 Task: Find a one-way first class flight from Lanai to Laramie for 3 adults on May 3, with 3 checked bags, departing between 6:00 PM and 7:00 PM.
Action: Mouse moved to (422, 367)
Screenshot: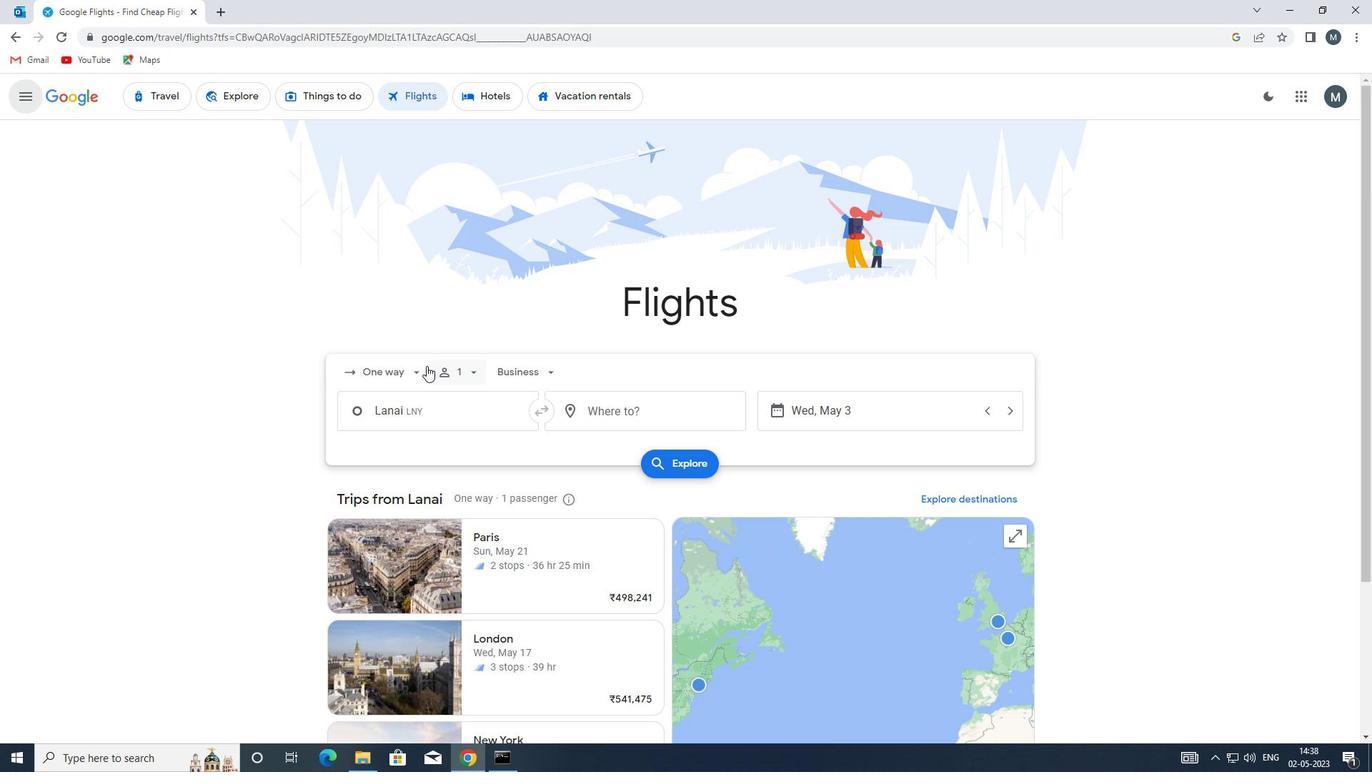 
Action: Mouse pressed left at (422, 367)
Screenshot: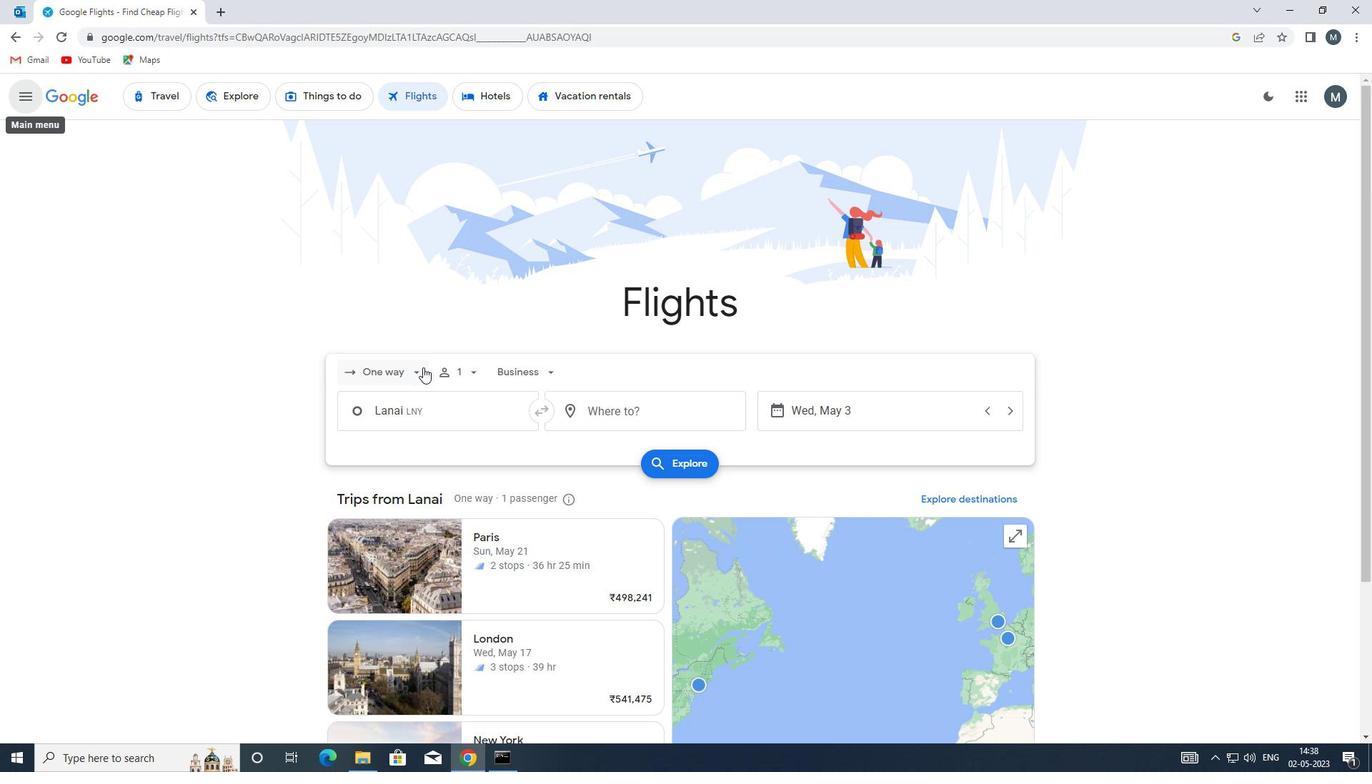 
Action: Mouse moved to (420, 435)
Screenshot: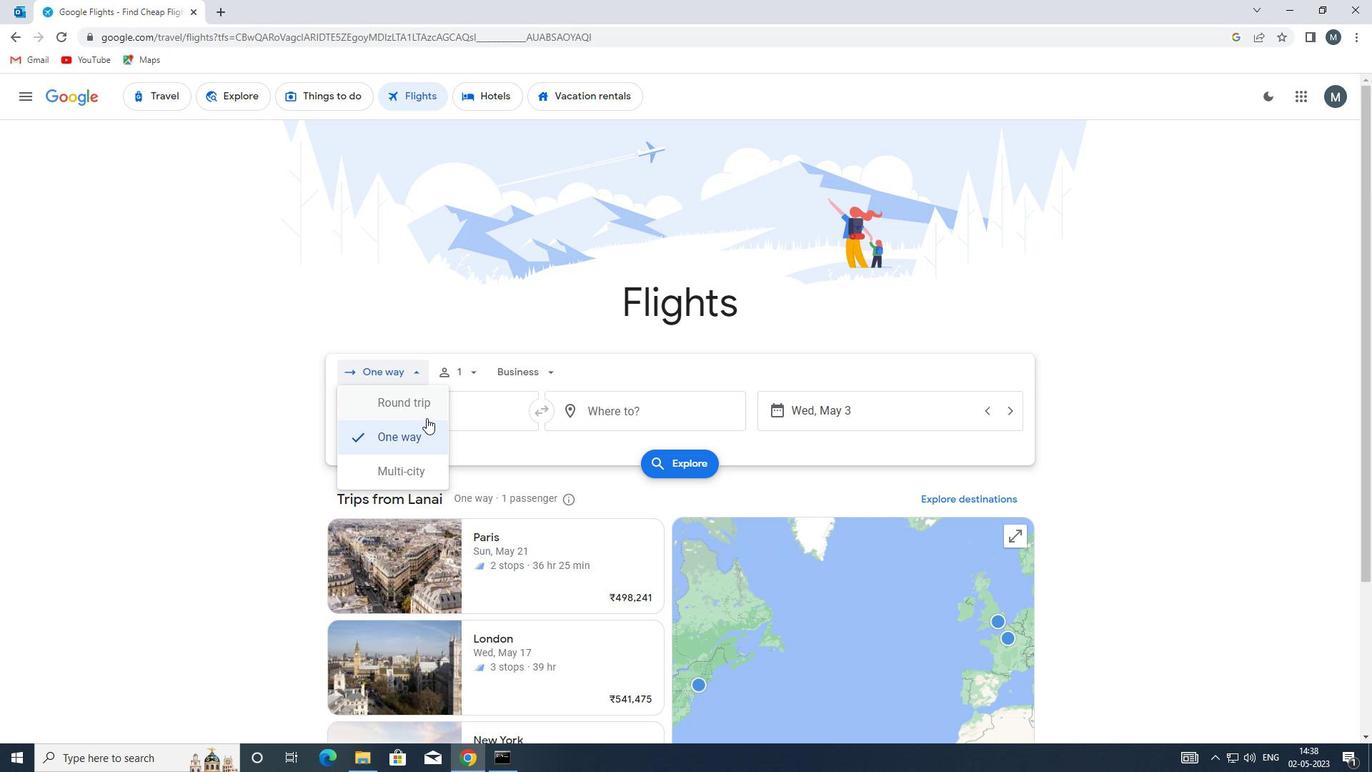 
Action: Mouse pressed left at (420, 435)
Screenshot: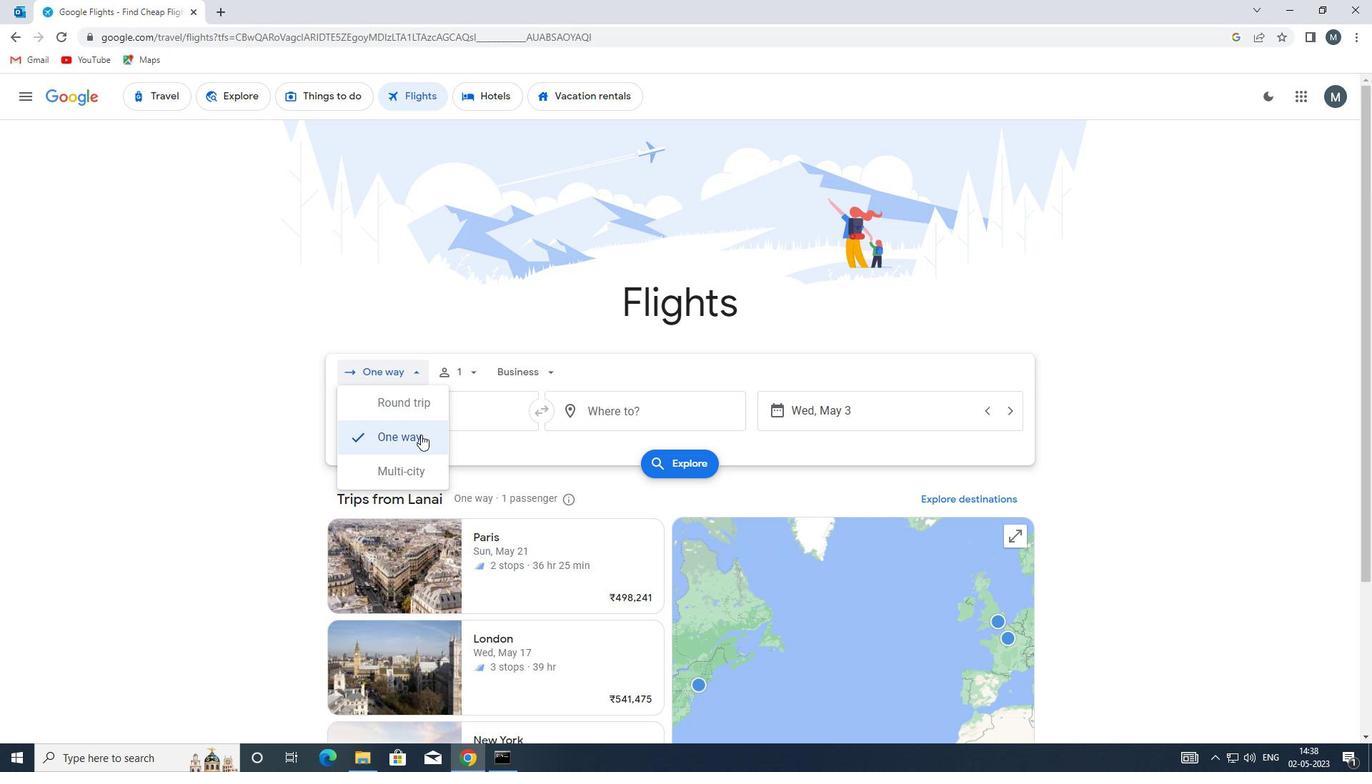
Action: Mouse moved to (471, 375)
Screenshot: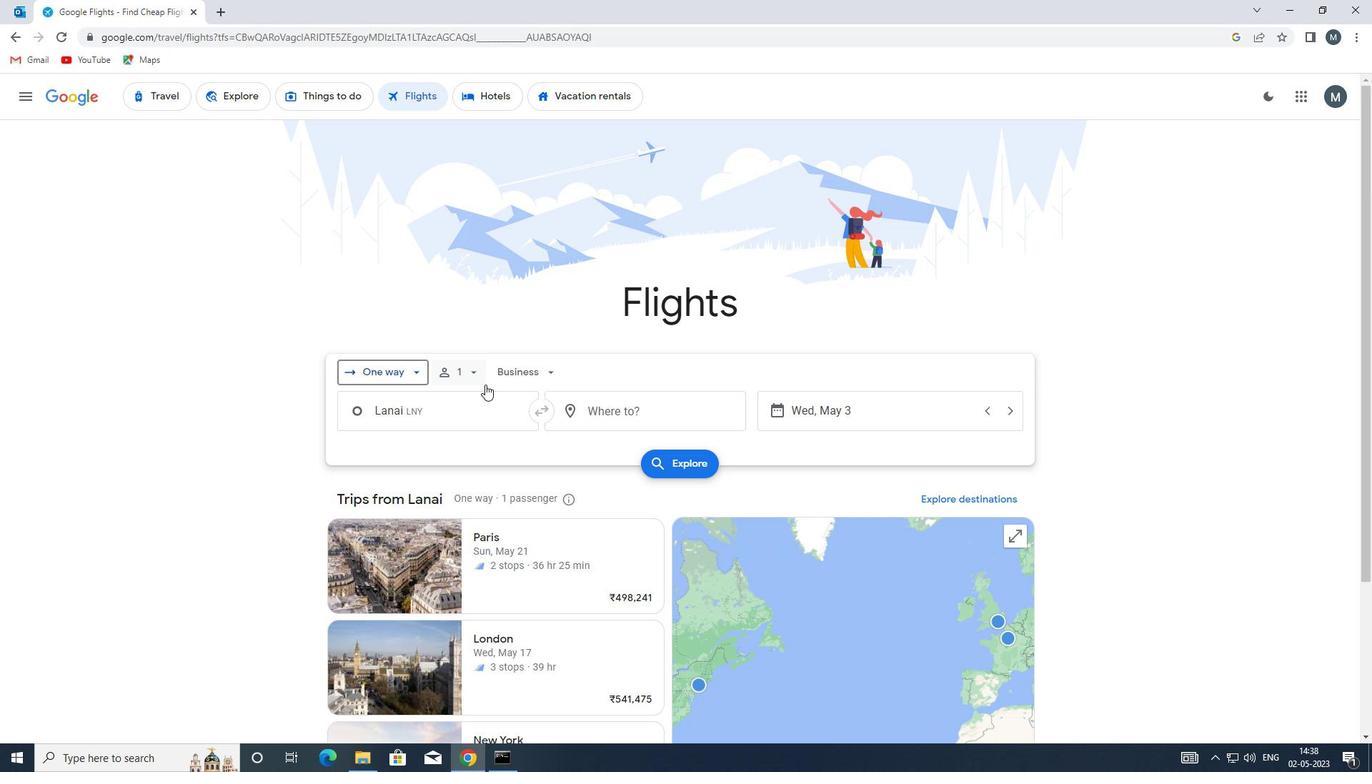 
Action: Mouse pressed left at (471, 375)
Screenshot: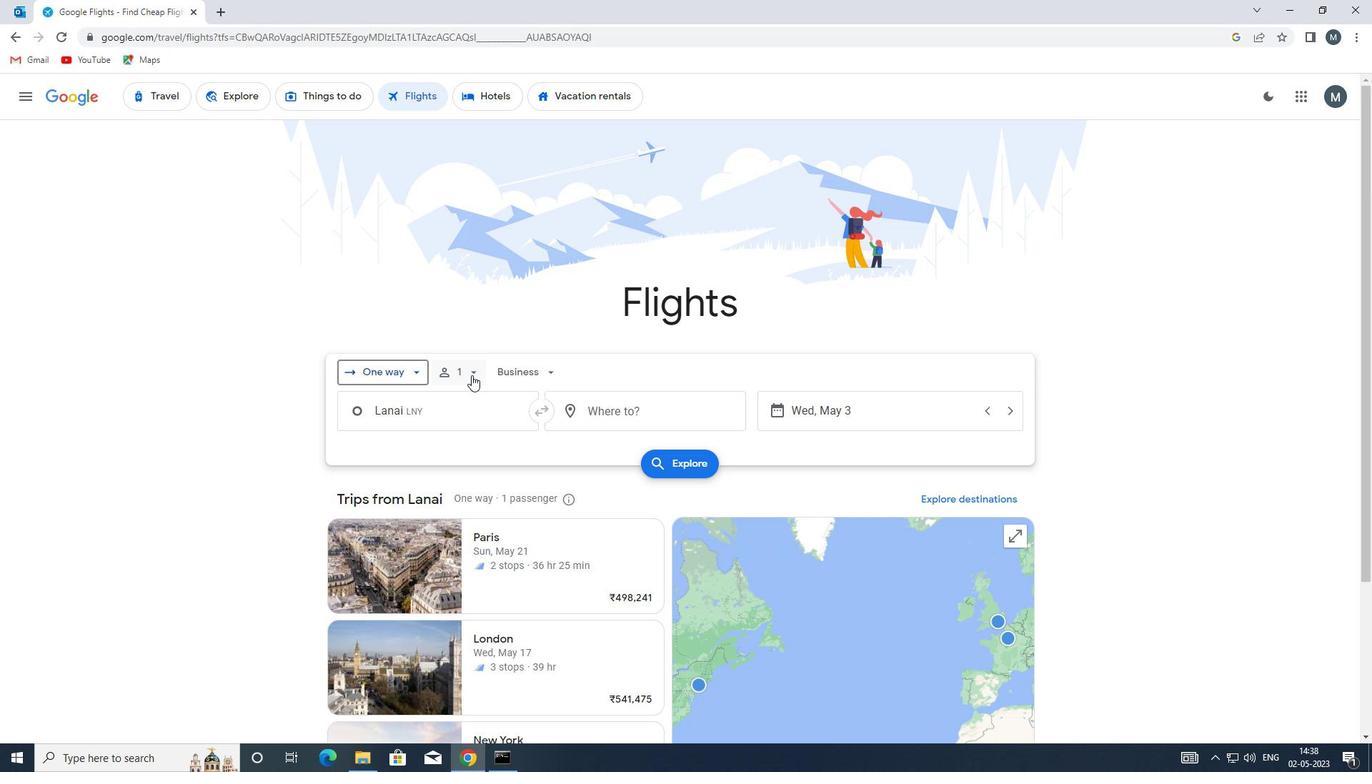
Action: Mouse moved to (574, 406)
Screenshot: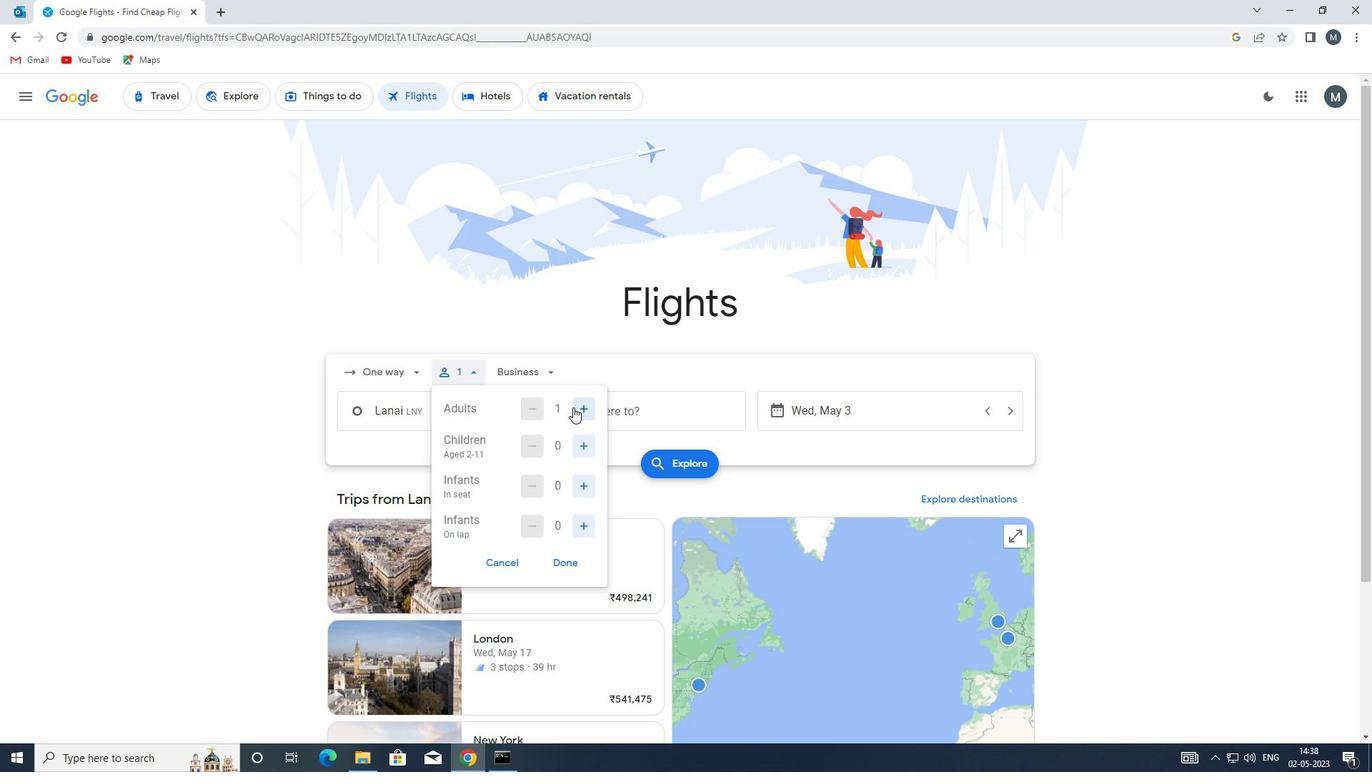 
Action: Mouse pressed left at (574, 406)
Screenshot: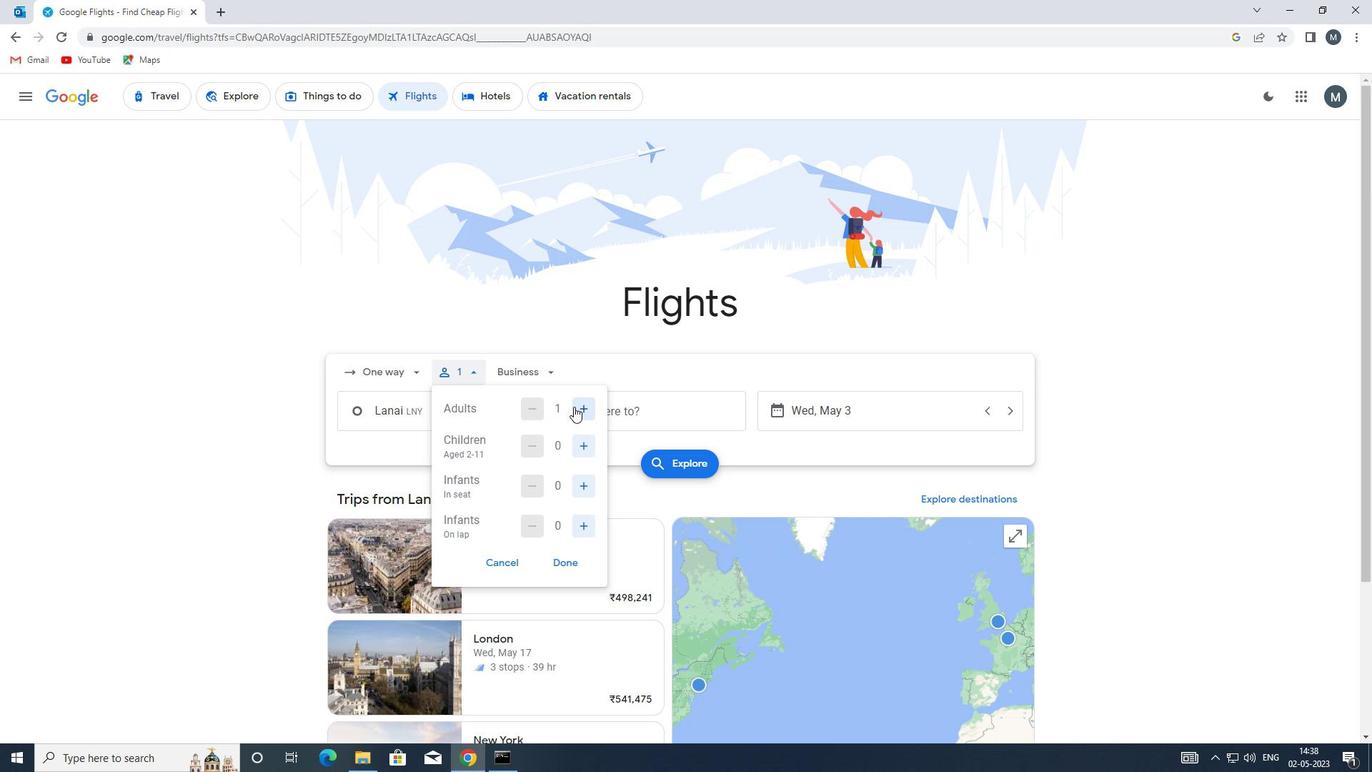 
Action: Mouse pressed left at (574, 406)
Screenshot: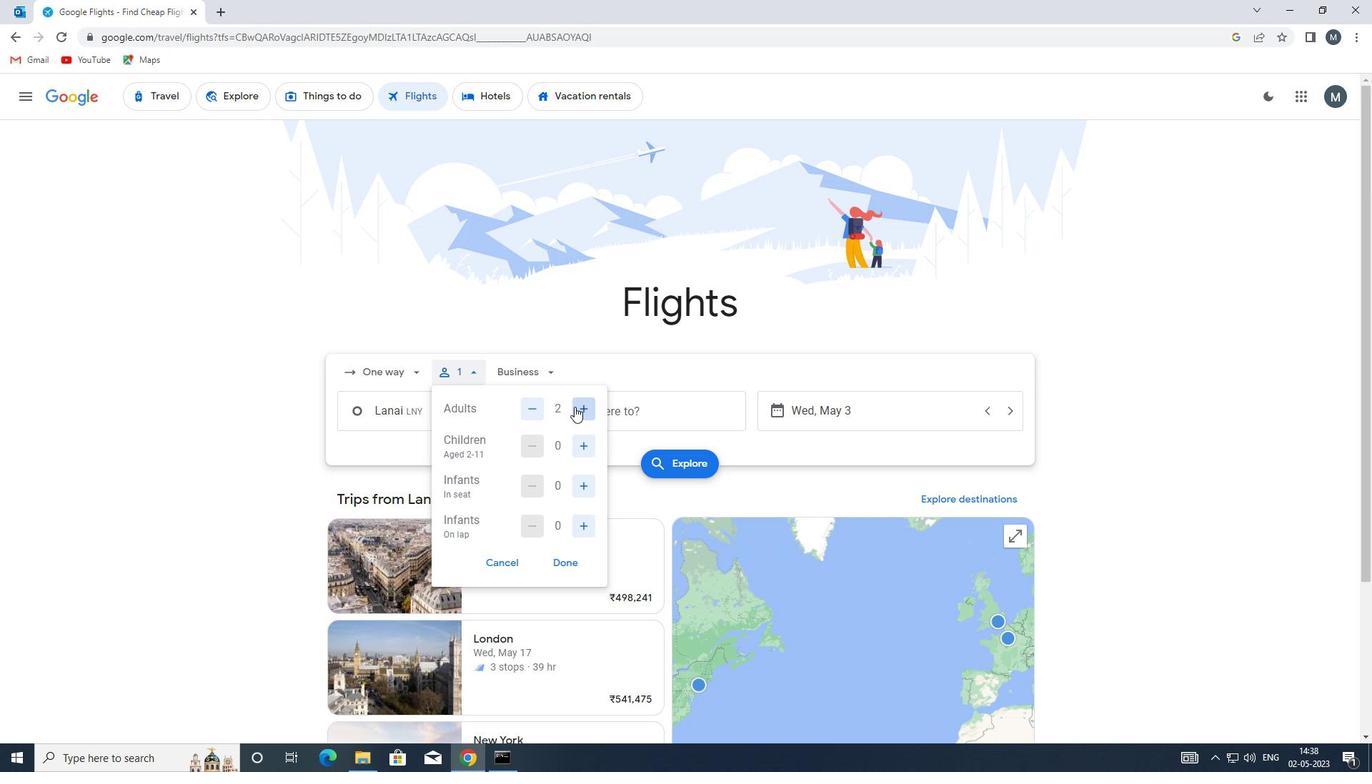 
Action: Mouse moved to (576, 566)
Screenshot: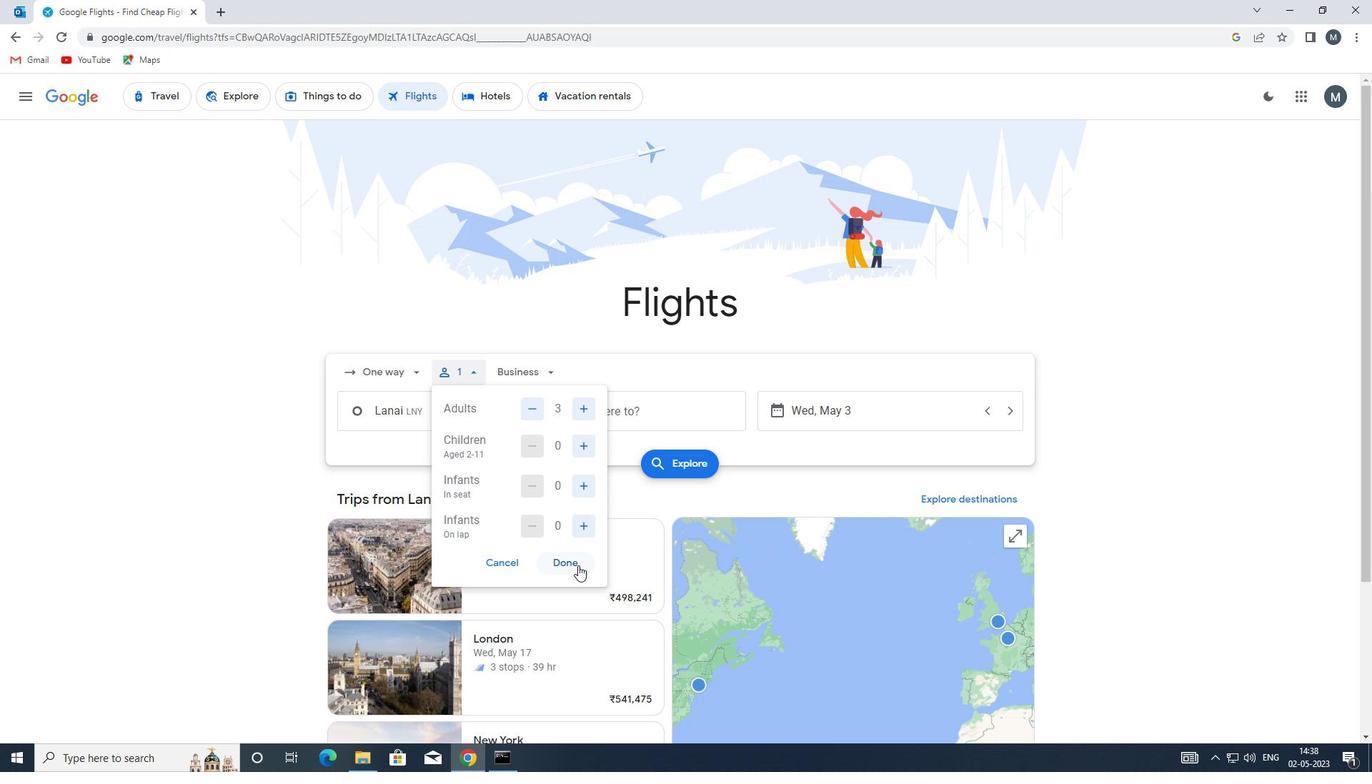 
Action: Mouse pressed left at (576, 566)
Screenshot: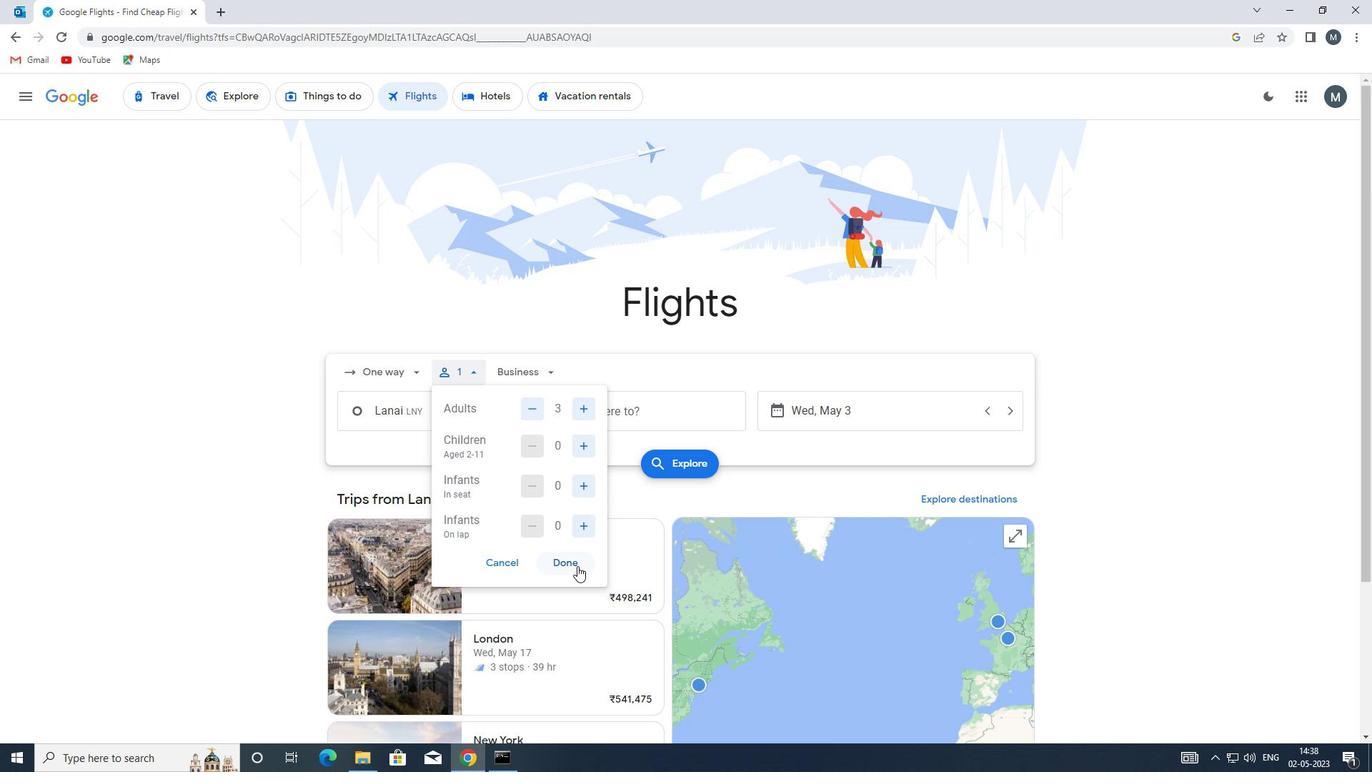 
Action: Mouse moved to (530, 367)
Screenshot: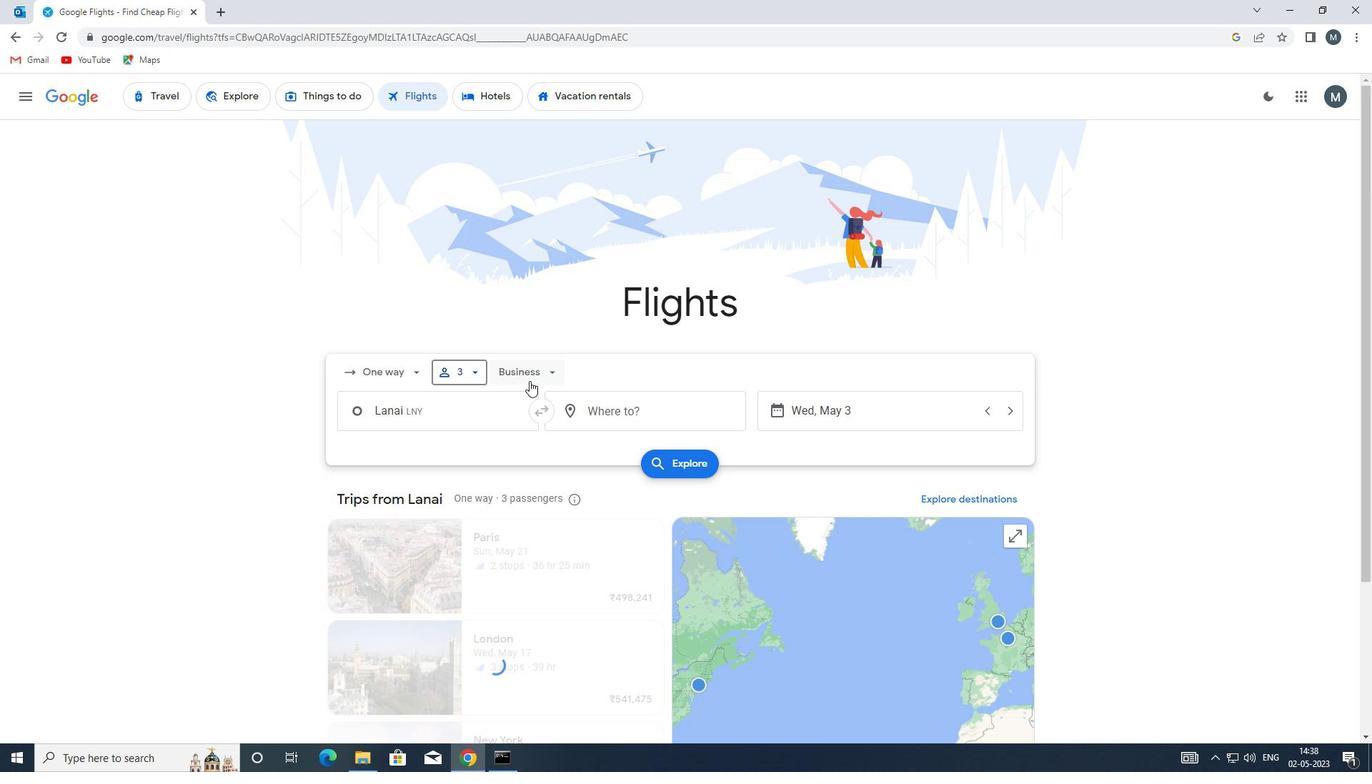 
Action: Mouse pressed left at (530, 367)
Screenshot: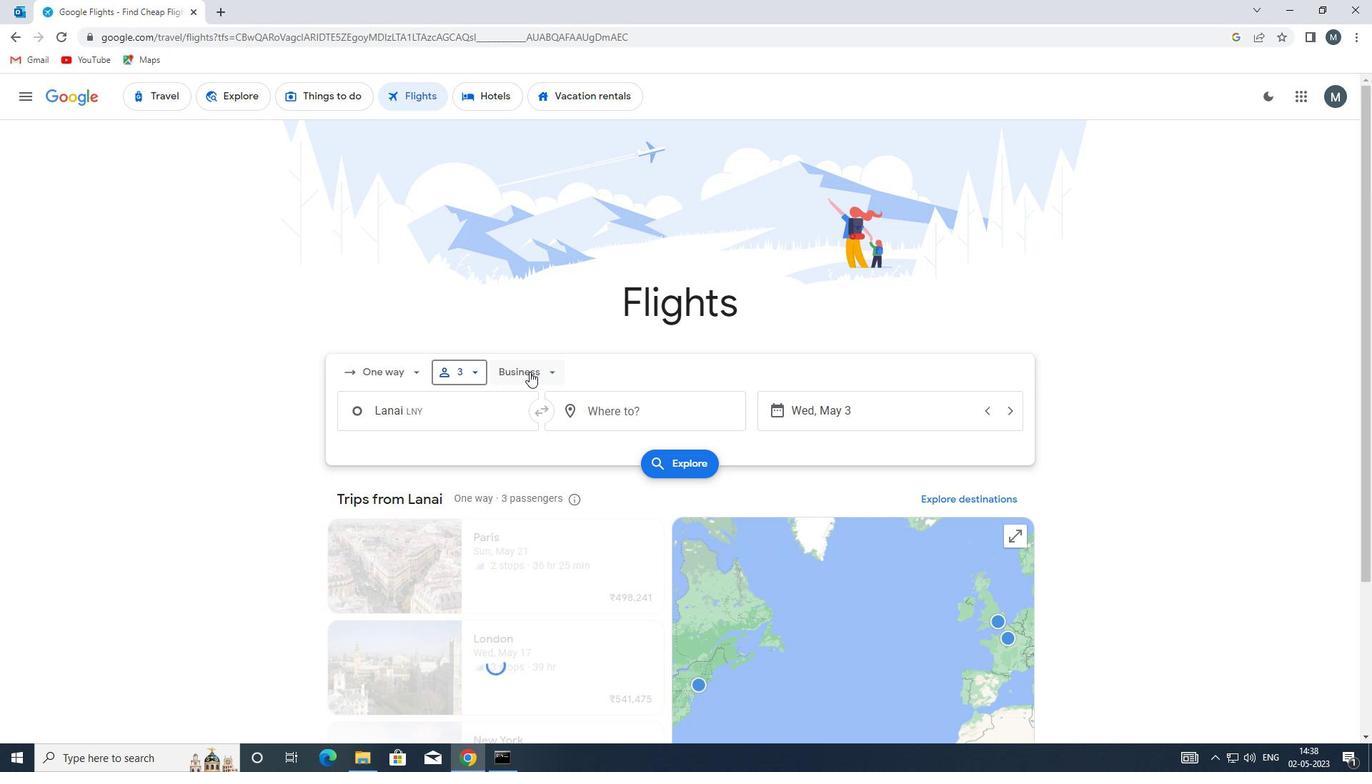 
Action: Mouse moved to (544, 503)
Screenshot: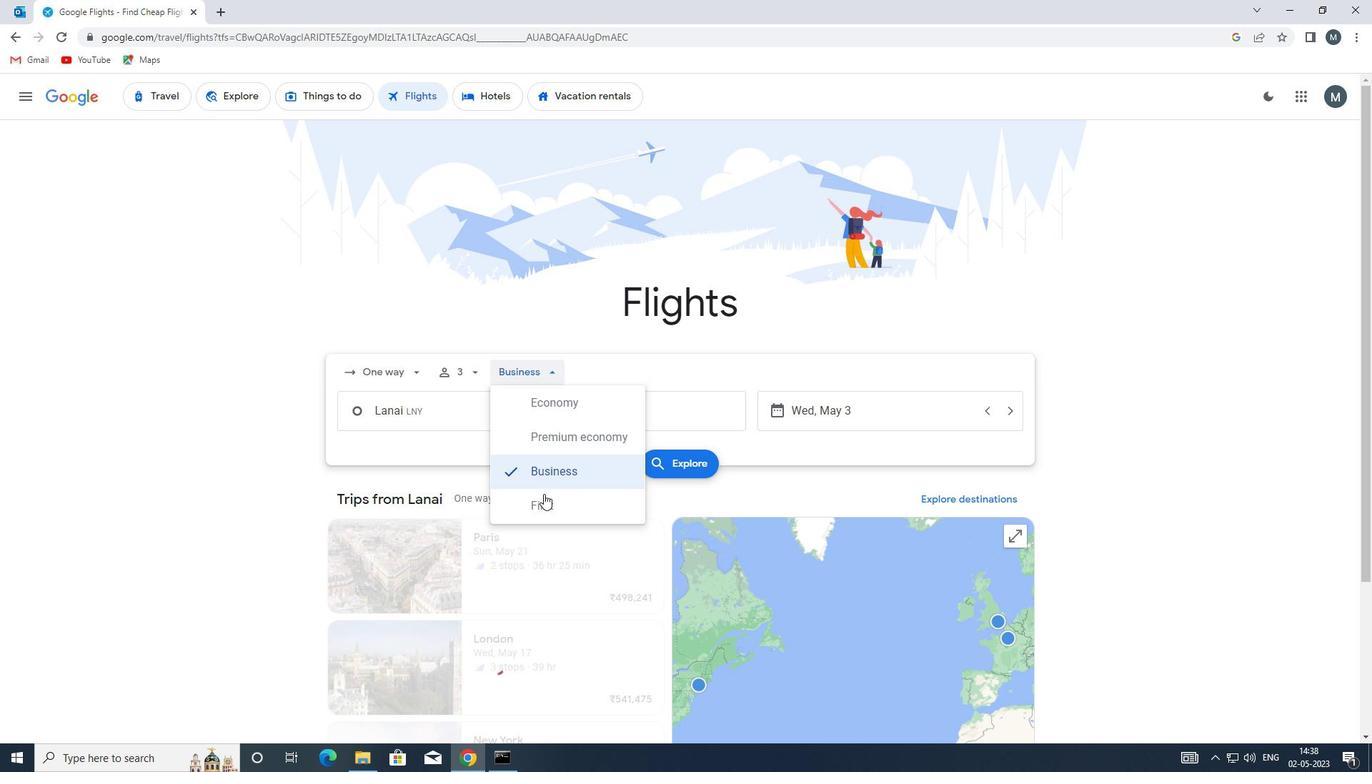 
Action: Mouse pressed left at (544, 503)
Screenshot: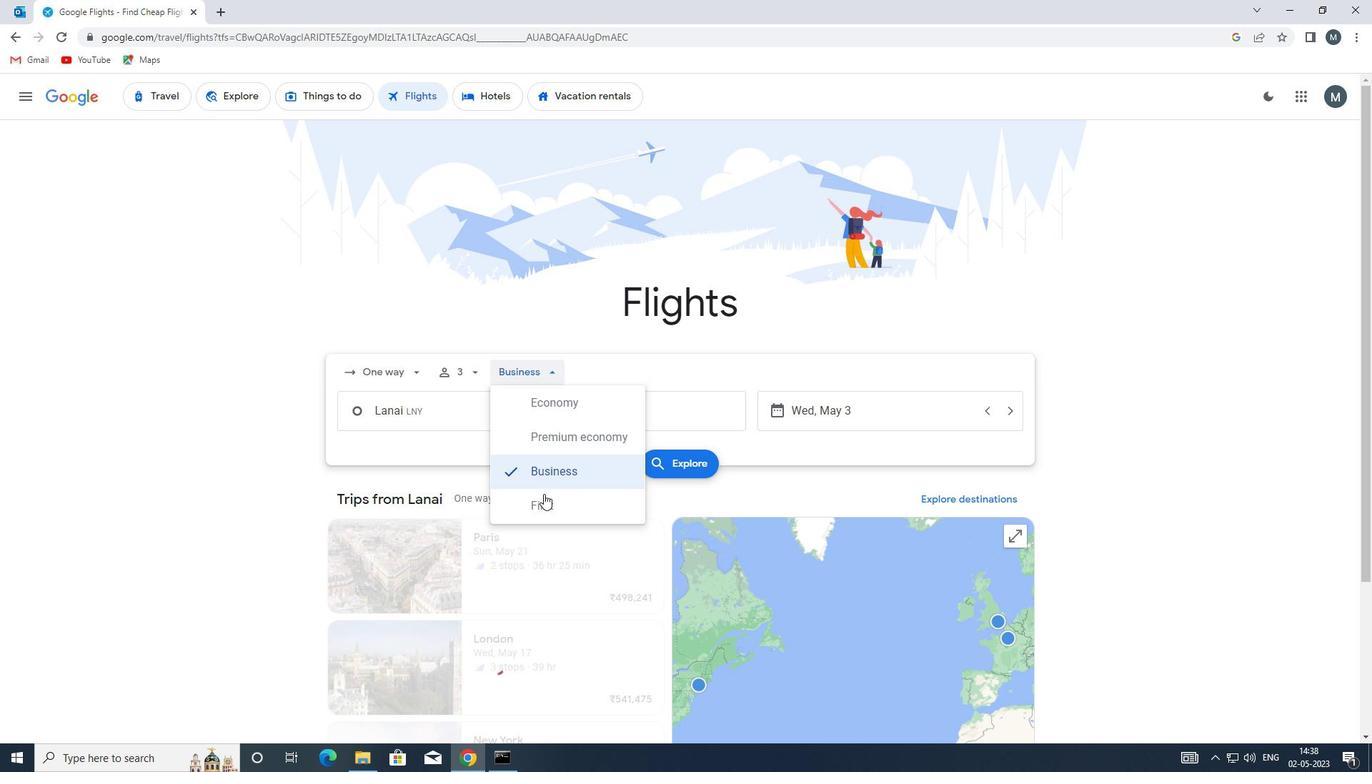 
Action: Mouse moved to (449, 417)
Screenshot: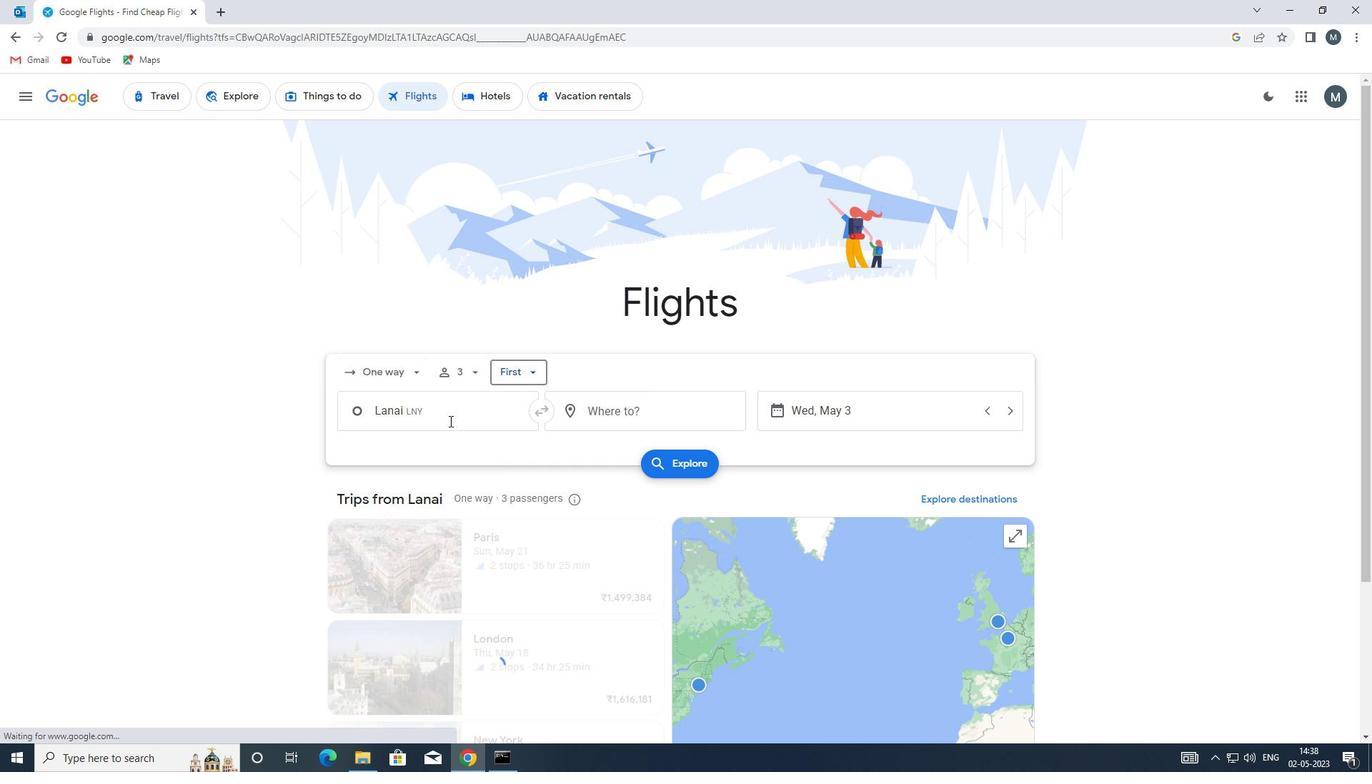 
Action: Mouse pressed left at (449, 417)
Screenshot: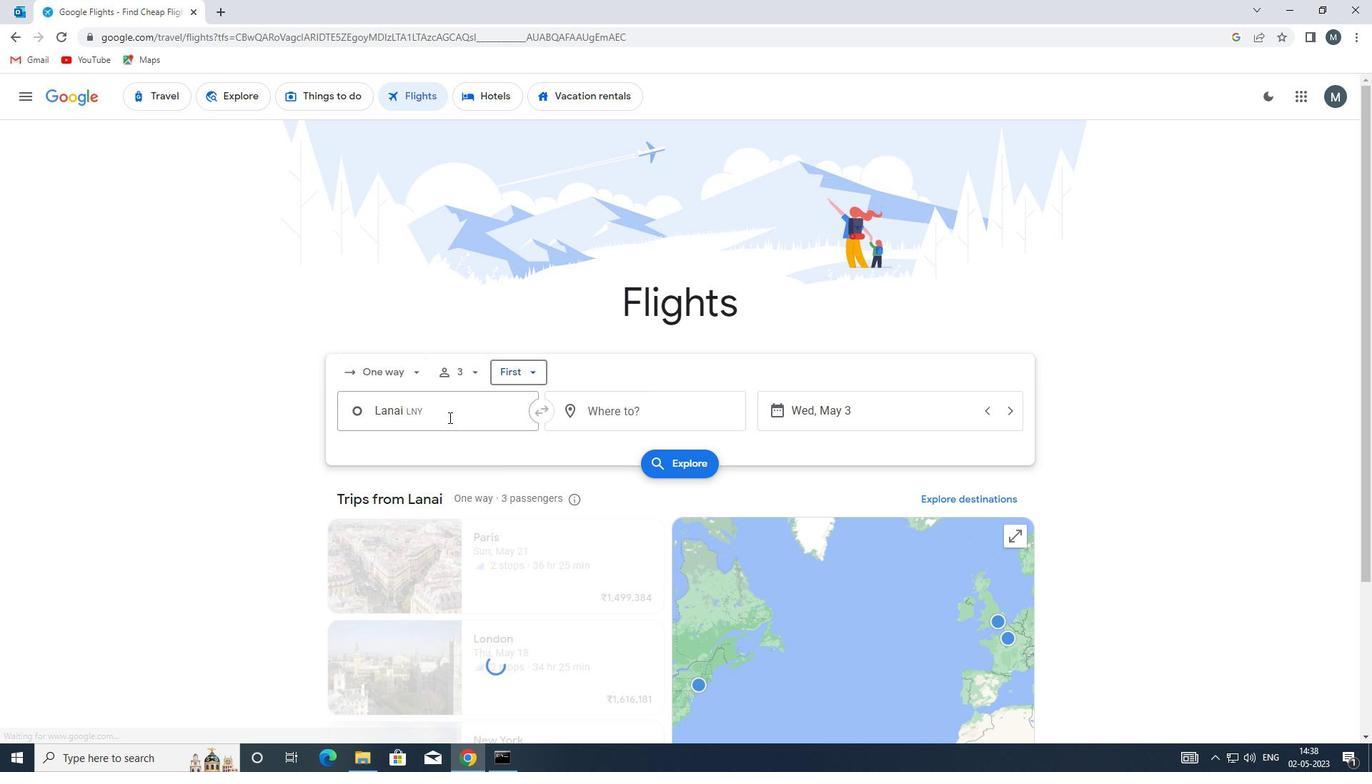 
Action: Key pressed <Key.enter>
Screenshot: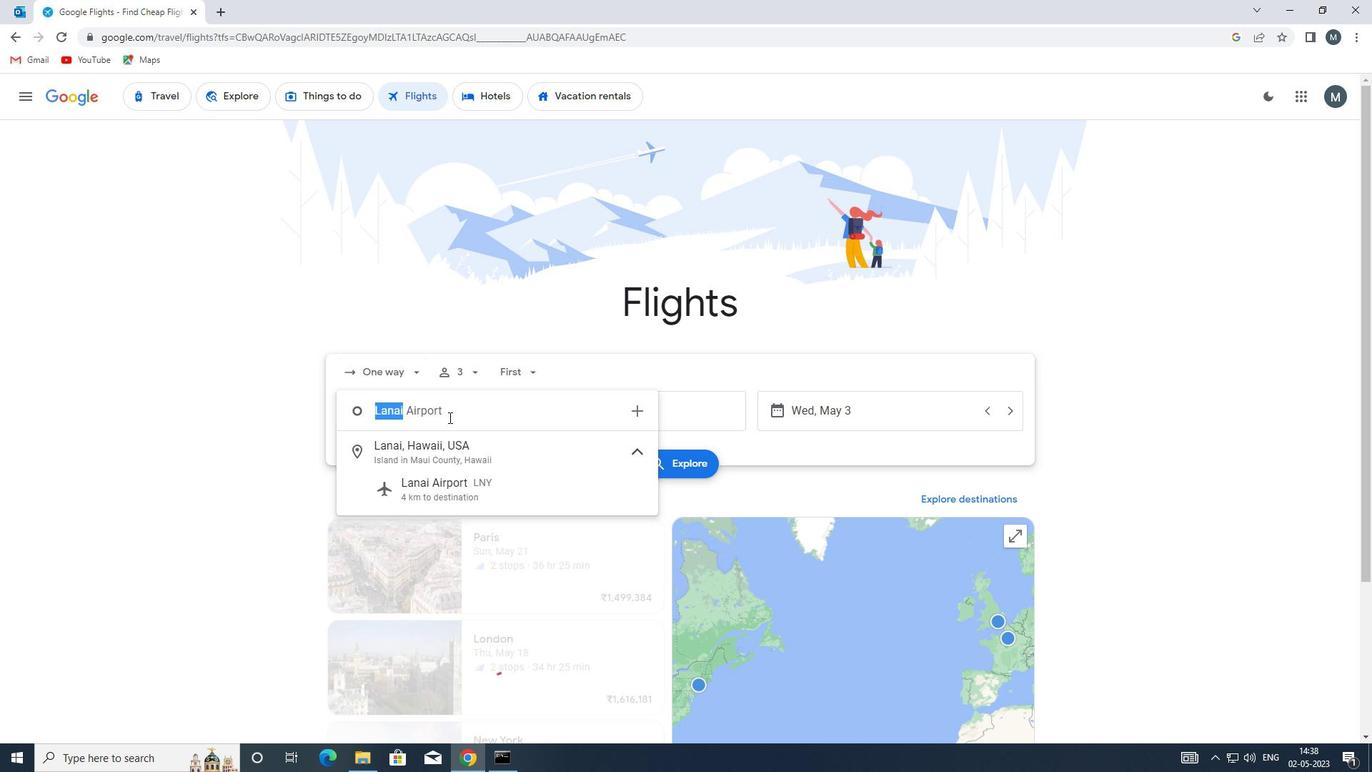 
Action: Mouse moved to (604, 408)
Screenshot: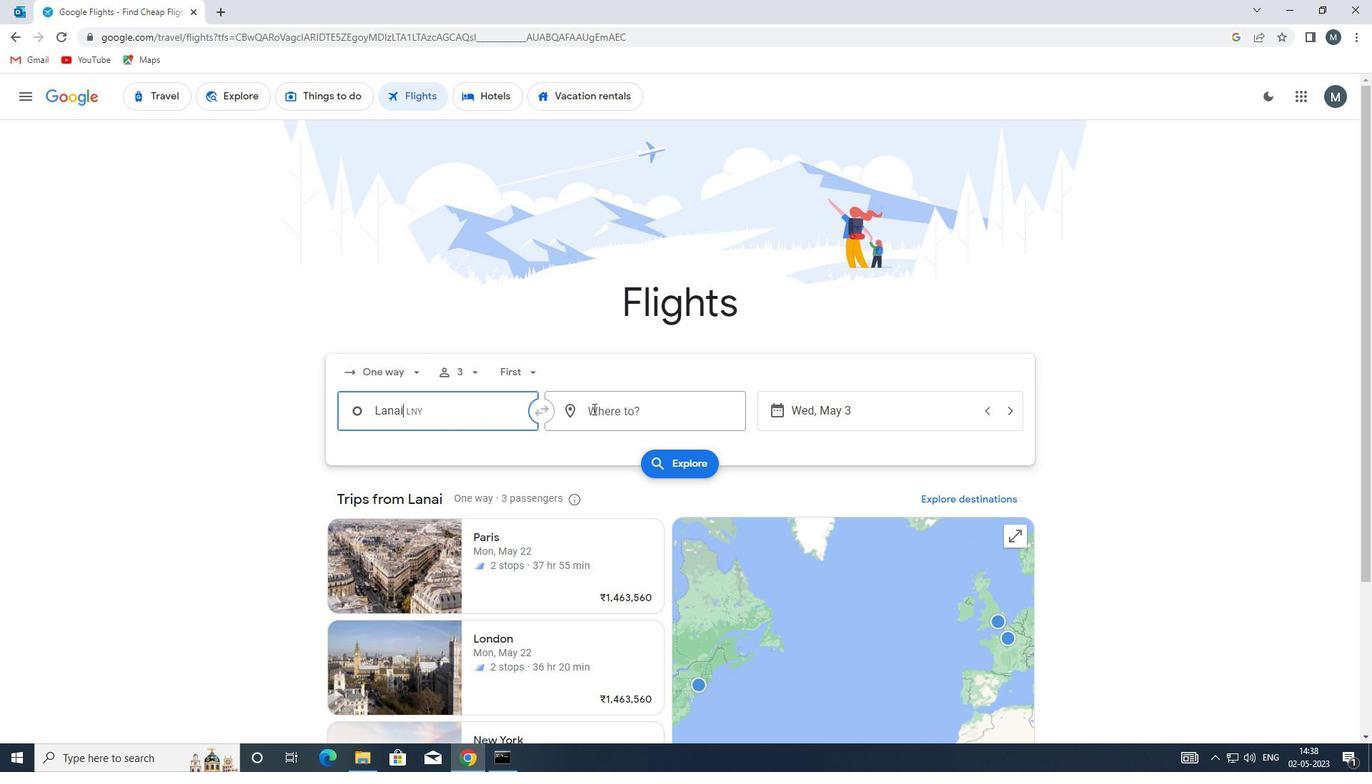 
Action: Mouse pressed left at (604, 408)
Screenshot: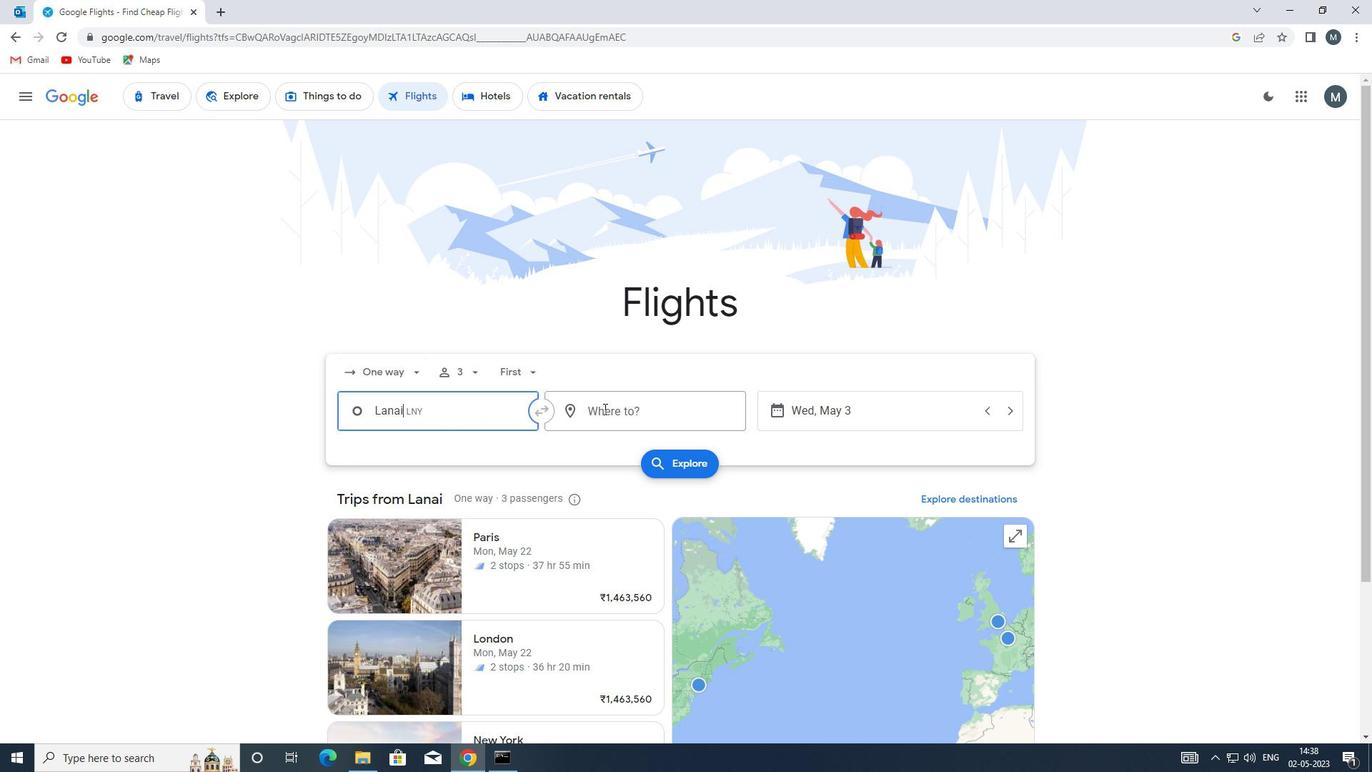 
Action: Mouse moved to (604, 409)
Screenshot: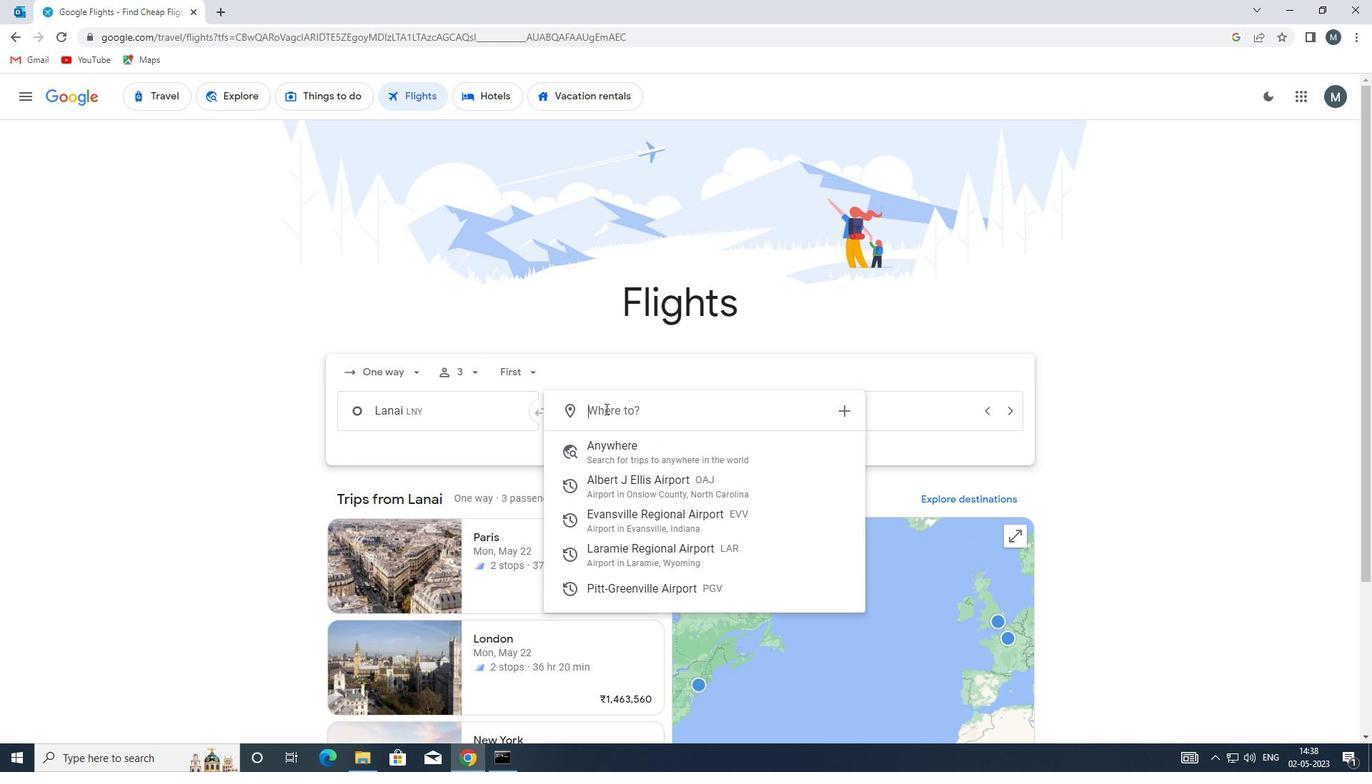 
Action: Key pressed lar
Screenshot: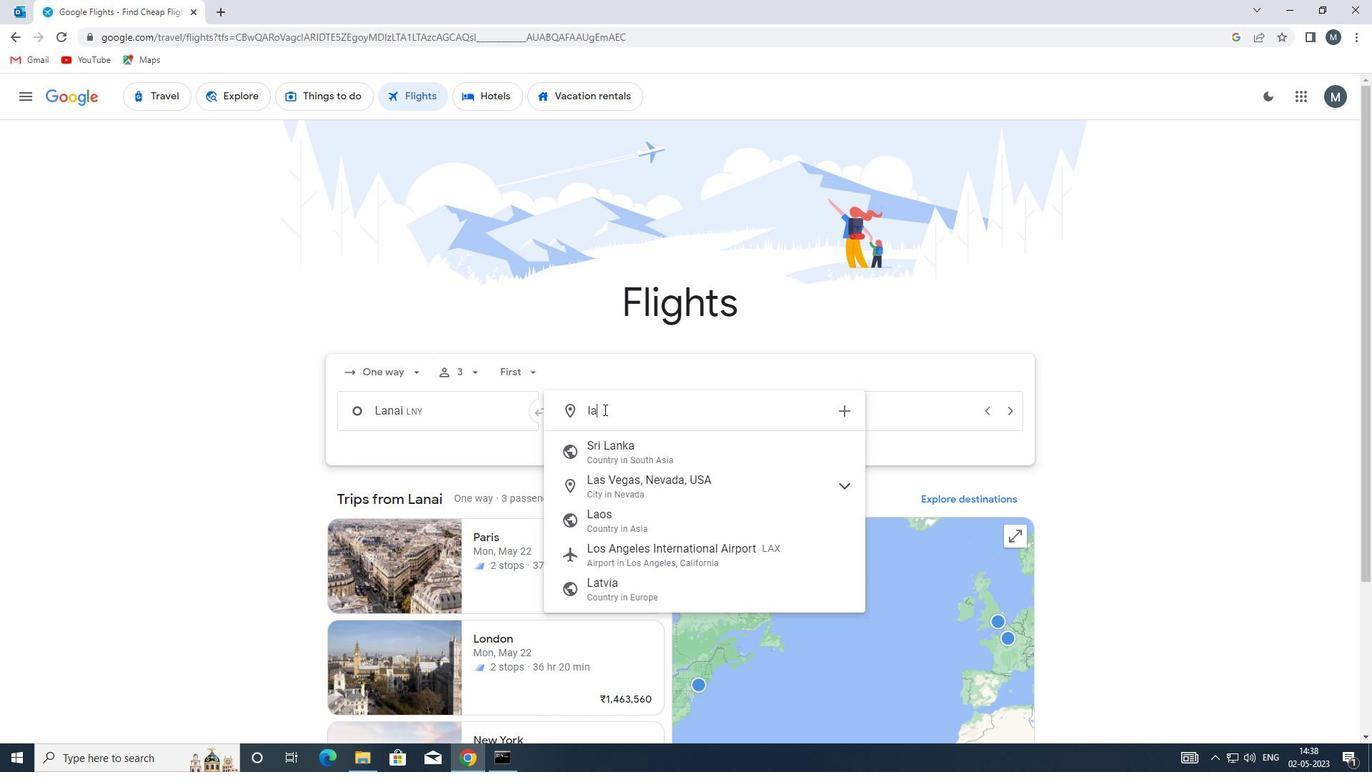 
Action: Mouse moved to (664, 457)
Screenshot: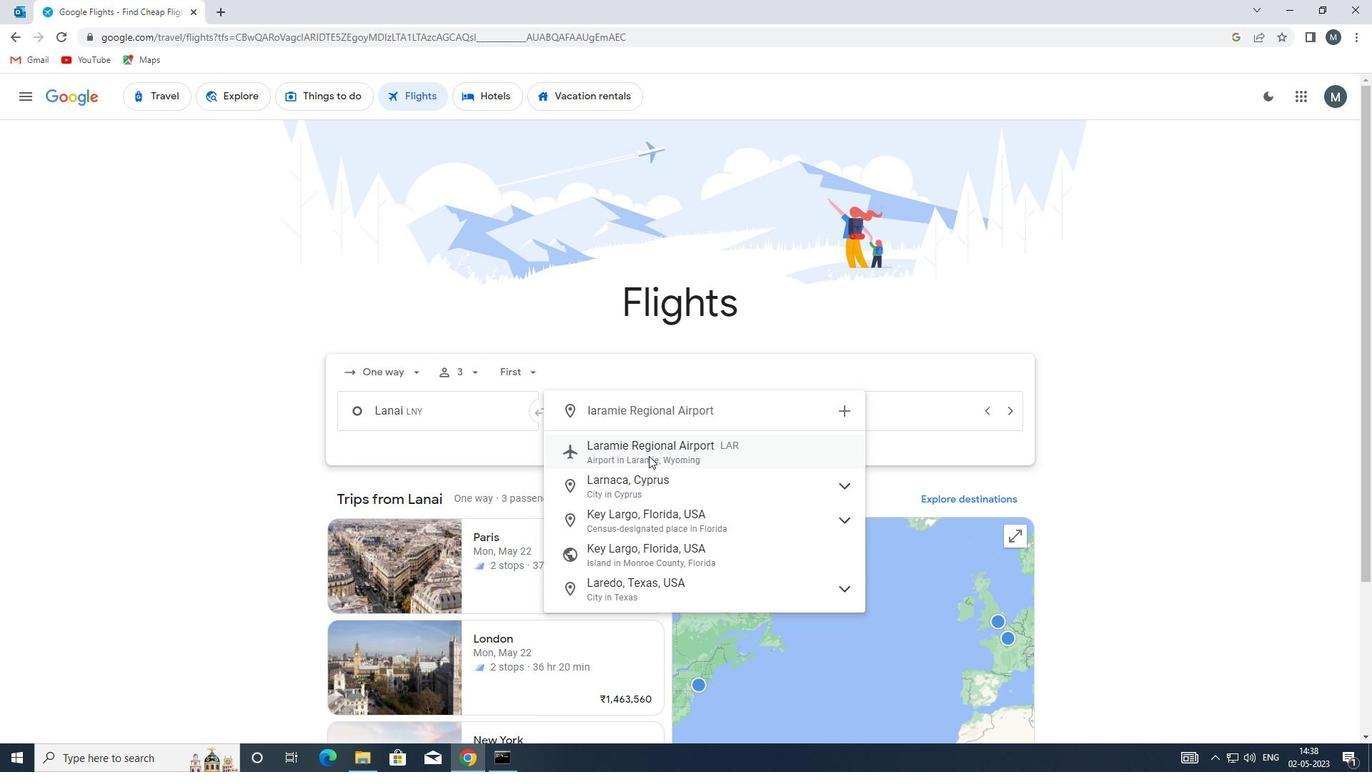 
Action: Mouse pressed left at (664, 457)
Screenshot: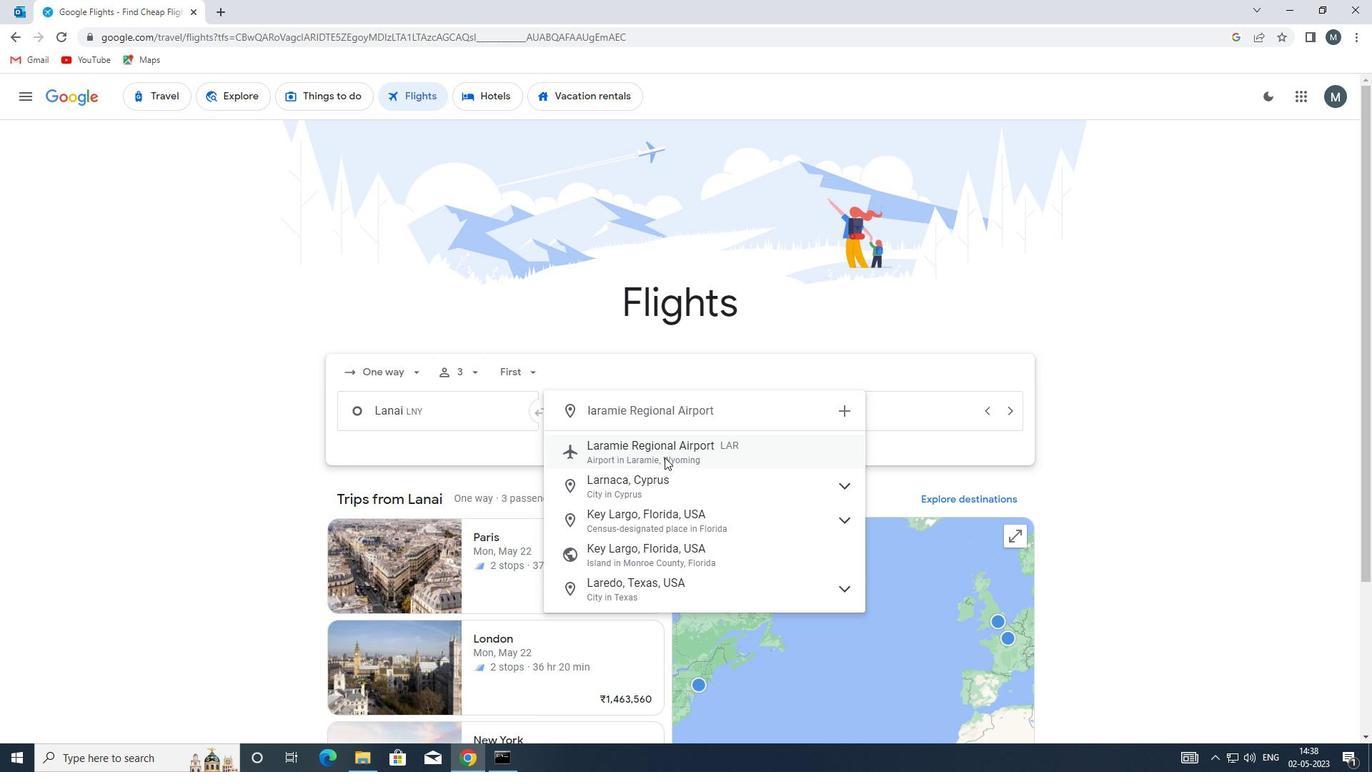 
Action: Mouse moved to (810, 414)
Screenshot: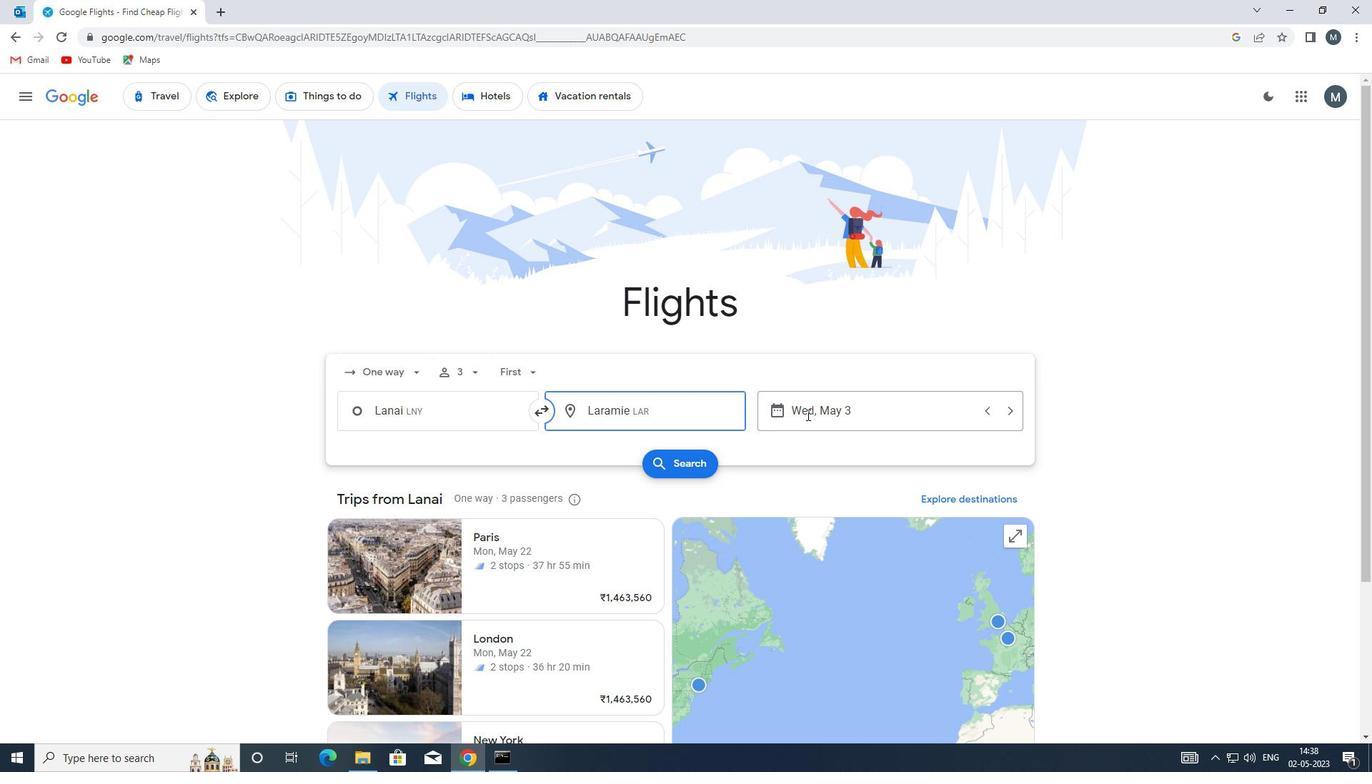
Action: Mouse pressed left at (810, 414)
Screenshot: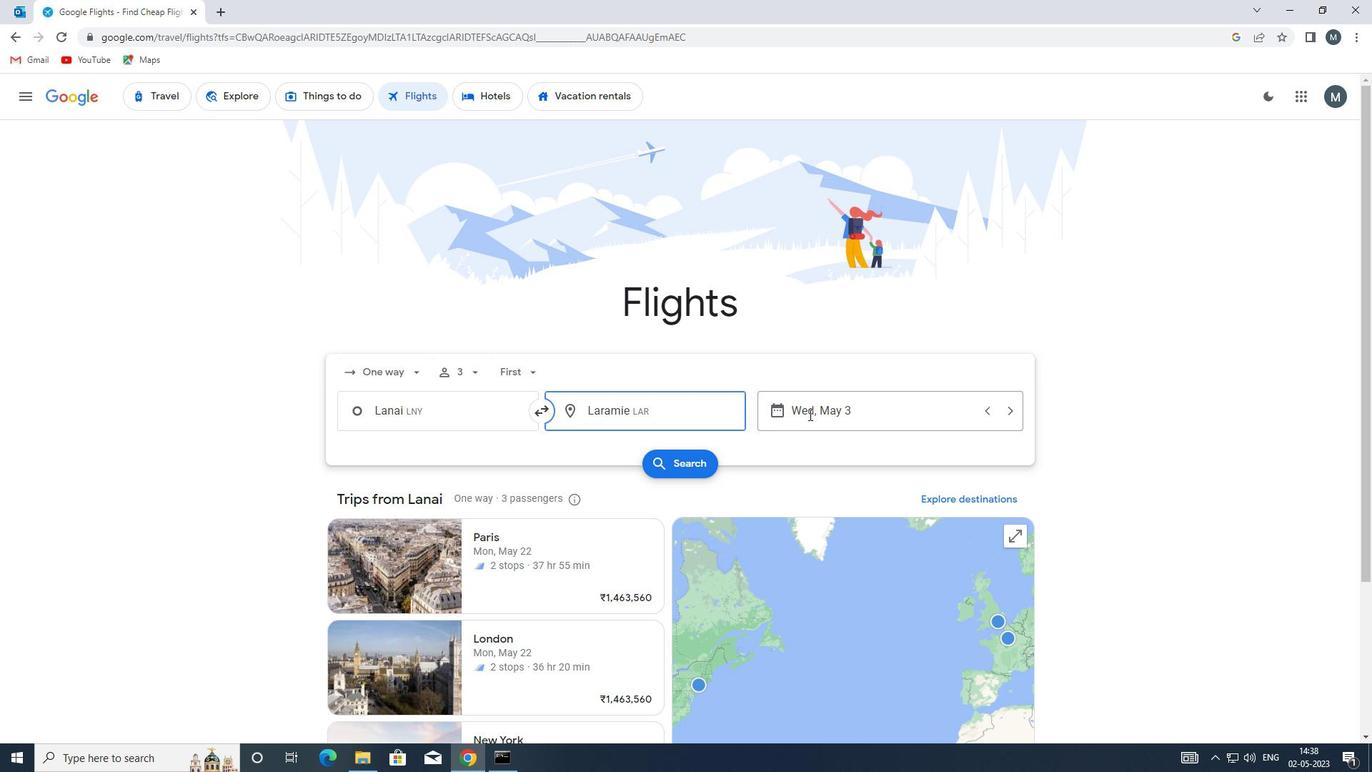 
Action: Mouse moved to (605, 476)
Screenshot: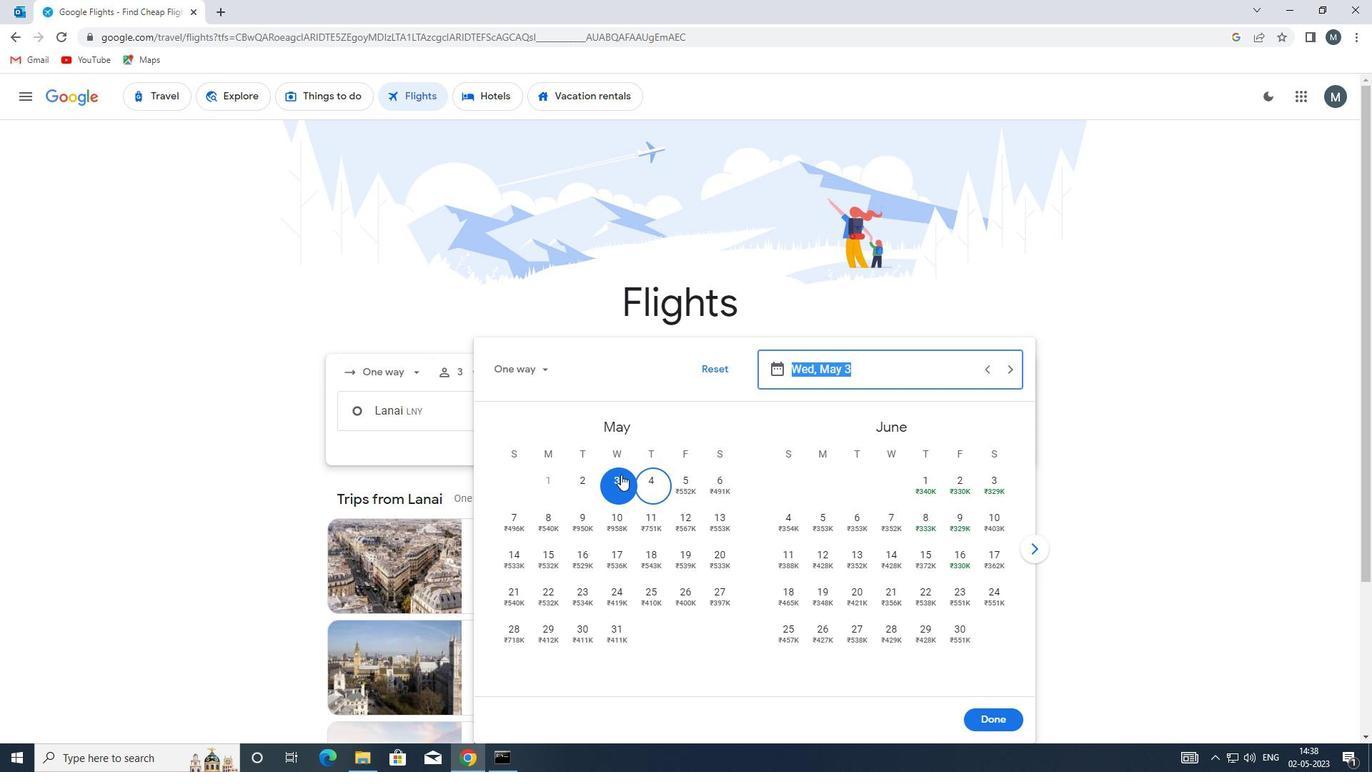 
Action: Mouse pressed left at (605, 476)
Screenshot: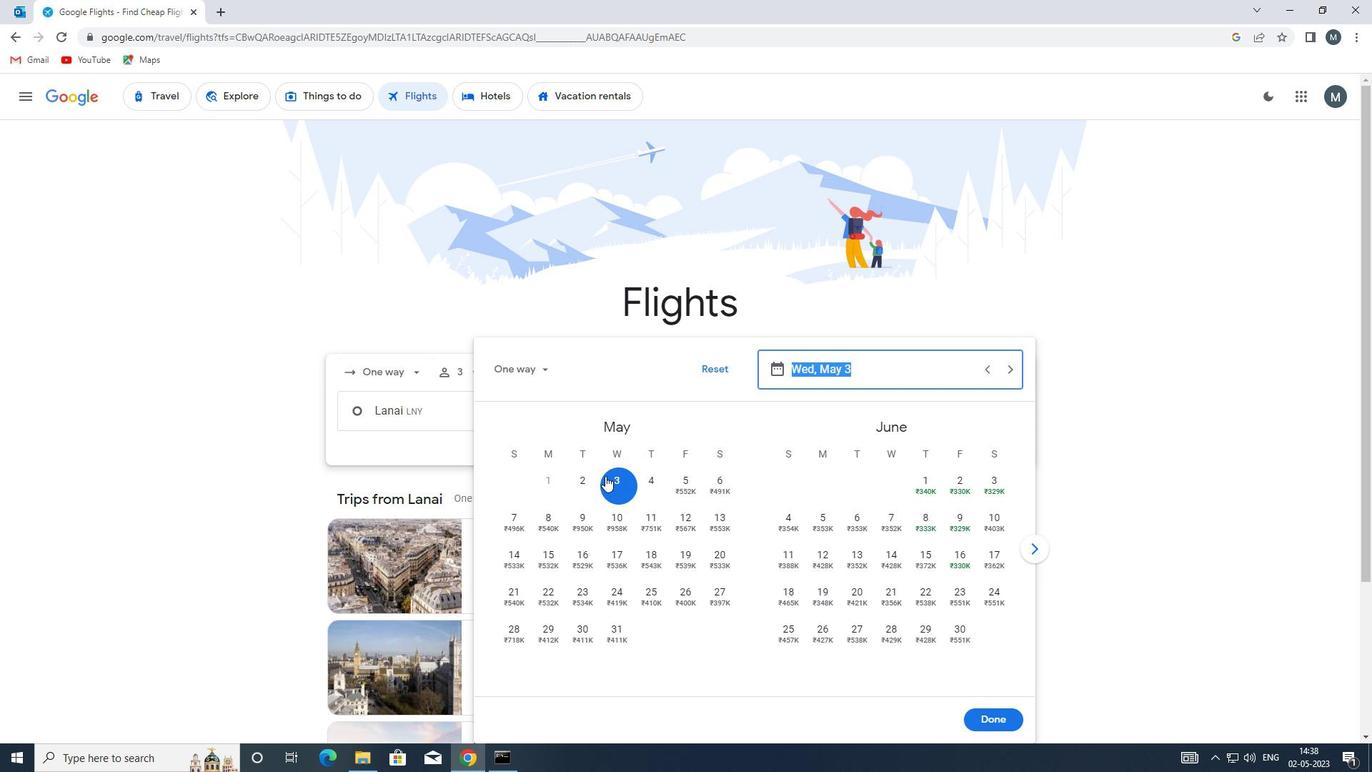 
Action: Mouse moved to (996, 723)
Screenshot: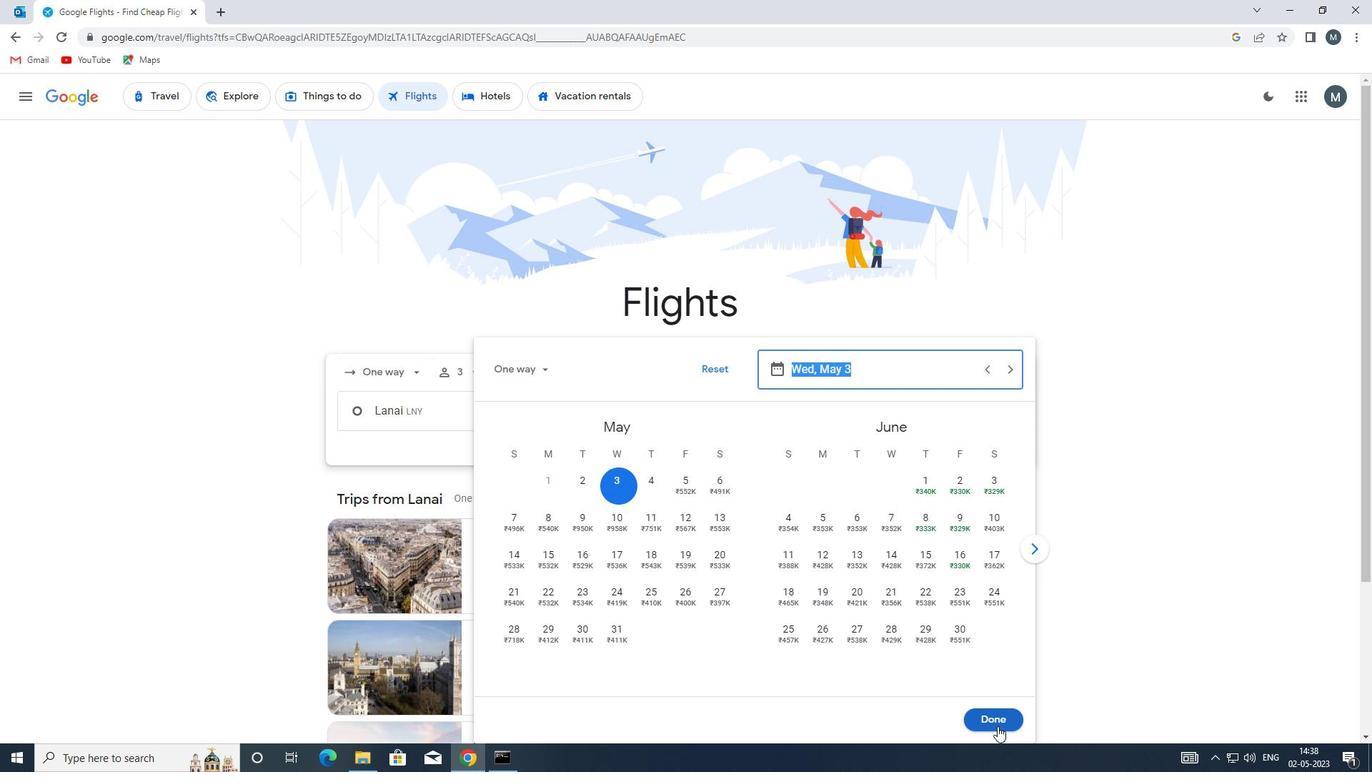
Action: Mouse pressed left at (996, 723)
Screenshot: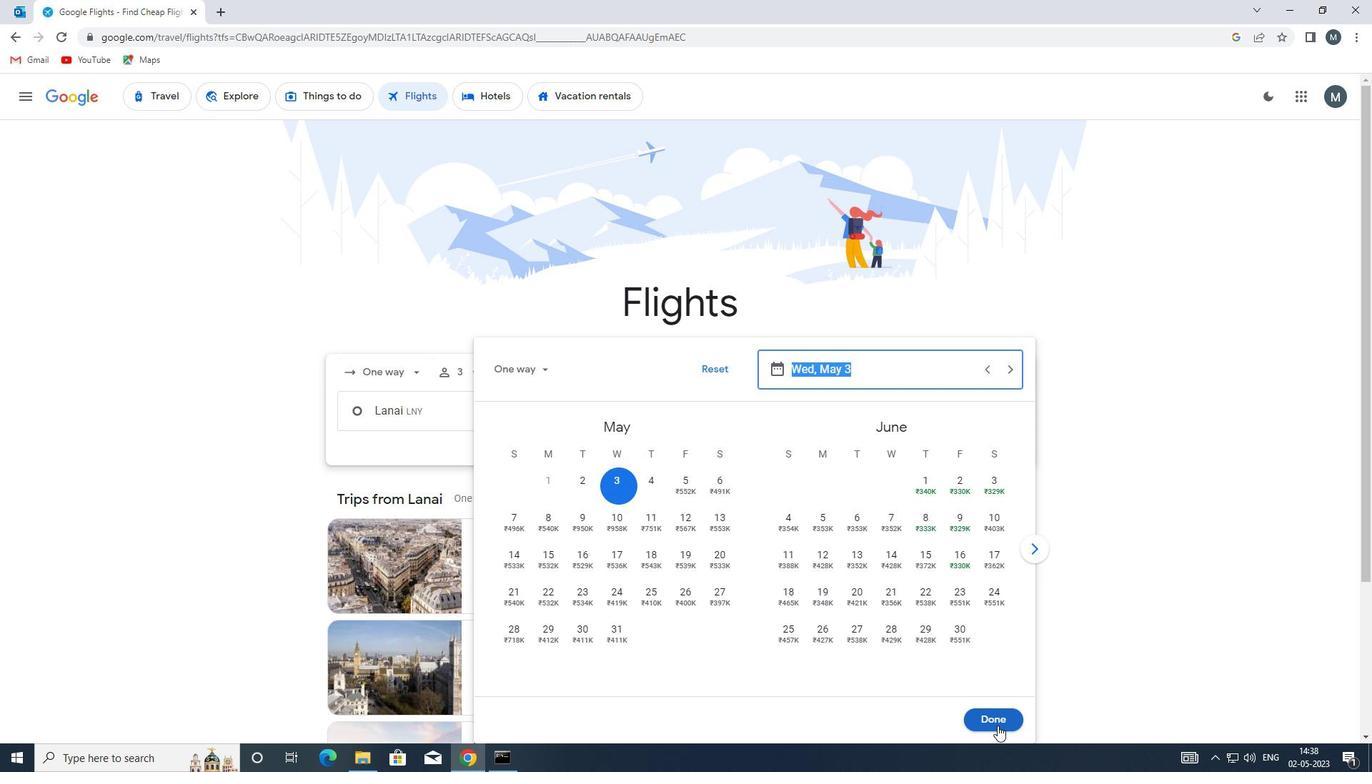 
Action: Mouse moved to (682, 461)
Screenshot: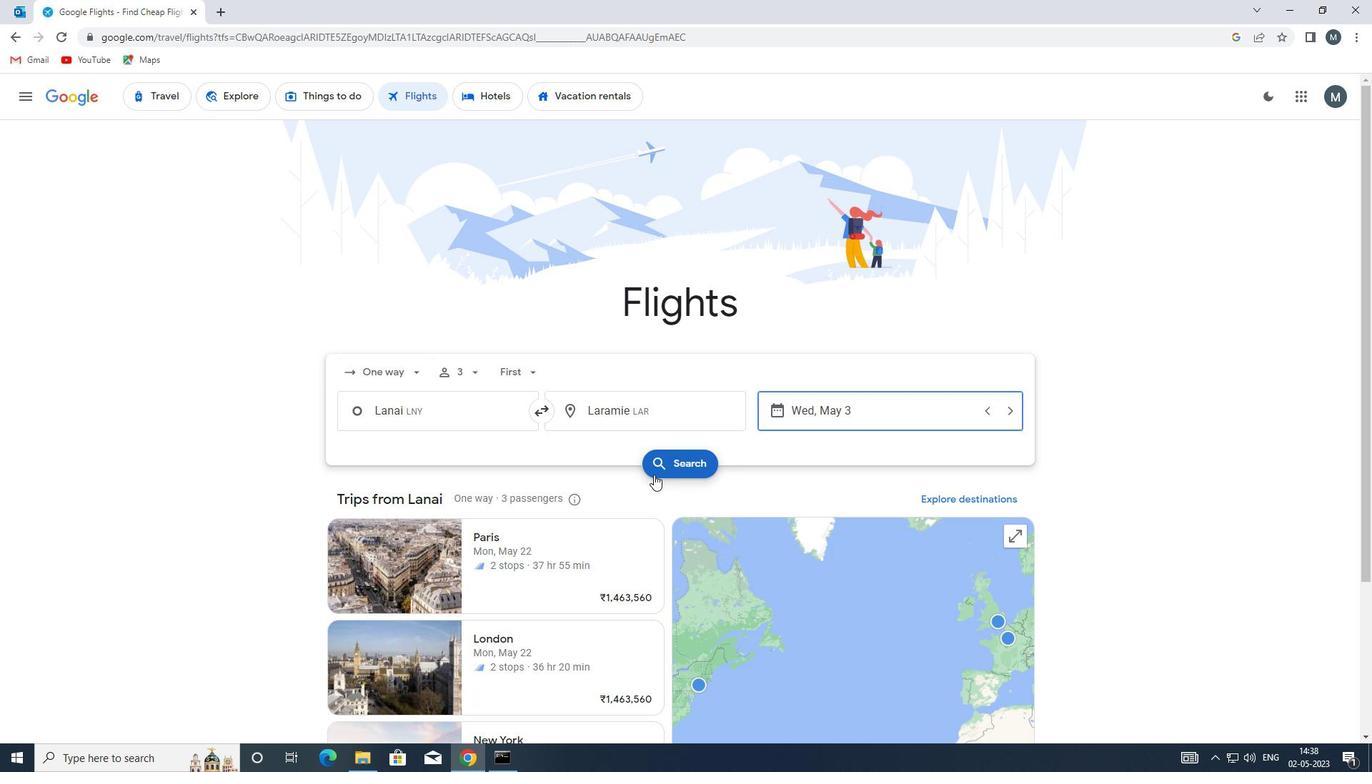
Action: Mouse pressed left at (682, 461)
Screenshot: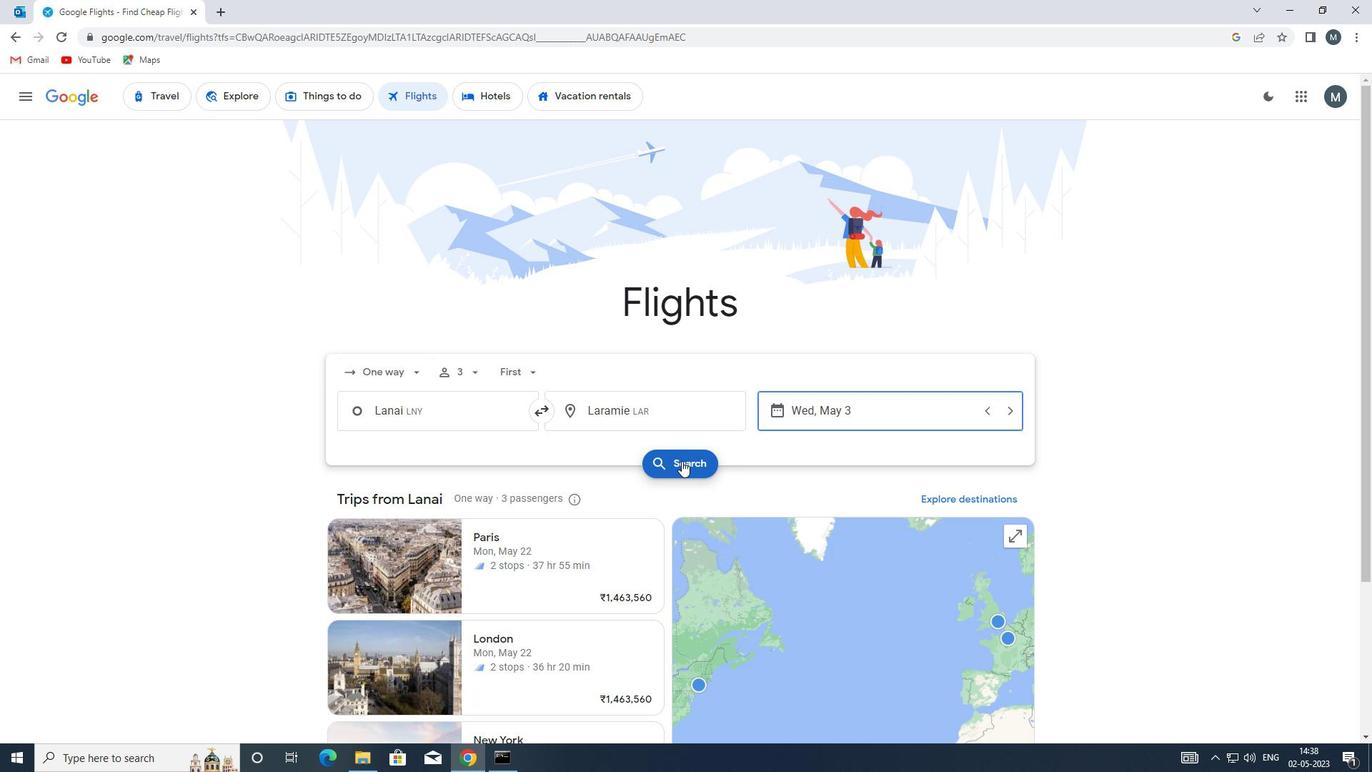 
Action: Mouse moved to (365, 224)
Screenshot: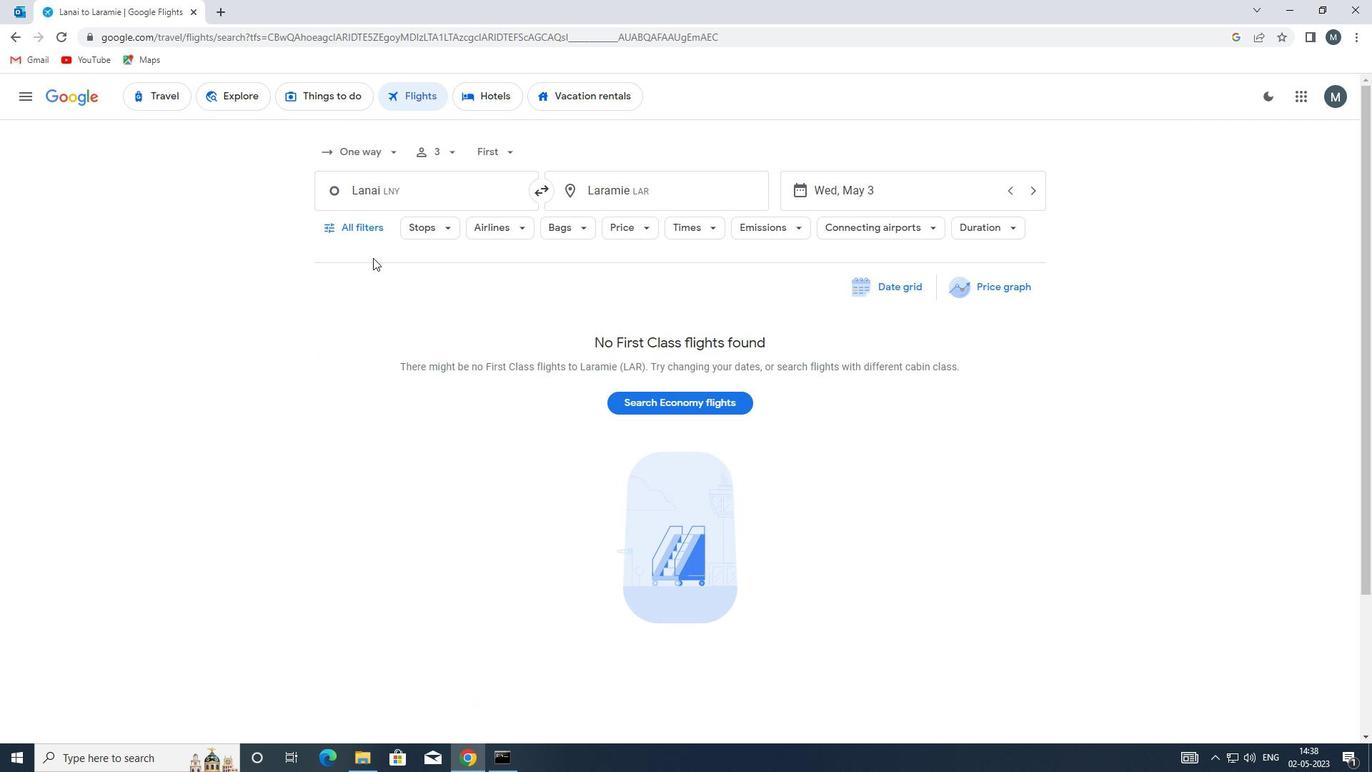 
Action: Mouse pressed left at (365, 224)
Screenshot: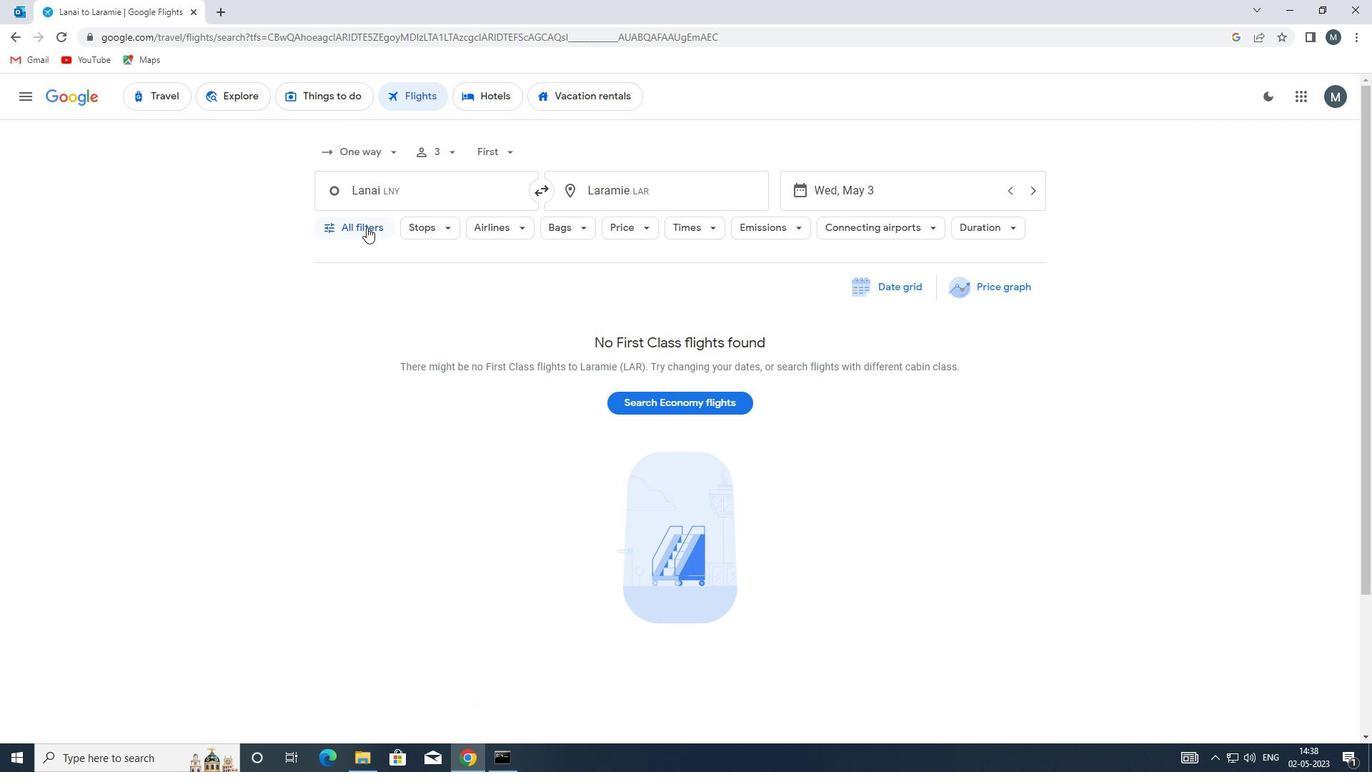 
Action: Mouse moved to (397, 352)
Screenshot: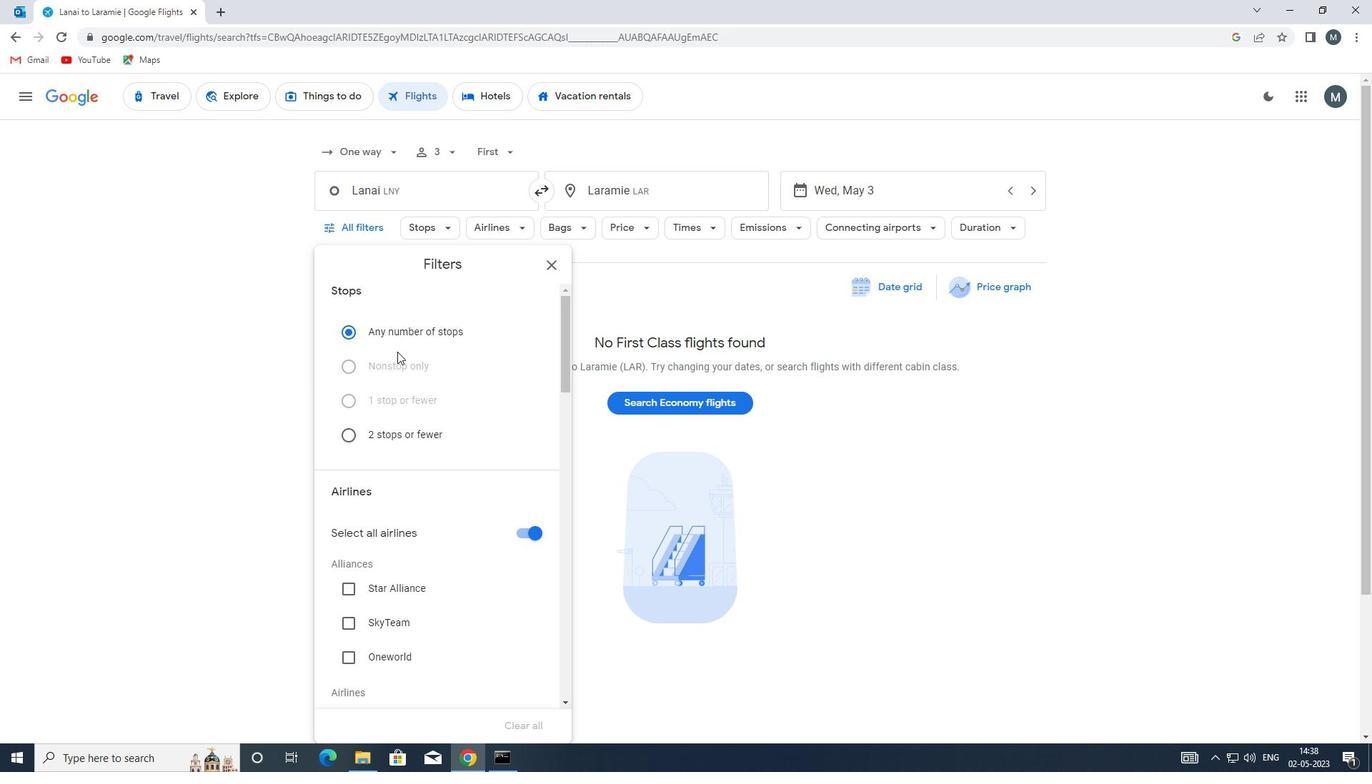 
Action: Mouse scrolled (397, 351) with delta (0, 0)
Screenshot: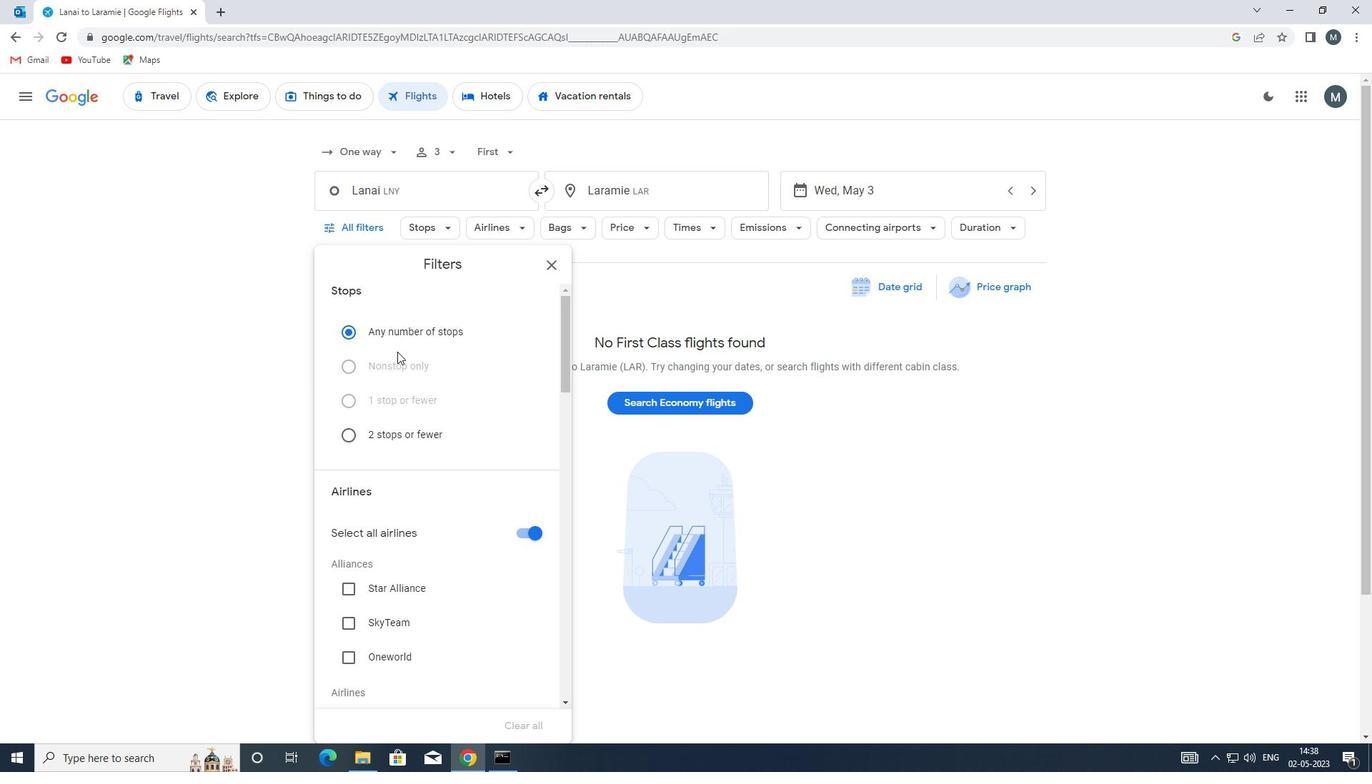 
Action: Mouse moved to (398, 358)
Screenshot: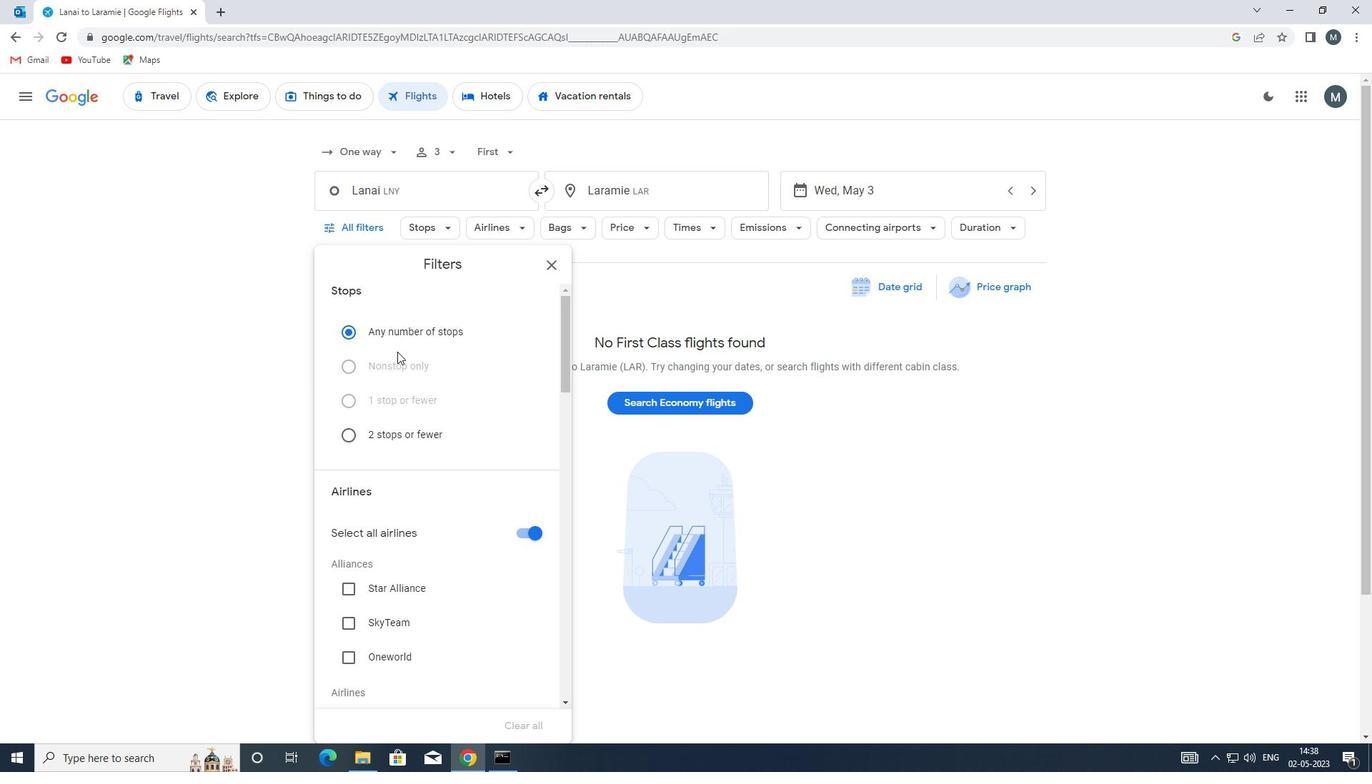 
Action: Mouse scrolled (398, 357) with delta (0, 0)
Screenshot: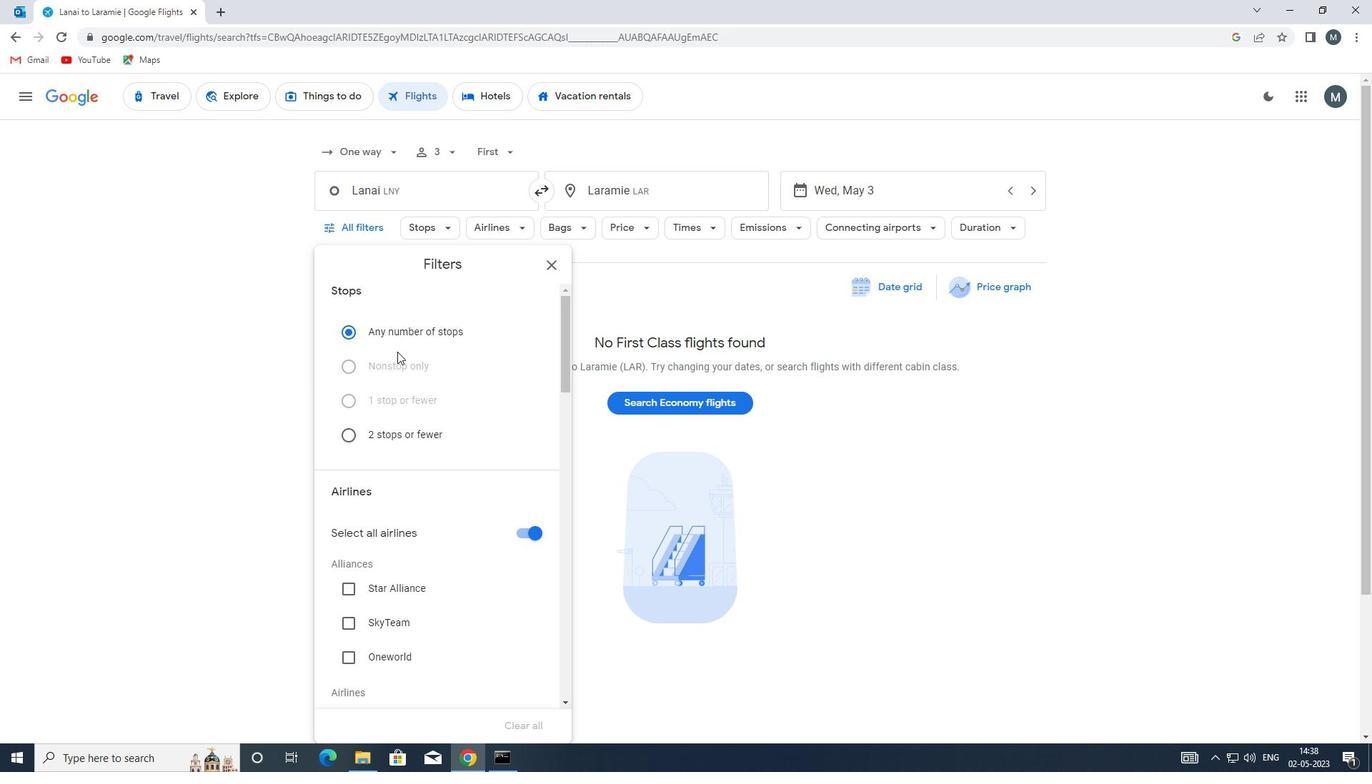
Action: Mouse moved to (531, 390)
Screenshot: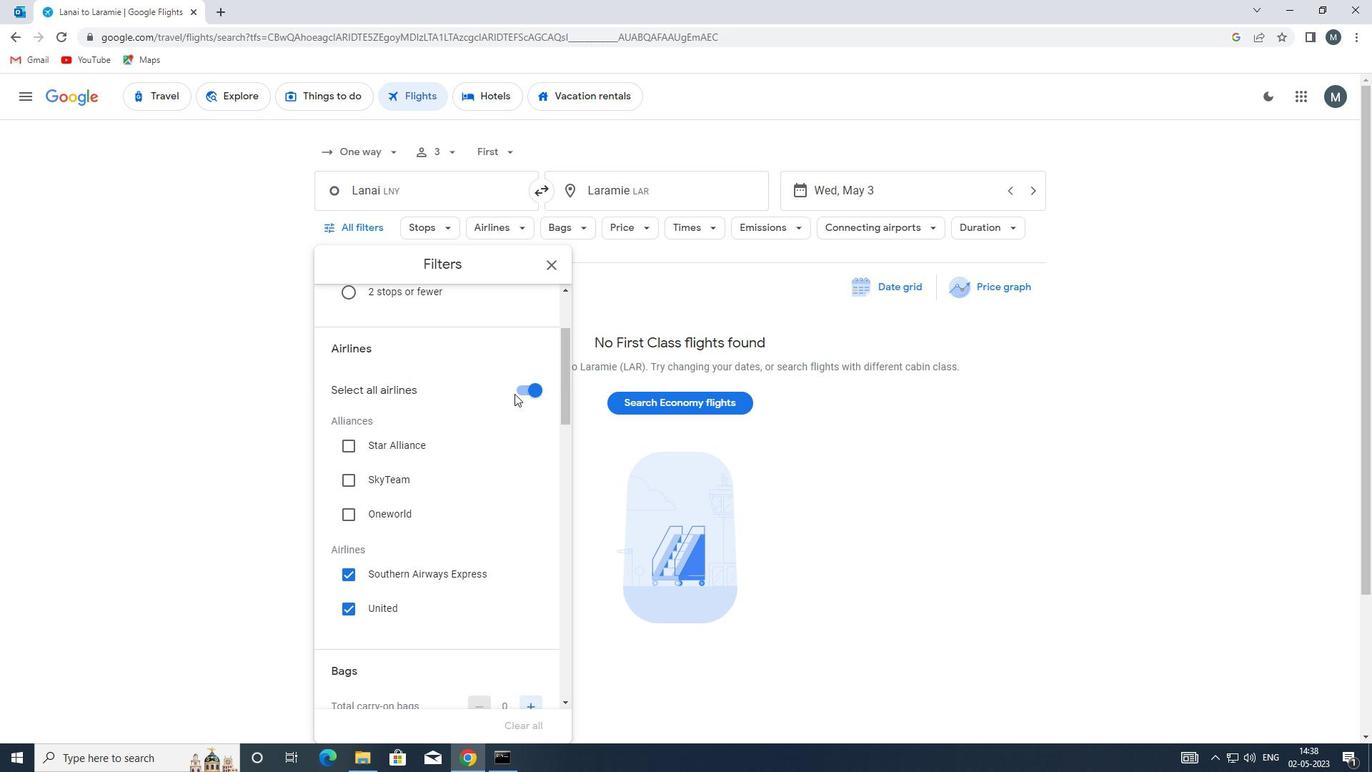 
Action: Mouse pressed left at (531, 390)
Screenshot: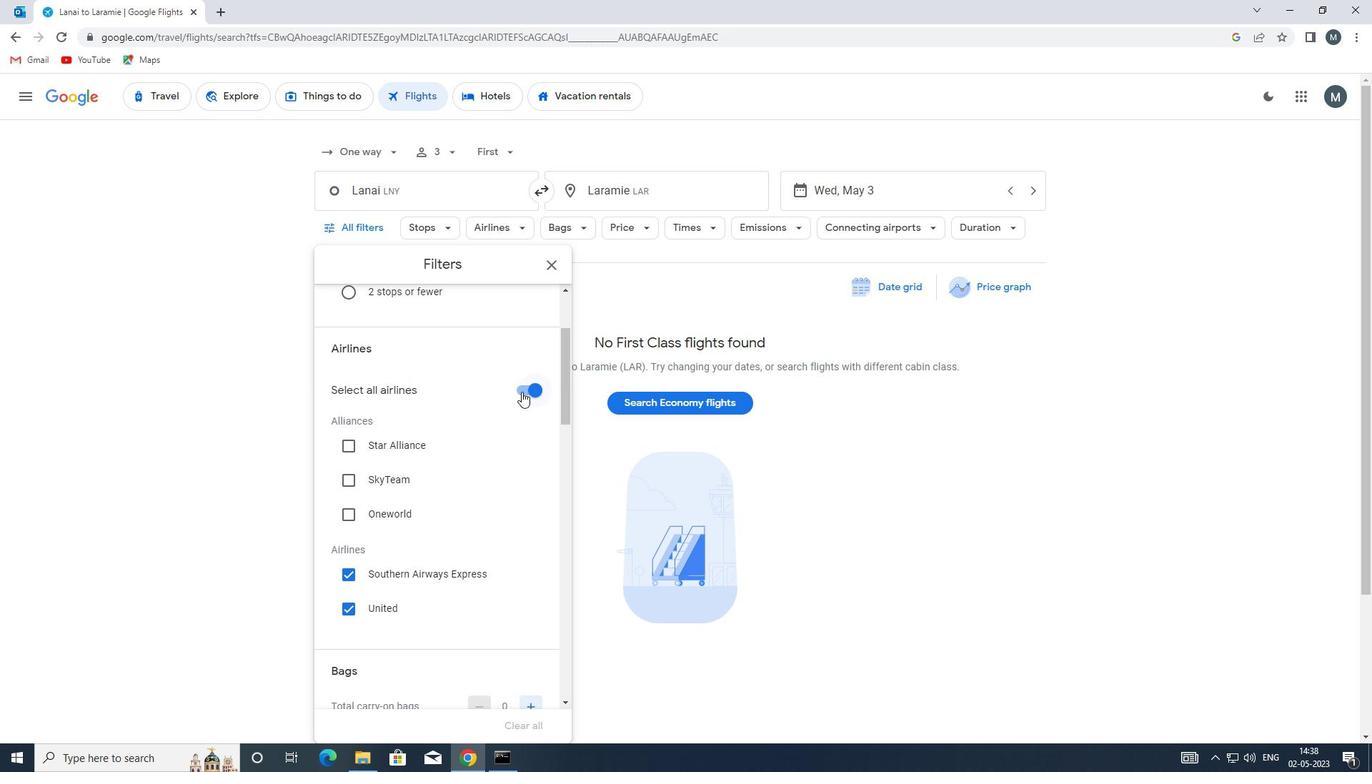 
Action: Mouse moved to (419, 436)
Screenshot: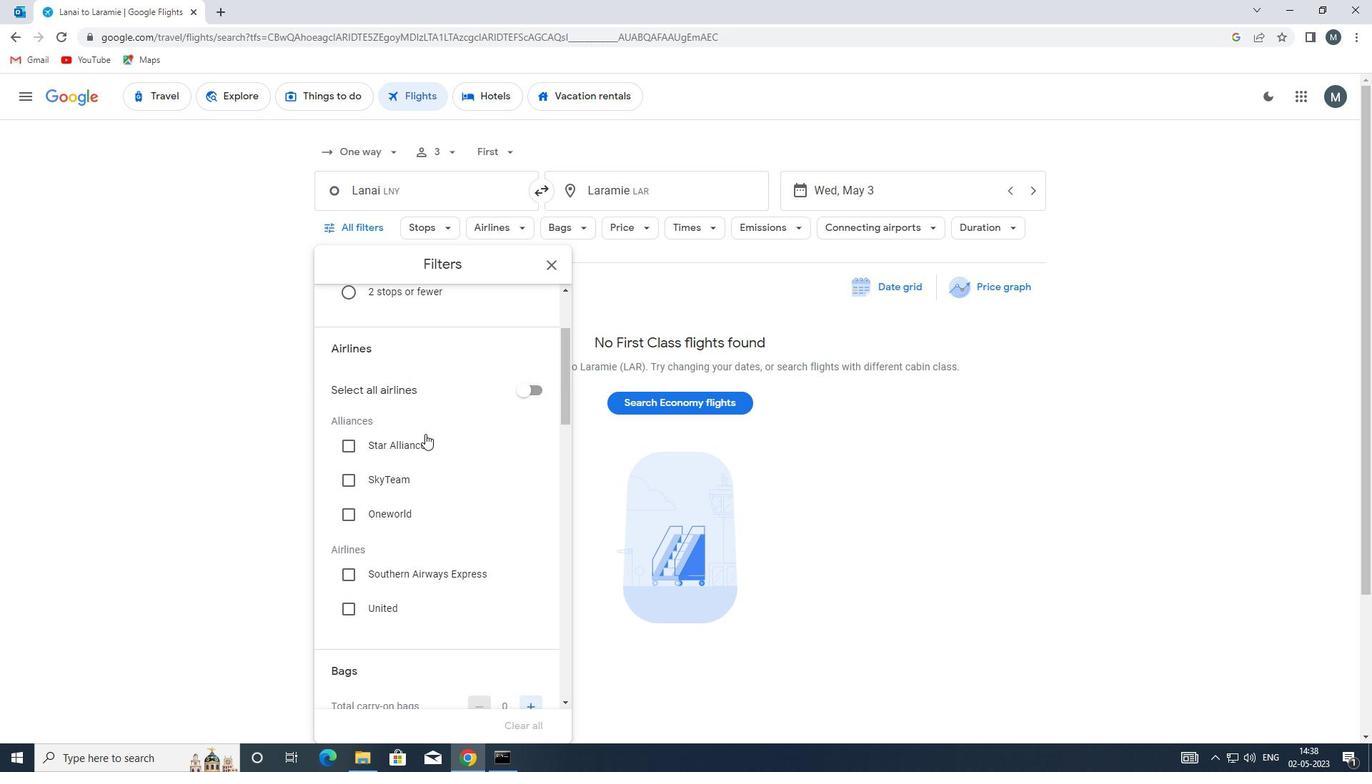 
Action: Mouse scrolled (419, 435) with delta (0, 0)
Screenshot: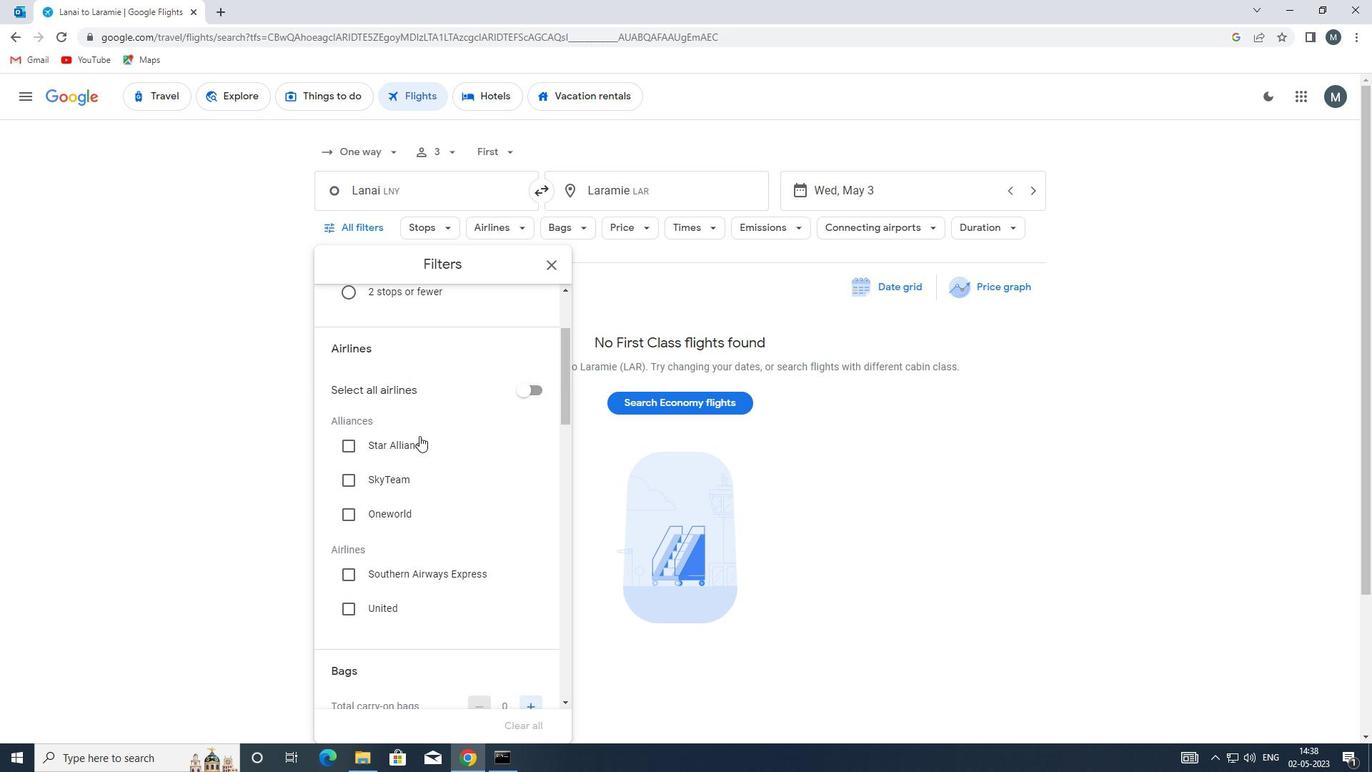 
Action: Mouse moved to (394, 445)
Screenshot: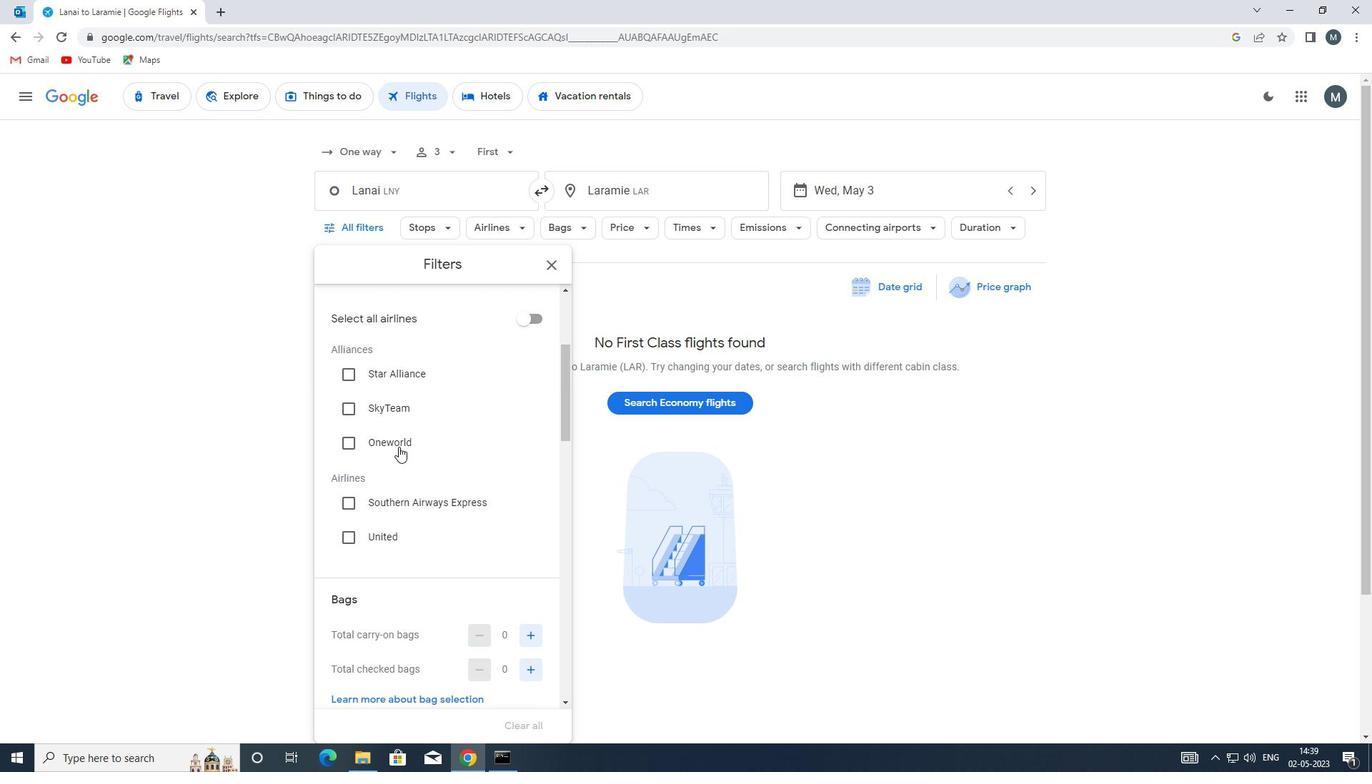 
Action: Mouse scrolled (394, 444) with delta (0, 0)
Screenshot: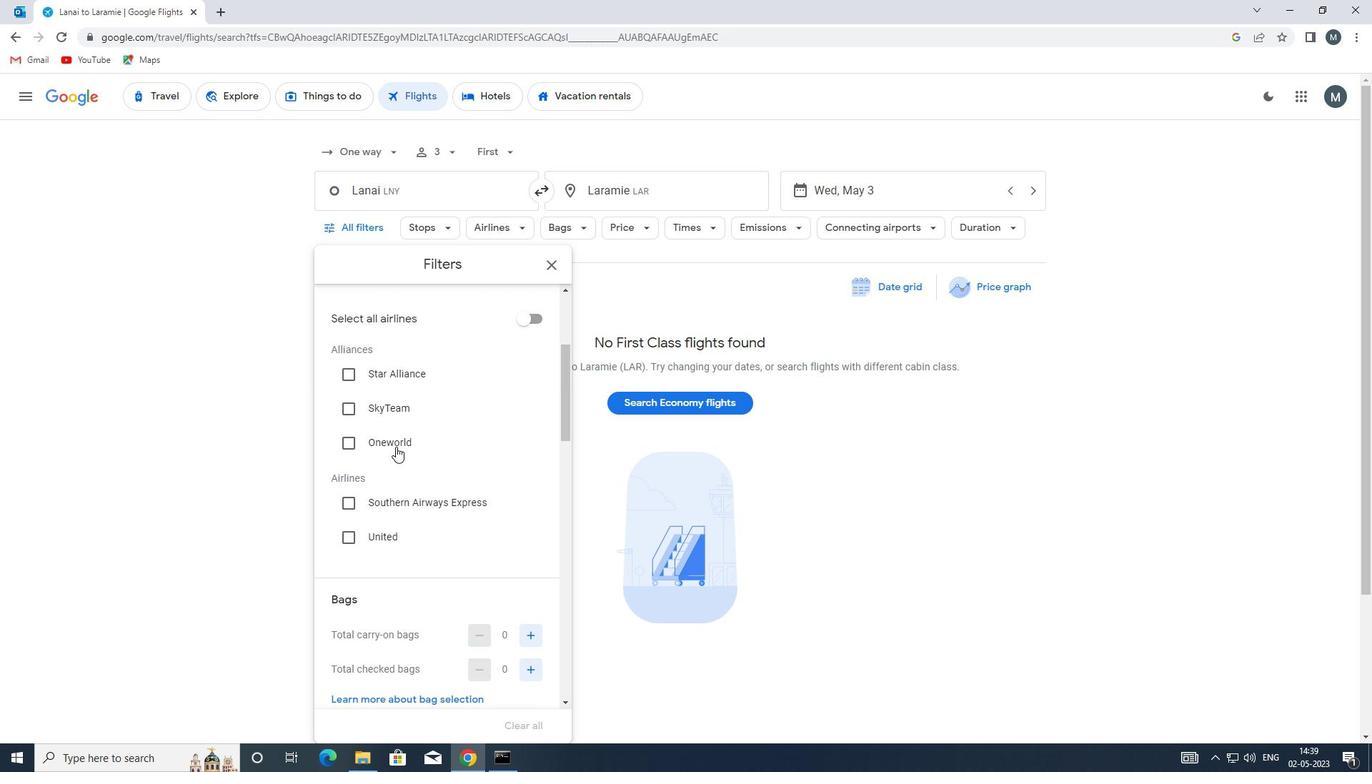 
Action: Mouse moved to (393, 445)
Screenshot: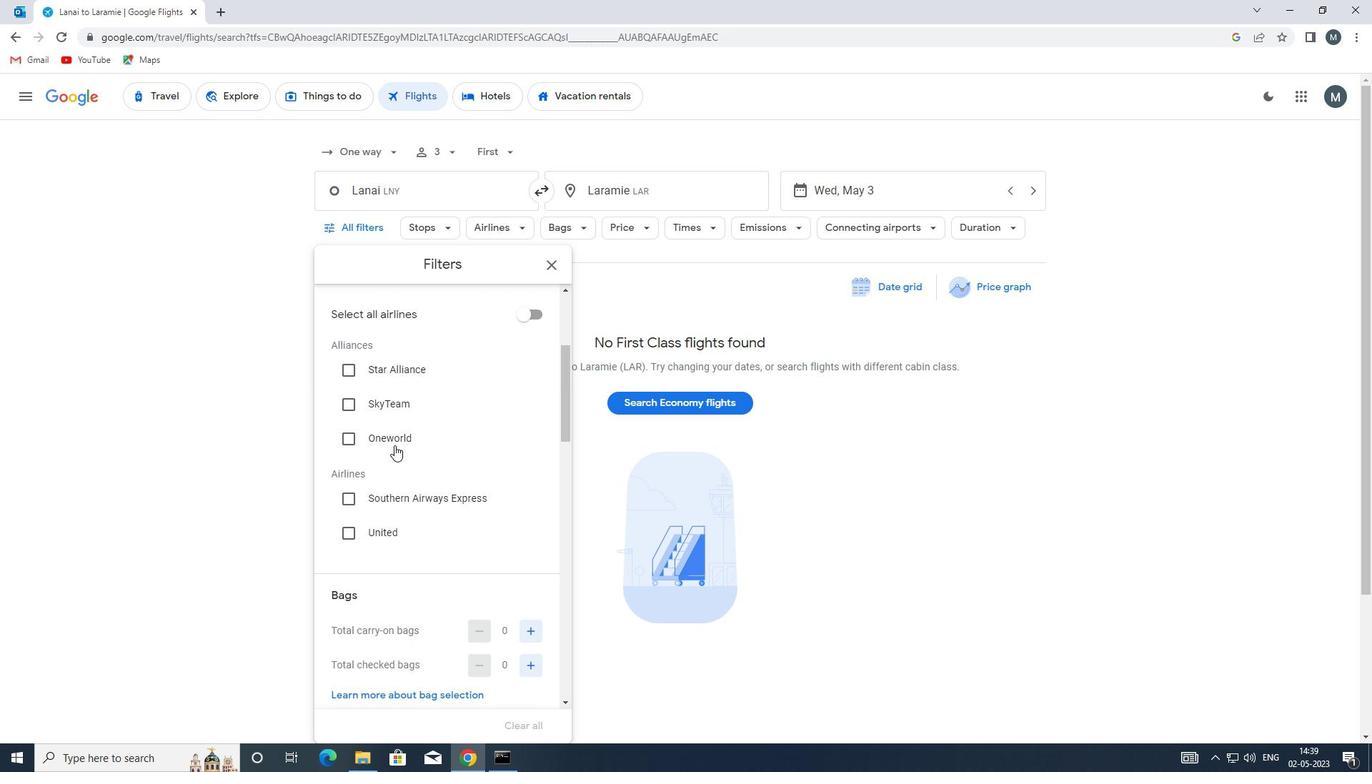 
Action: Mouse scrolled (393, 444) with delta (0, 0)
Screenshot: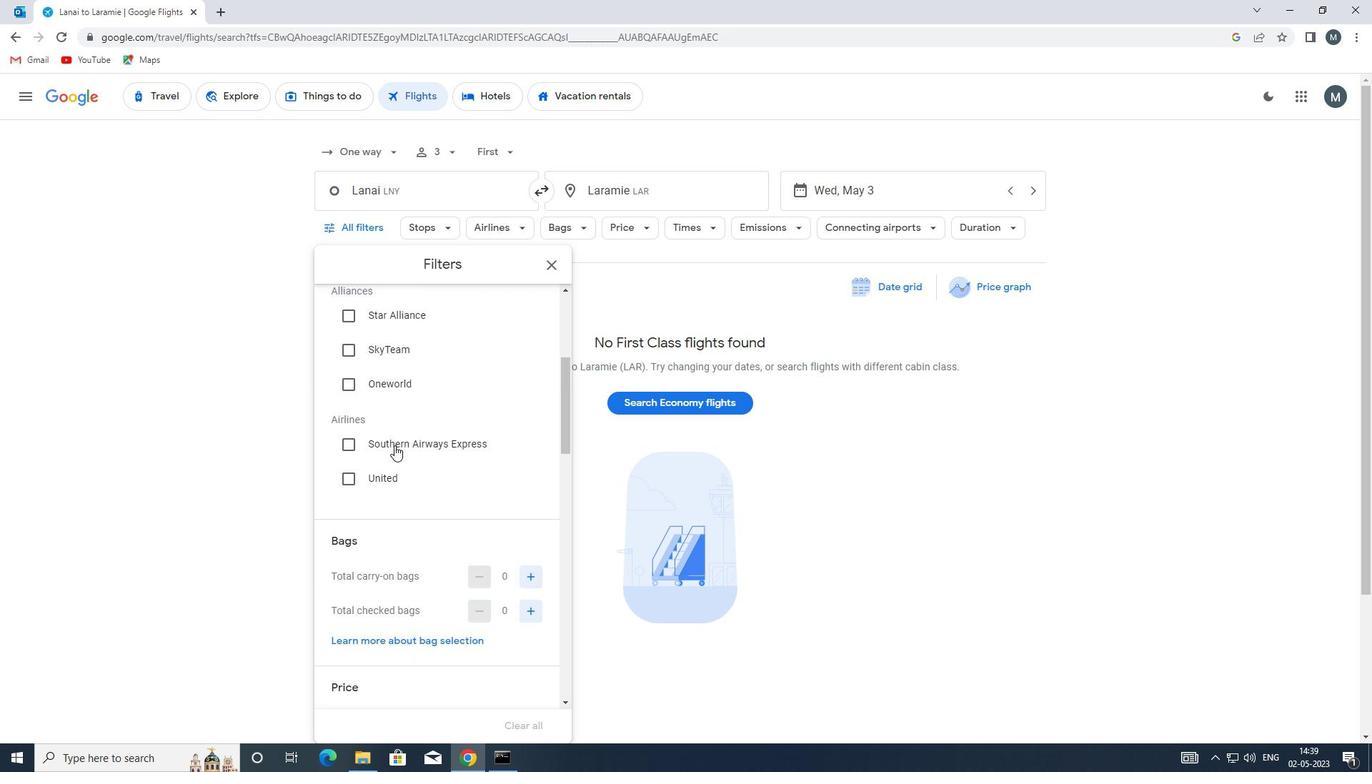 
Action: Mouse moved to (393, 446)
Screenshot: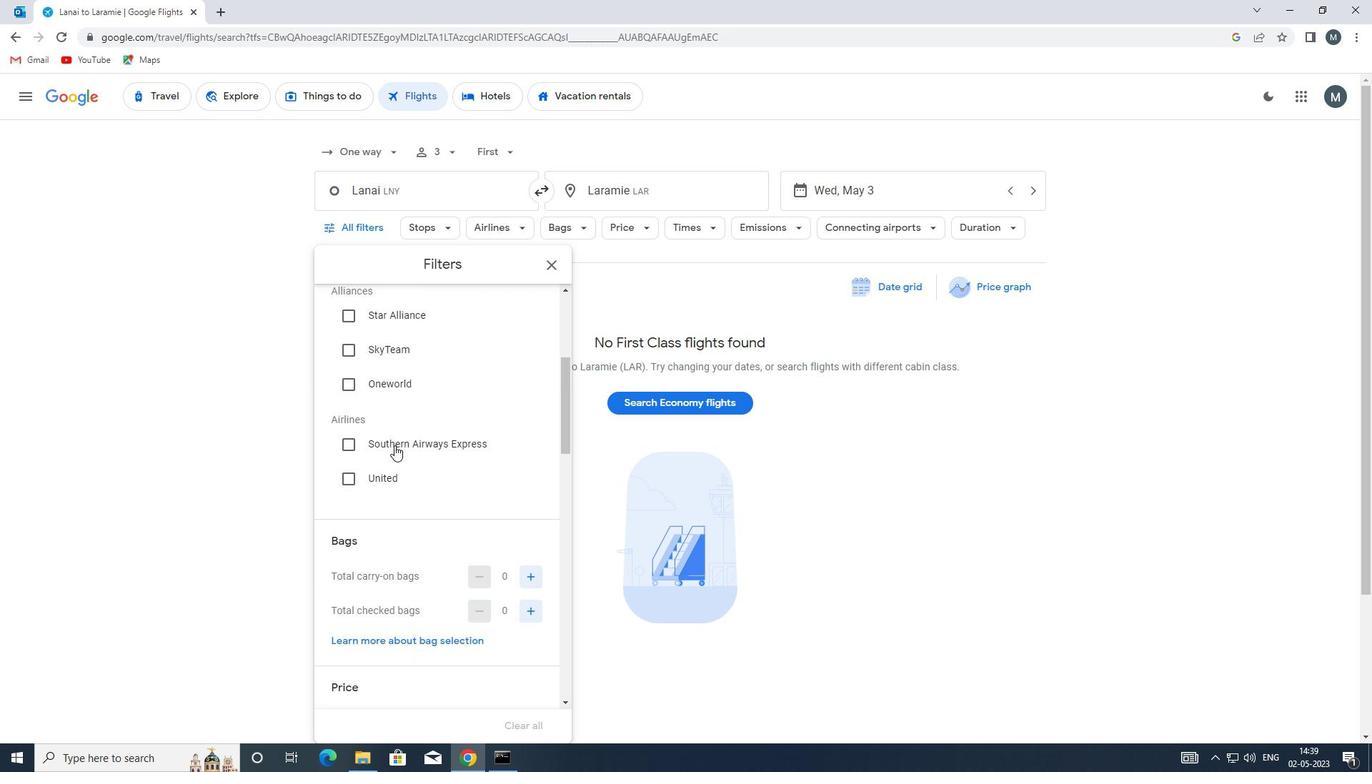 
Action: Mouse scrolled (393, 445) with delta (0, 0)
Screenshot: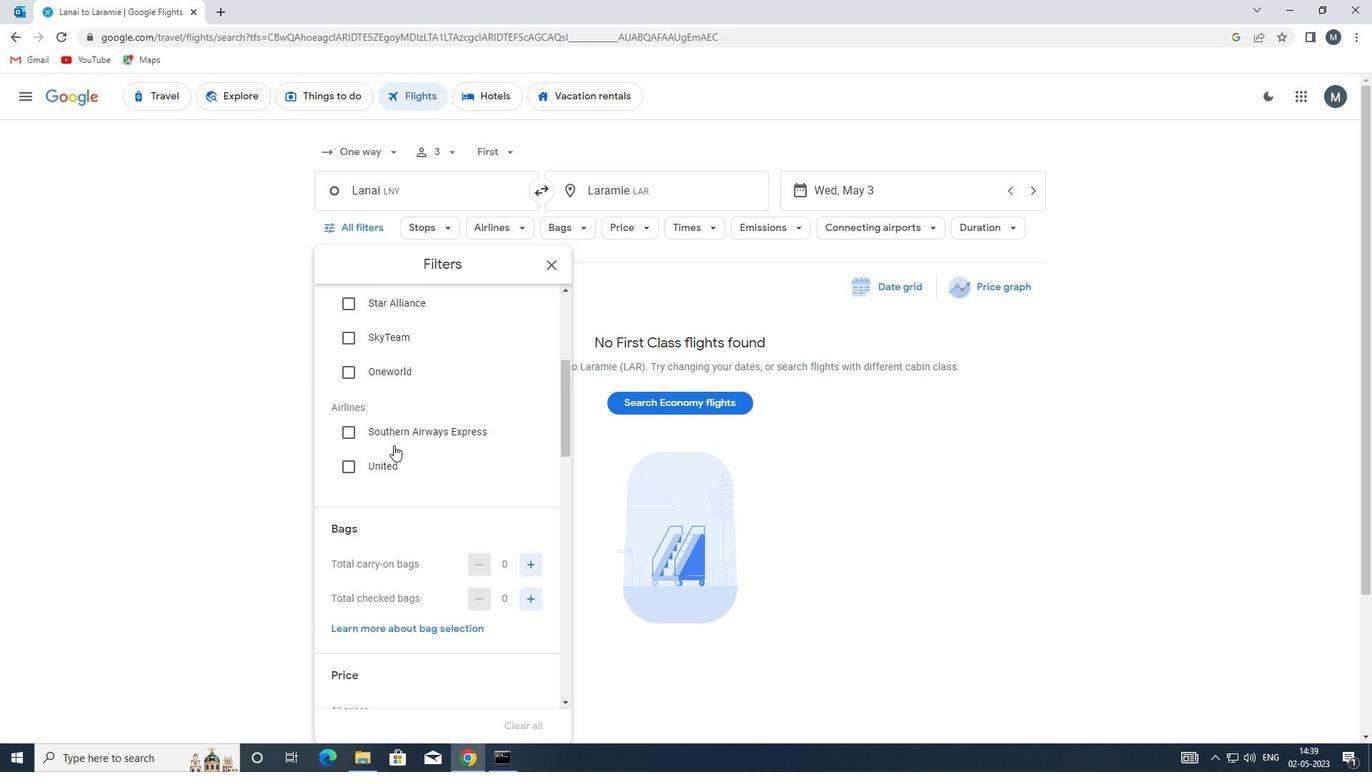 
Action: Mouse moved to (393, 446)
Screenshot: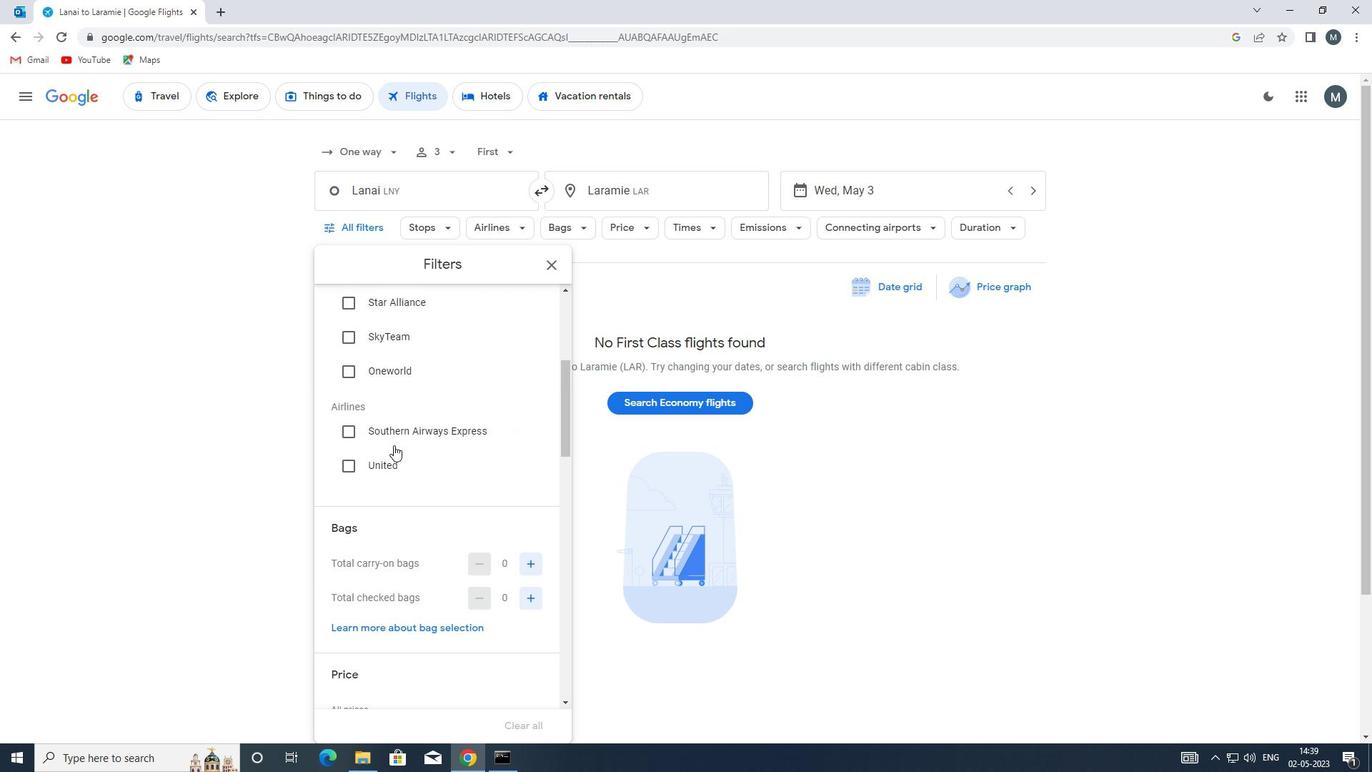 
Action: Mouse scrolled (393, 446) with delta (0, 0)
Screenshot: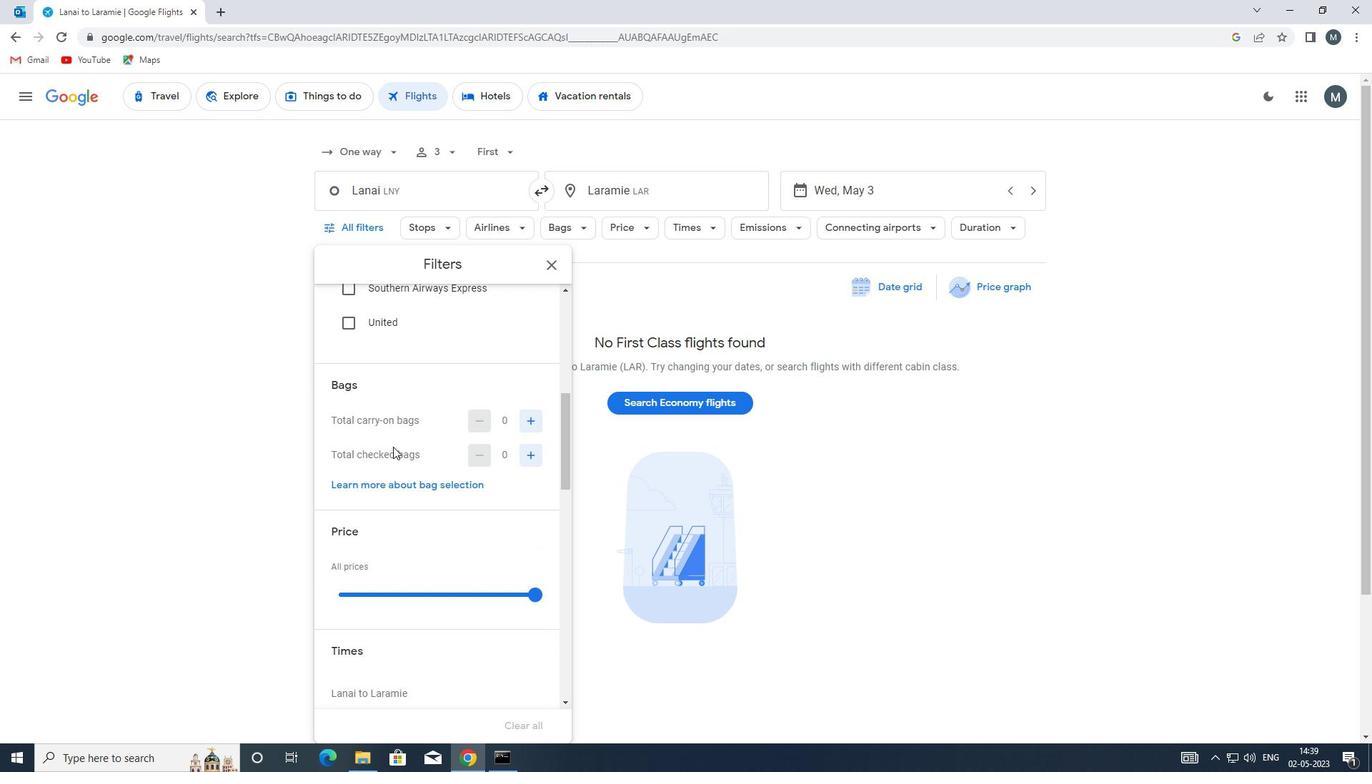 
Action: Mouse moved to (533, 386)
Screenshot: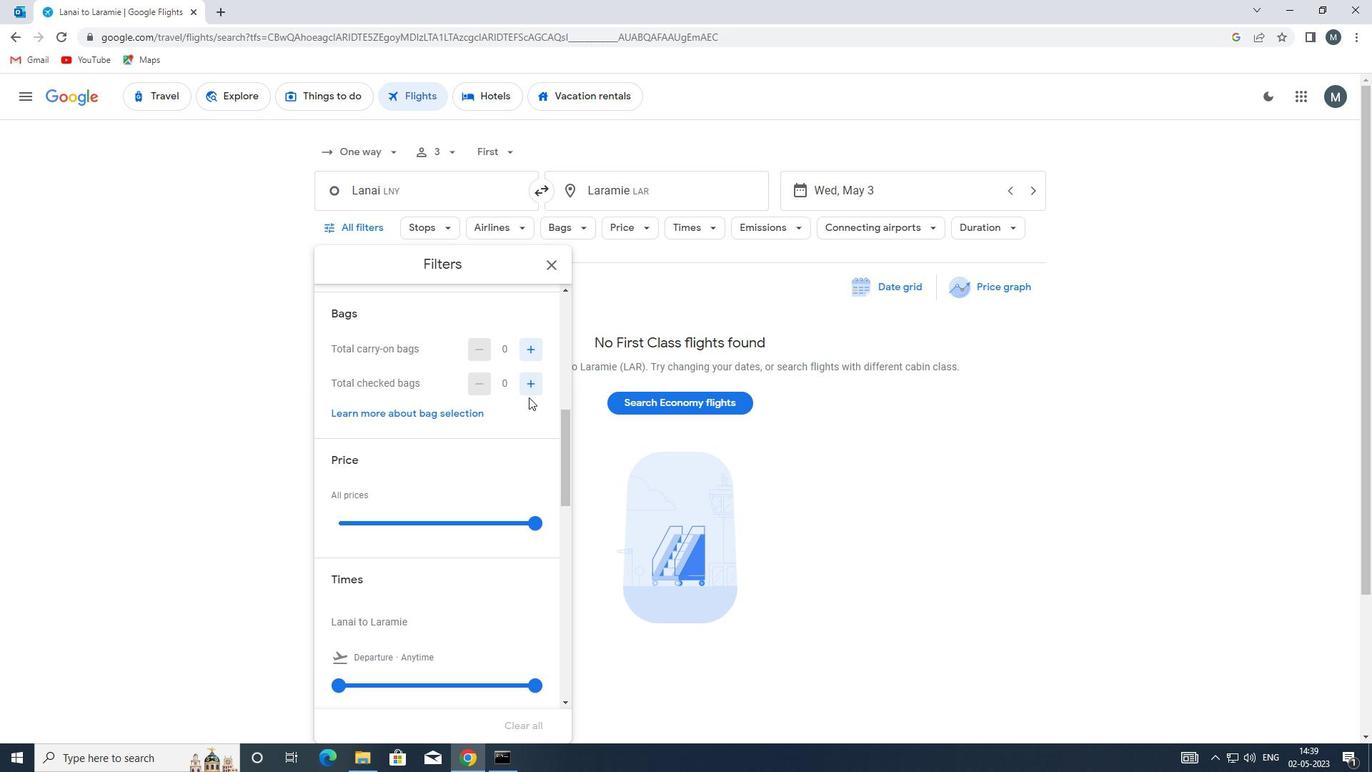 
Action: Mouse pressed left at (533, 386)
Screenshot: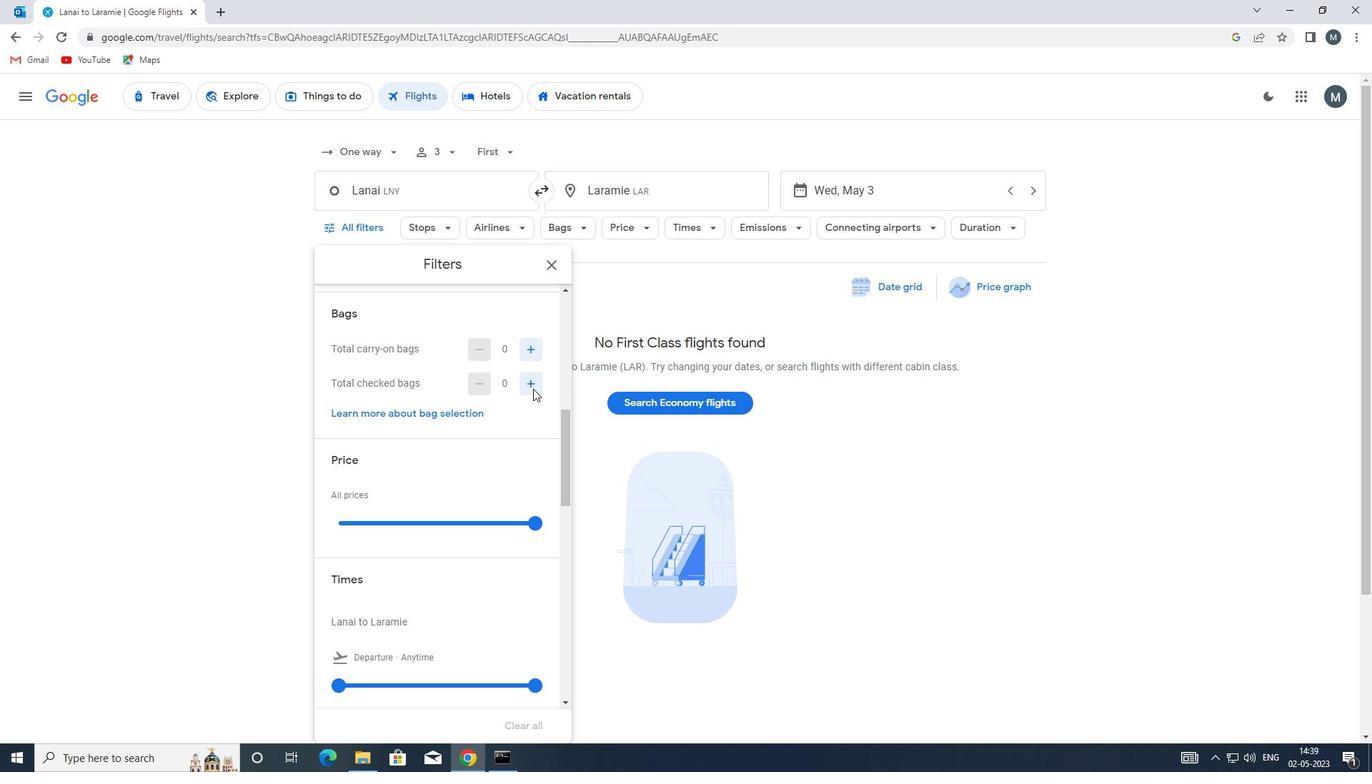 
Action: Mouse pressed left at (533, 386)
Screenshot: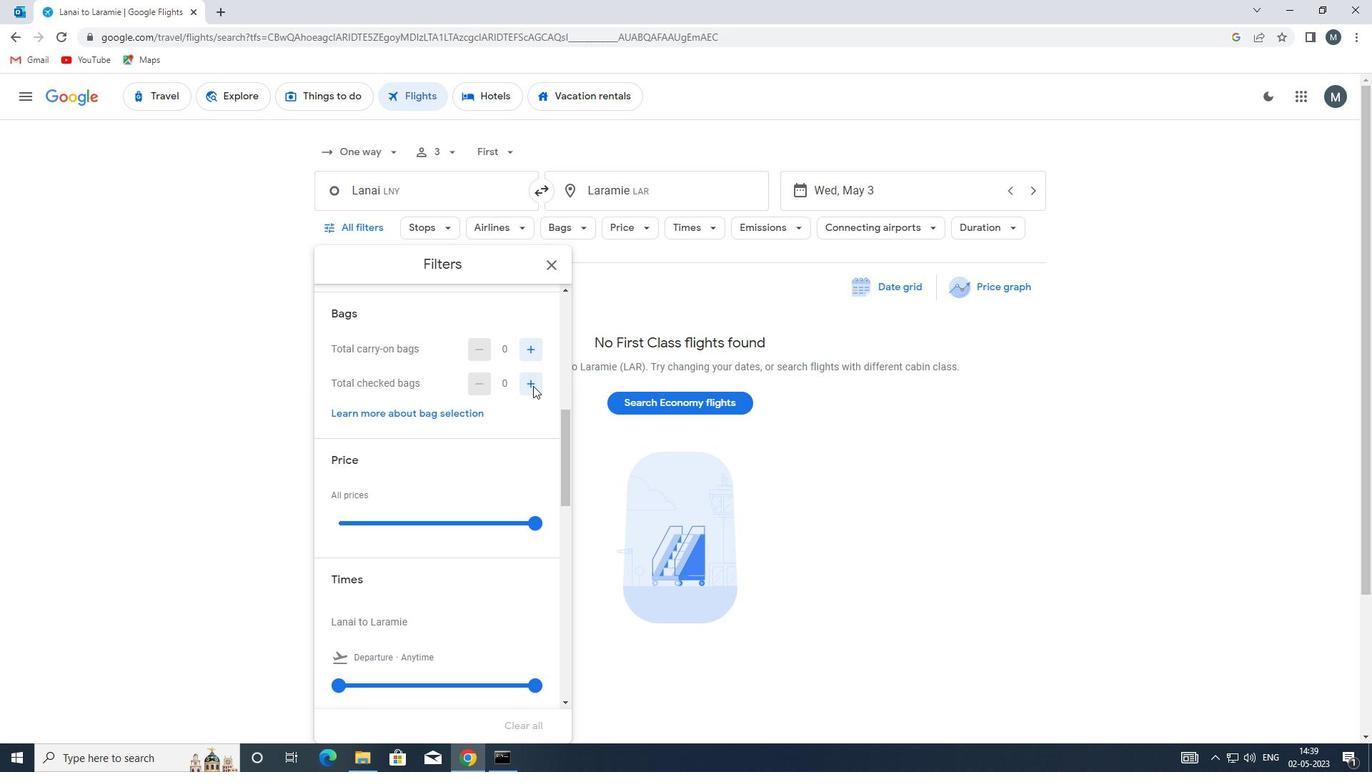 
Action: Mouse pressed left at (533, 386)
Screenshot: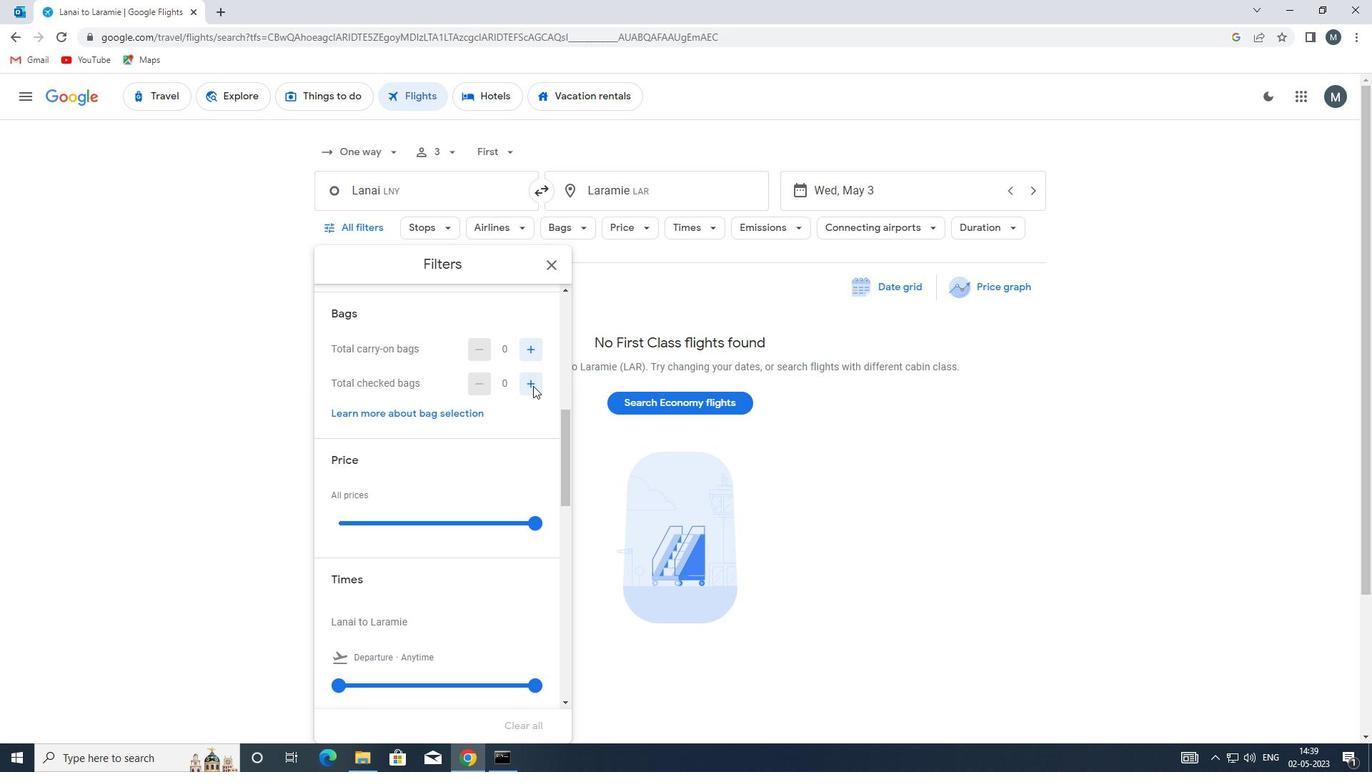 
Action: Mouse pressed left at (533, 386)
Screenshot: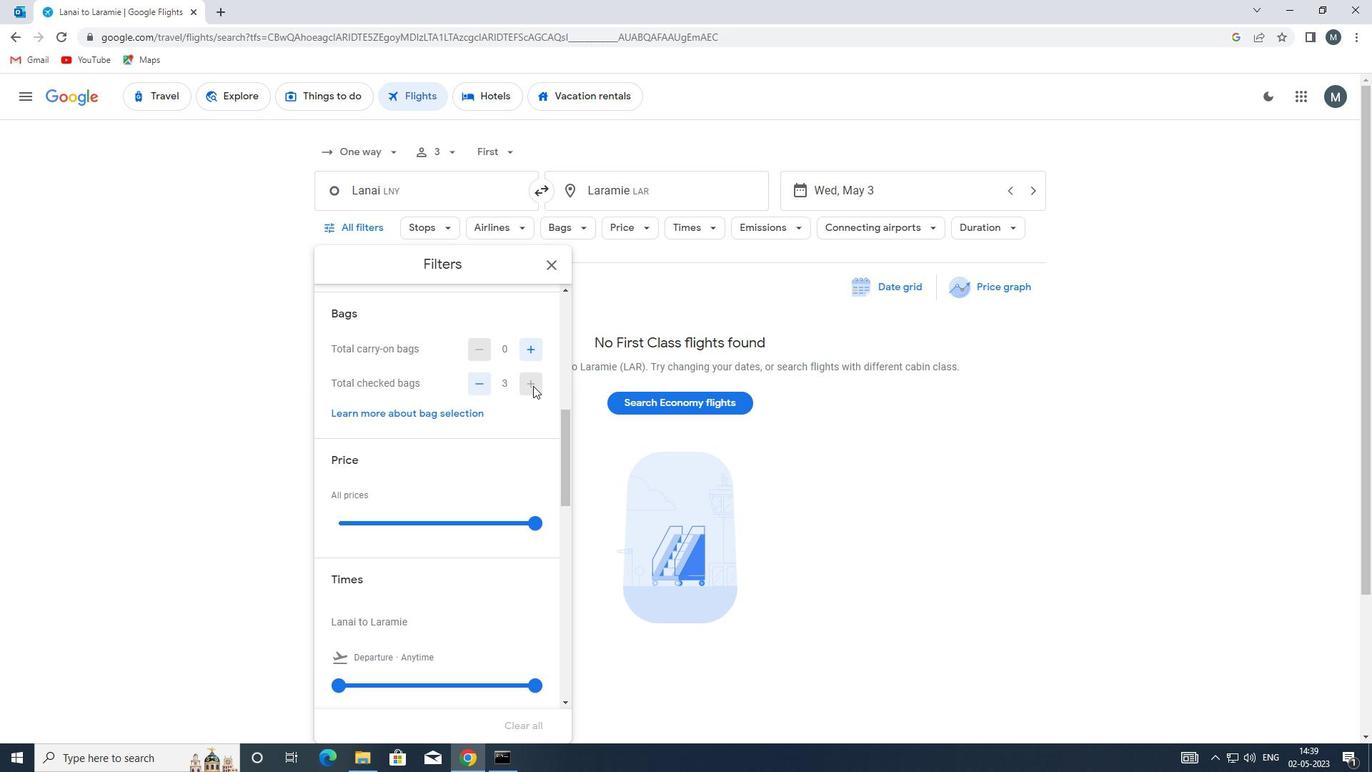 
Action: Mouse pressed left at (533, 386)
Screenshot: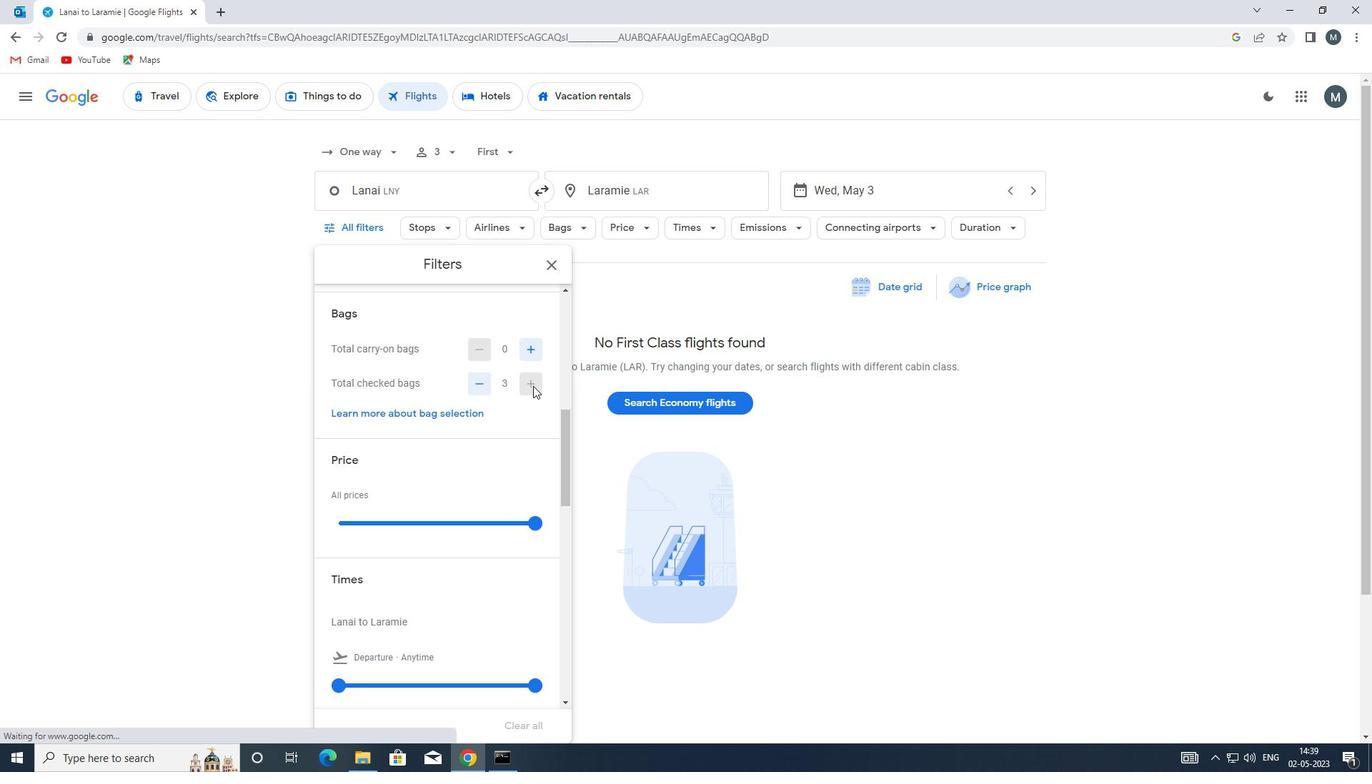 
Action: Mouse pressed left at (533, 386)
Screenshot: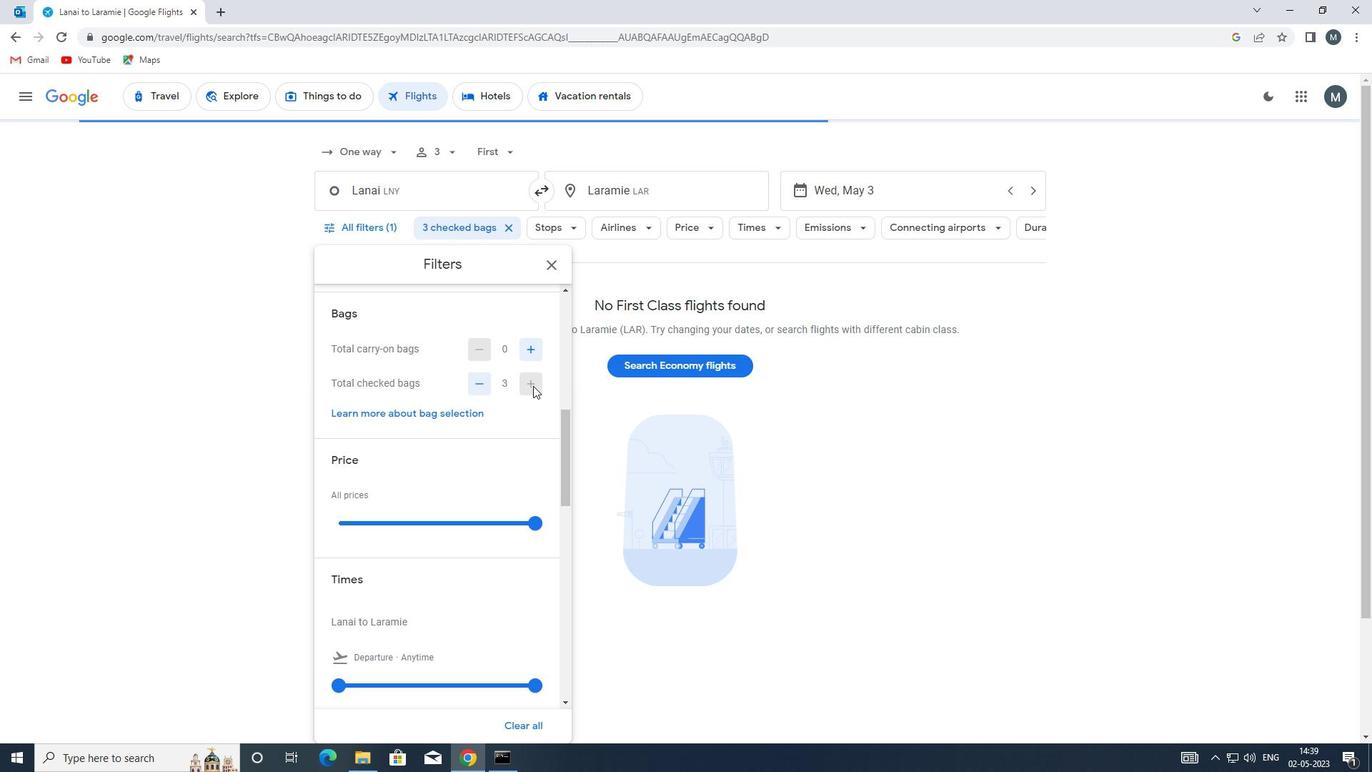 
Action: Mouse pressed left at (533, 386)
Screenshot: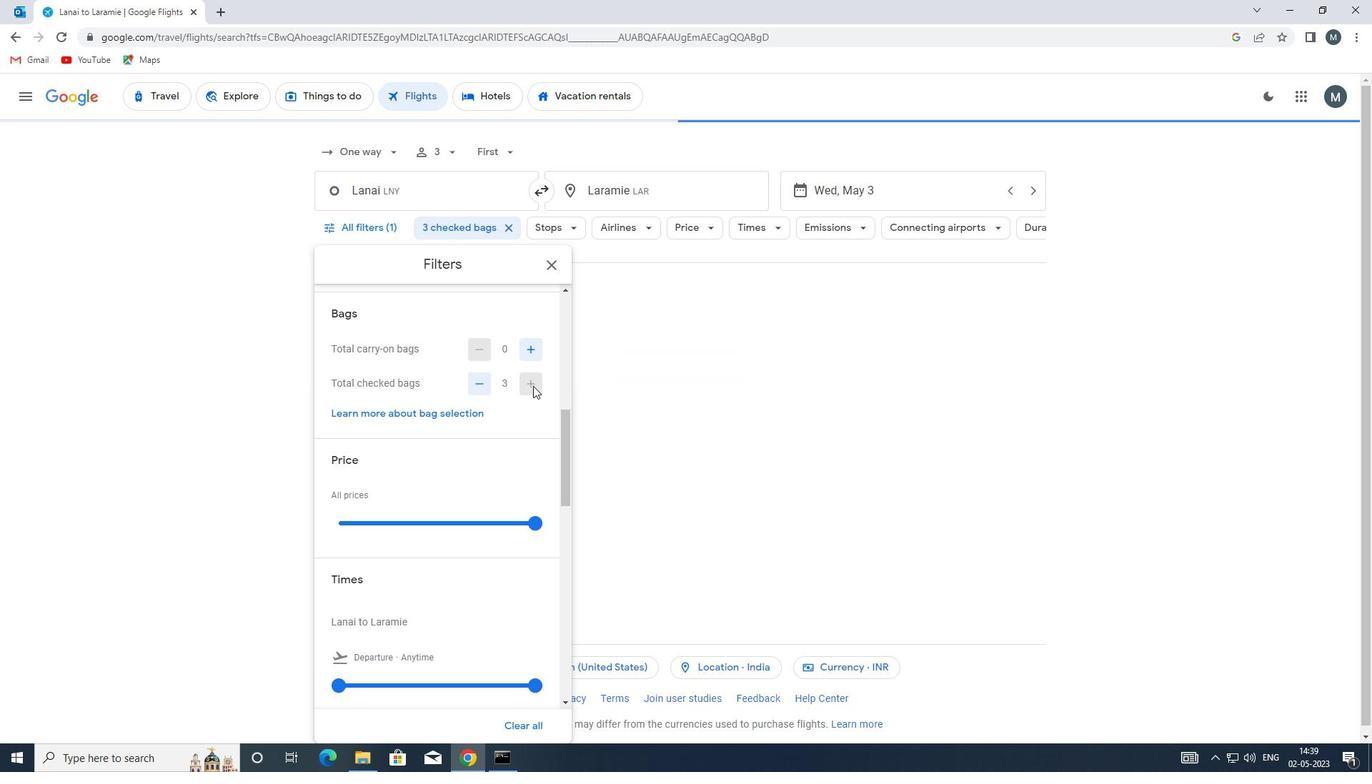 
Action: Mouse pressed left at (533, 386)
Screenshot: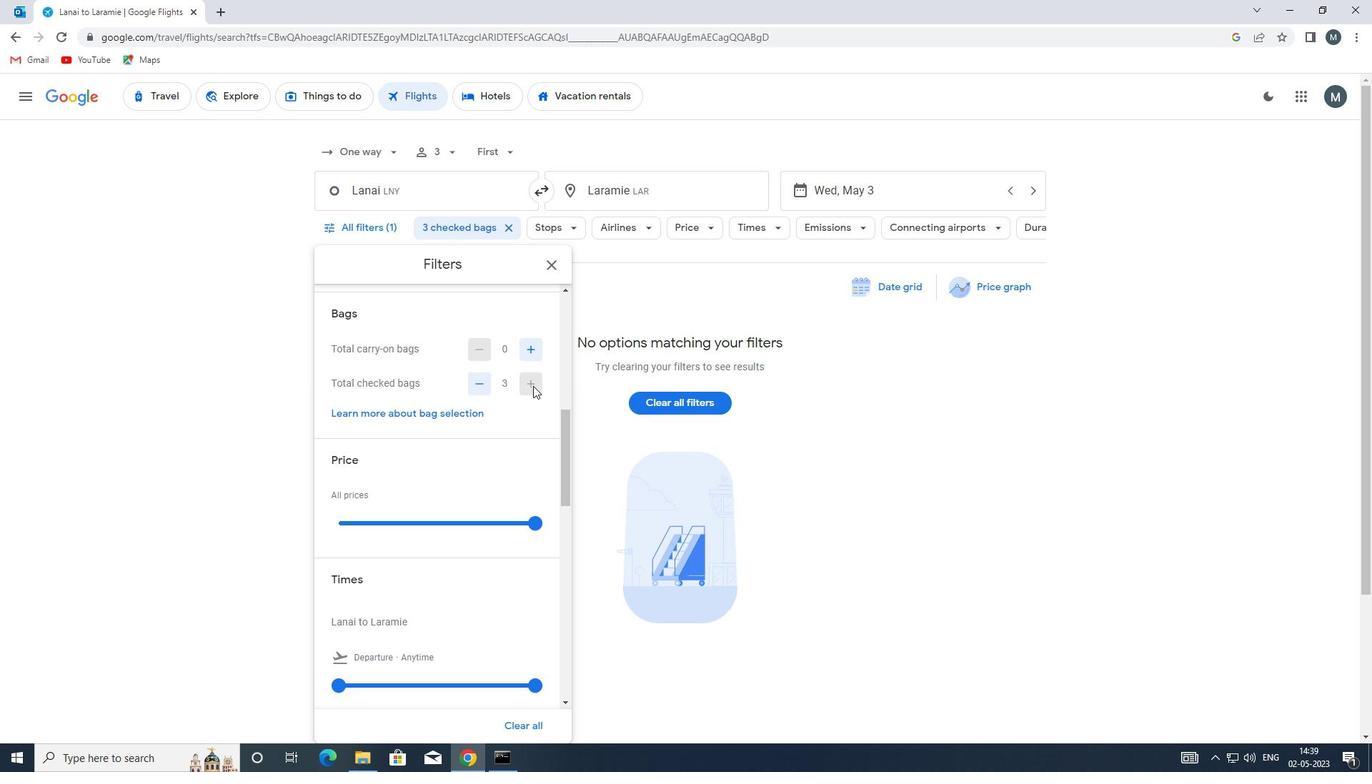 
Action: Mouse moved to (376, 523)
Screenshot: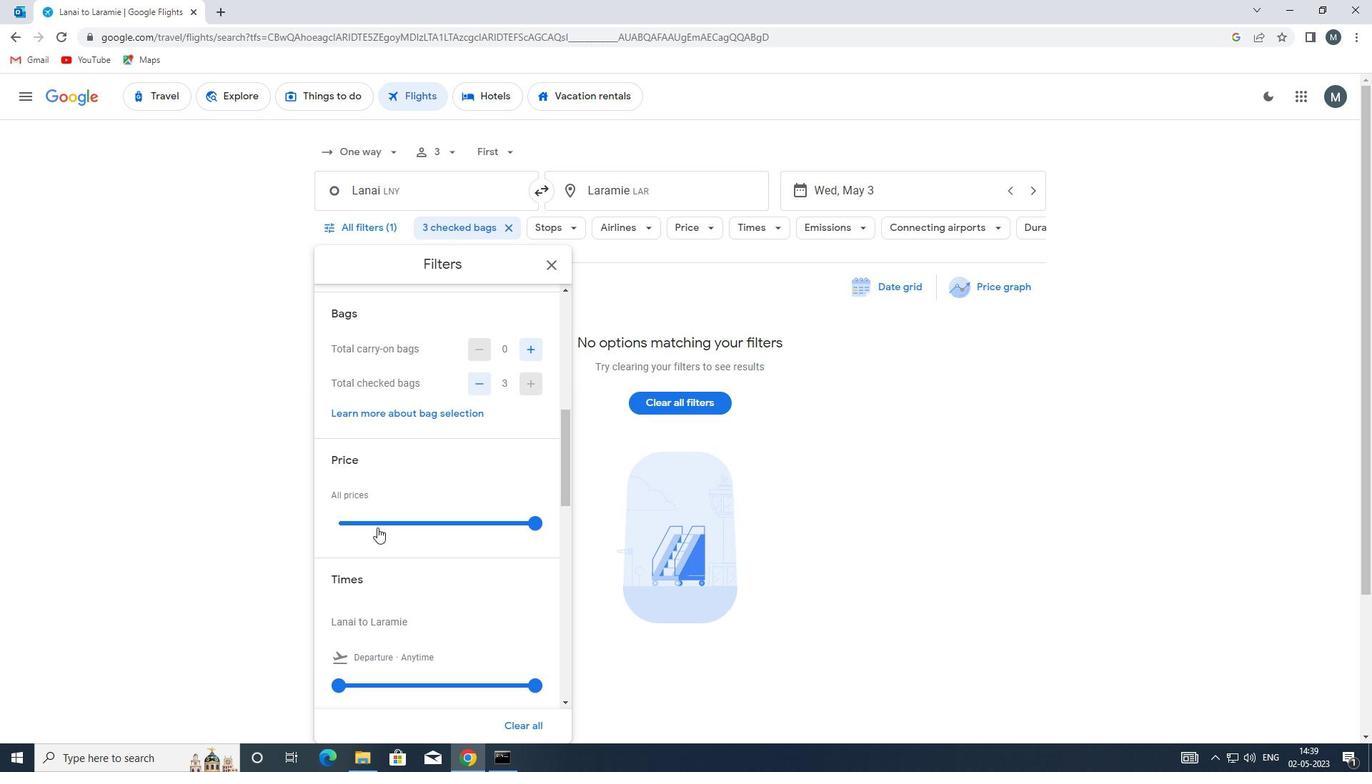 
Action: Mouse pressed left at (376, 523)
Screenshot: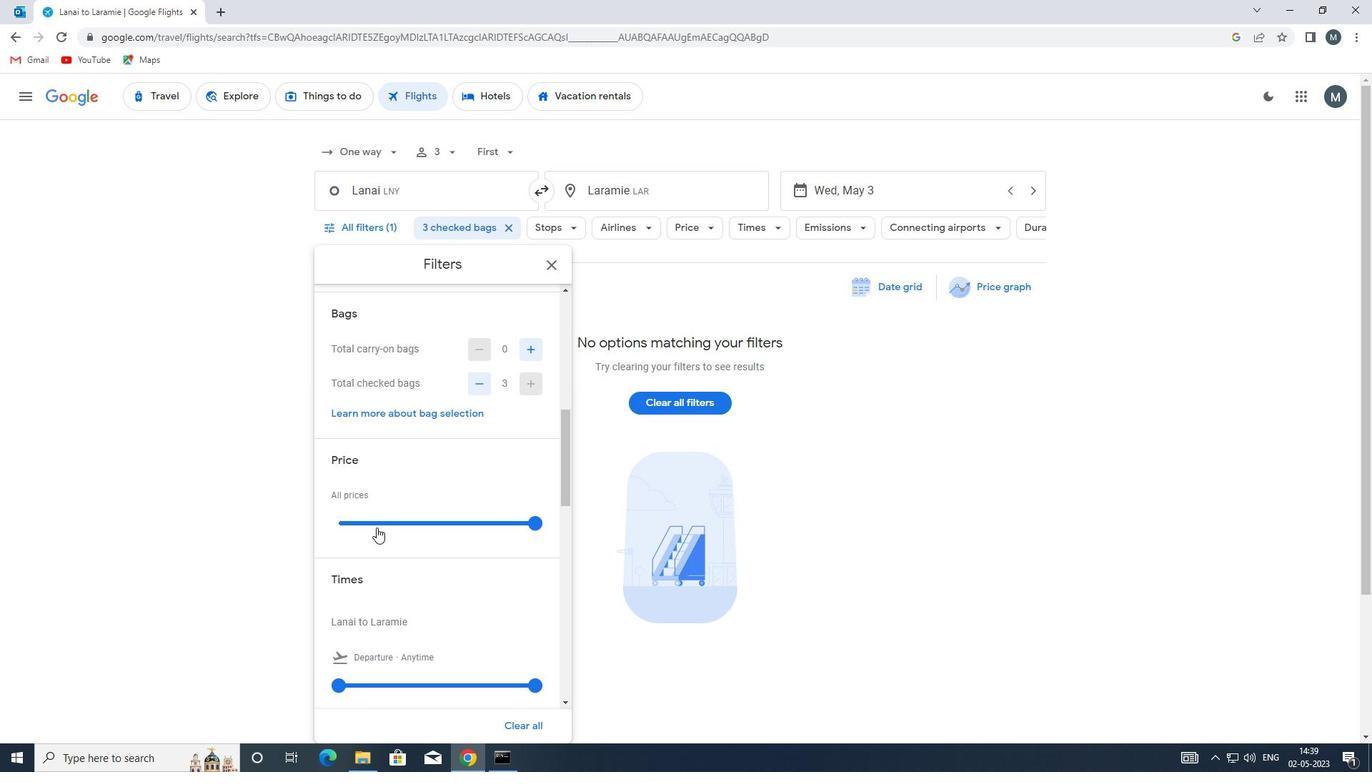 
Action: Mouse pressed left at (376, 523)
Screenshot: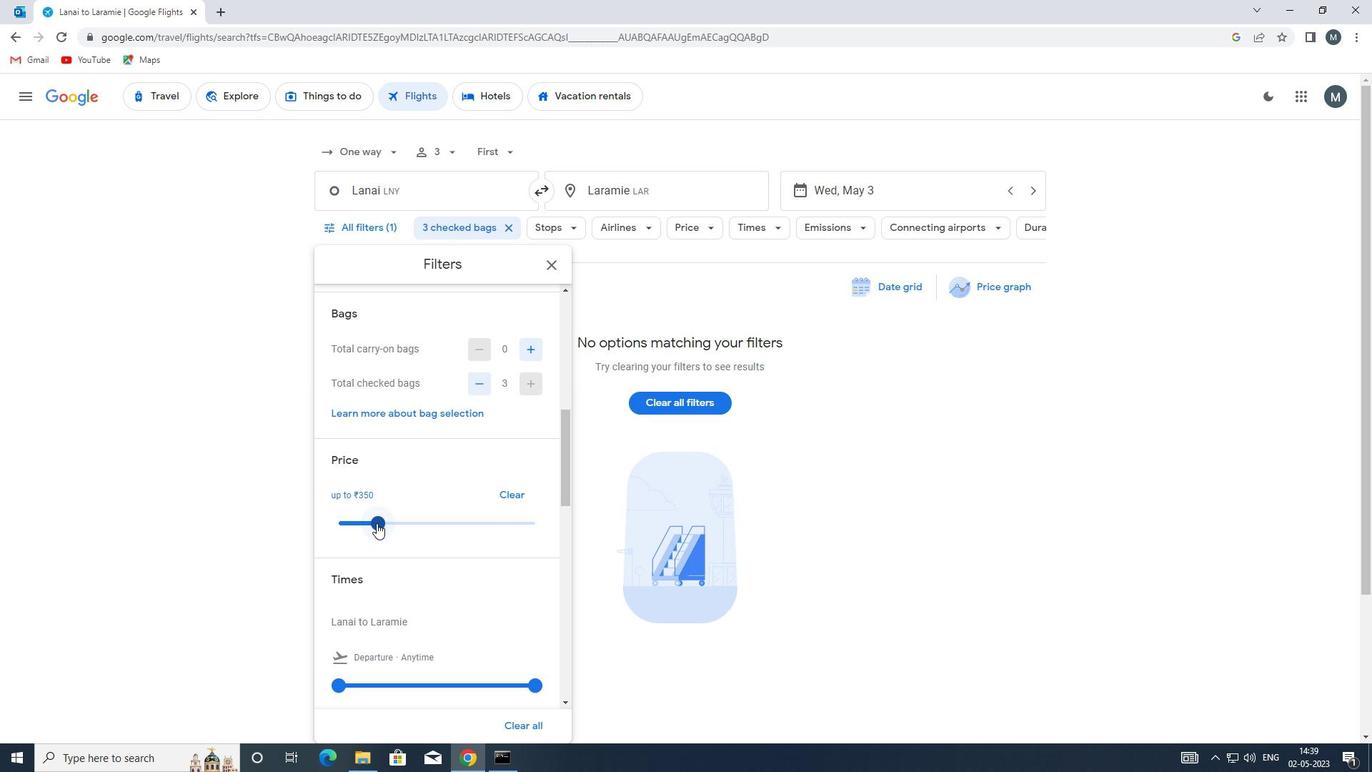 
Action: Mouse moved to (495, 509)
Screenshot: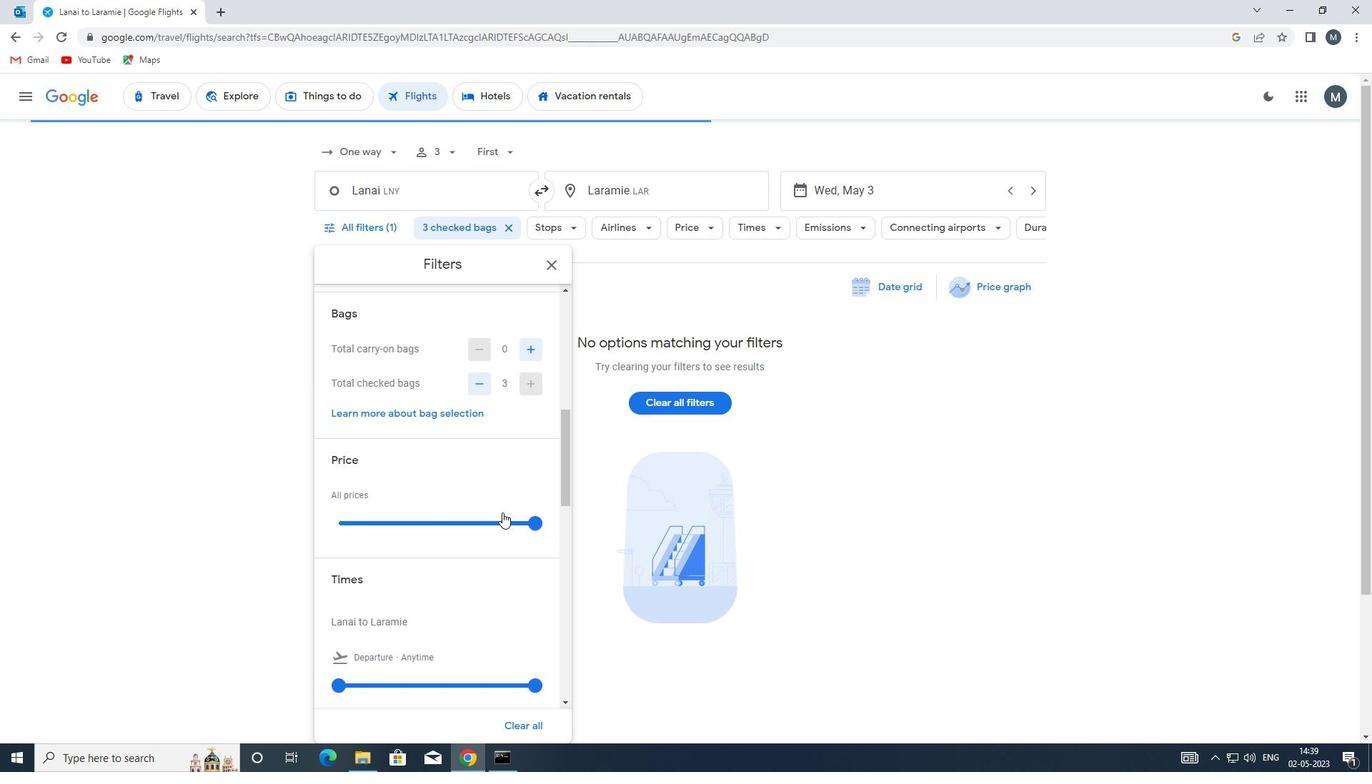 
Action: Mouse scrolled (495, 508) with delta (0, 0)
Screenshot: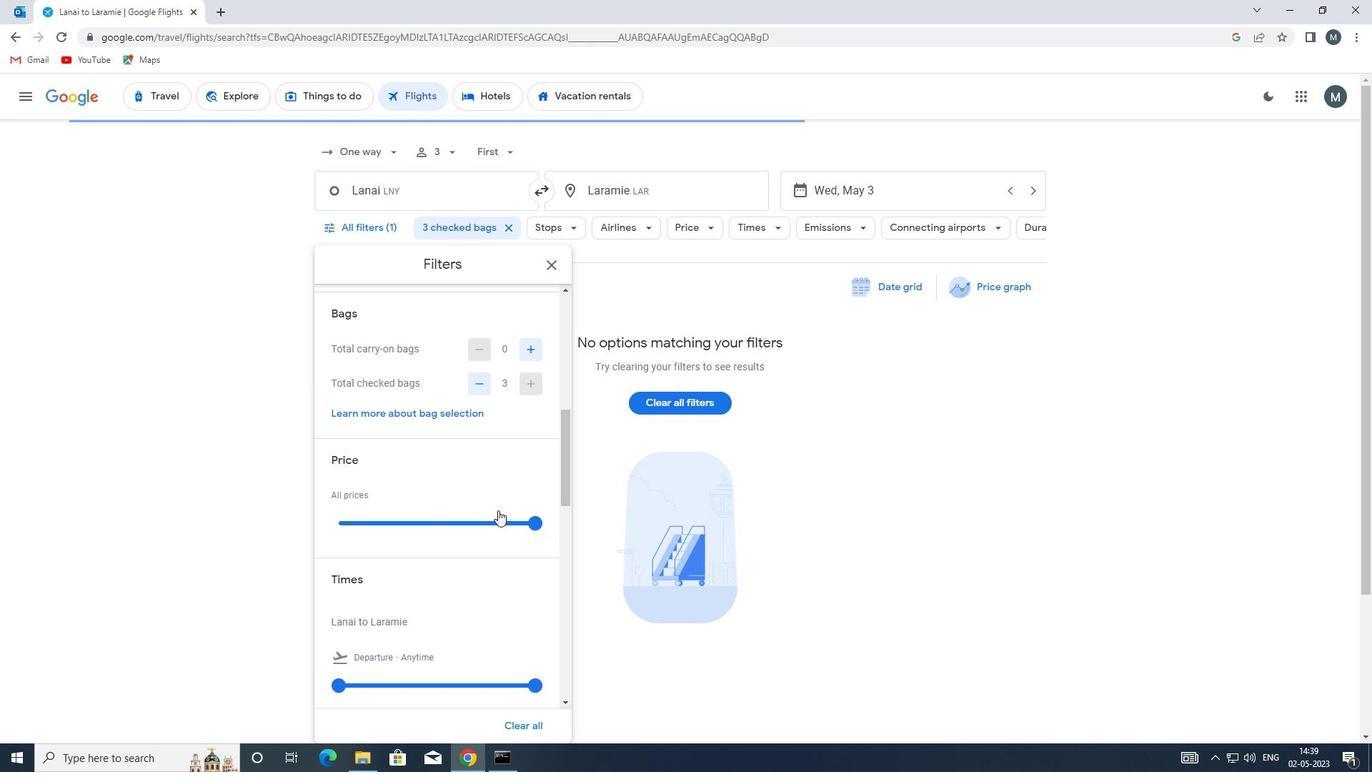 
Action: Mouse scrolled (495, 508) with delta (0, 0)
Screenshot: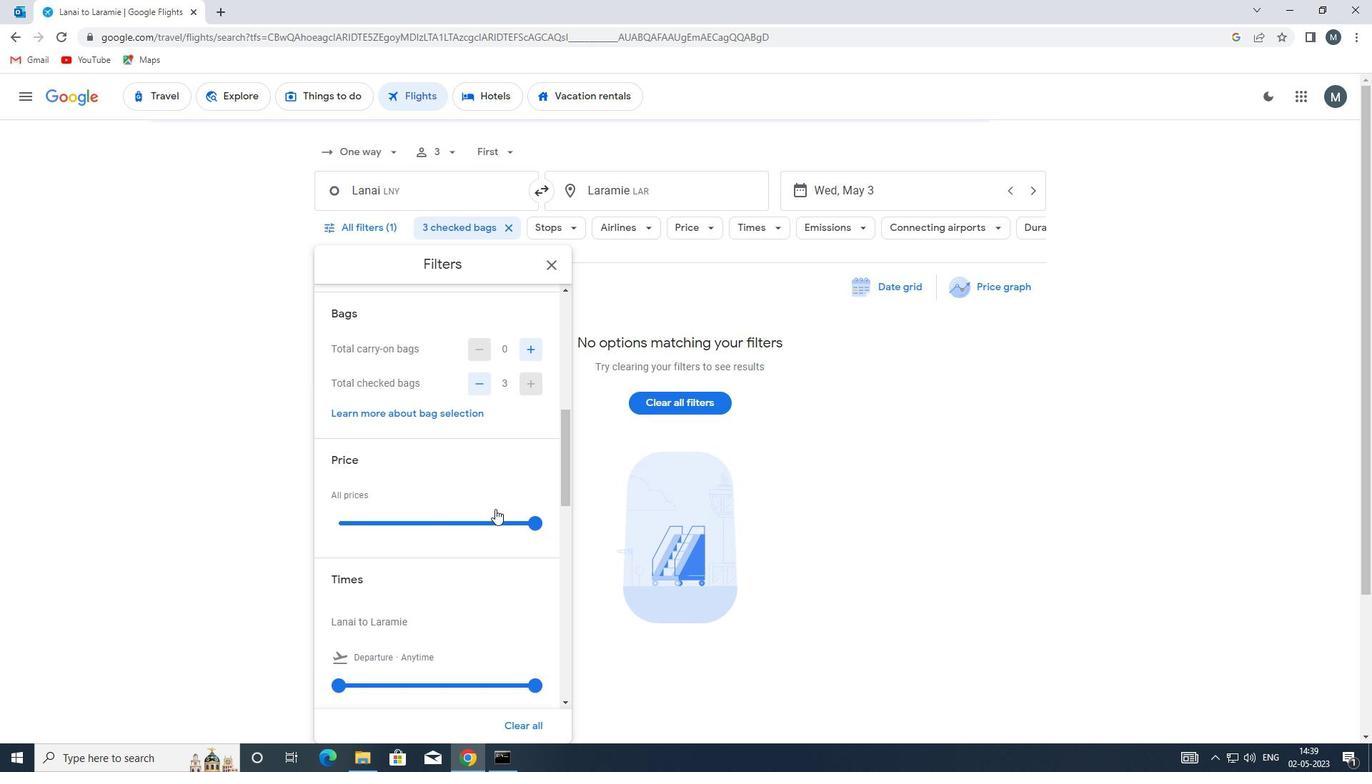 
Action: Mouse moved to (344, 541)
Screenshot: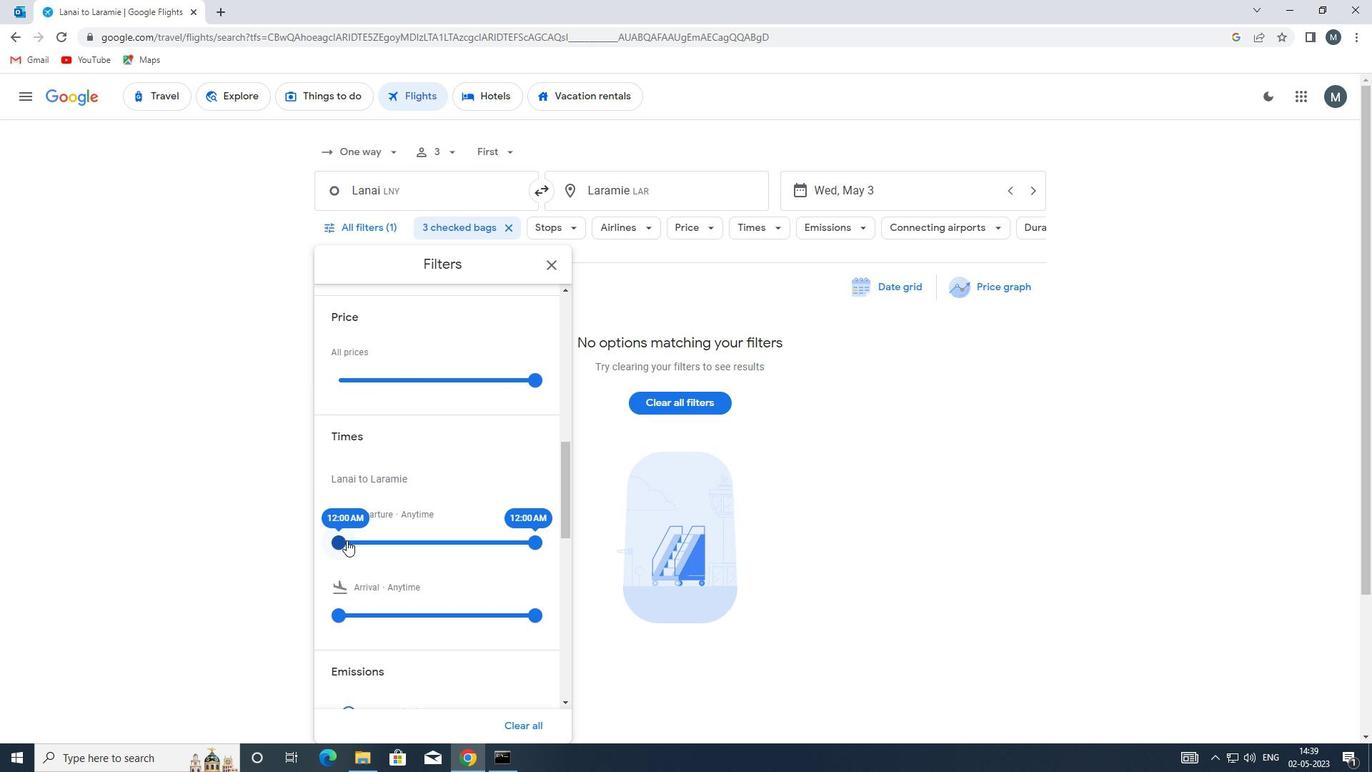 
Action: Mouse pressed left at (344, 541)
Screenshot: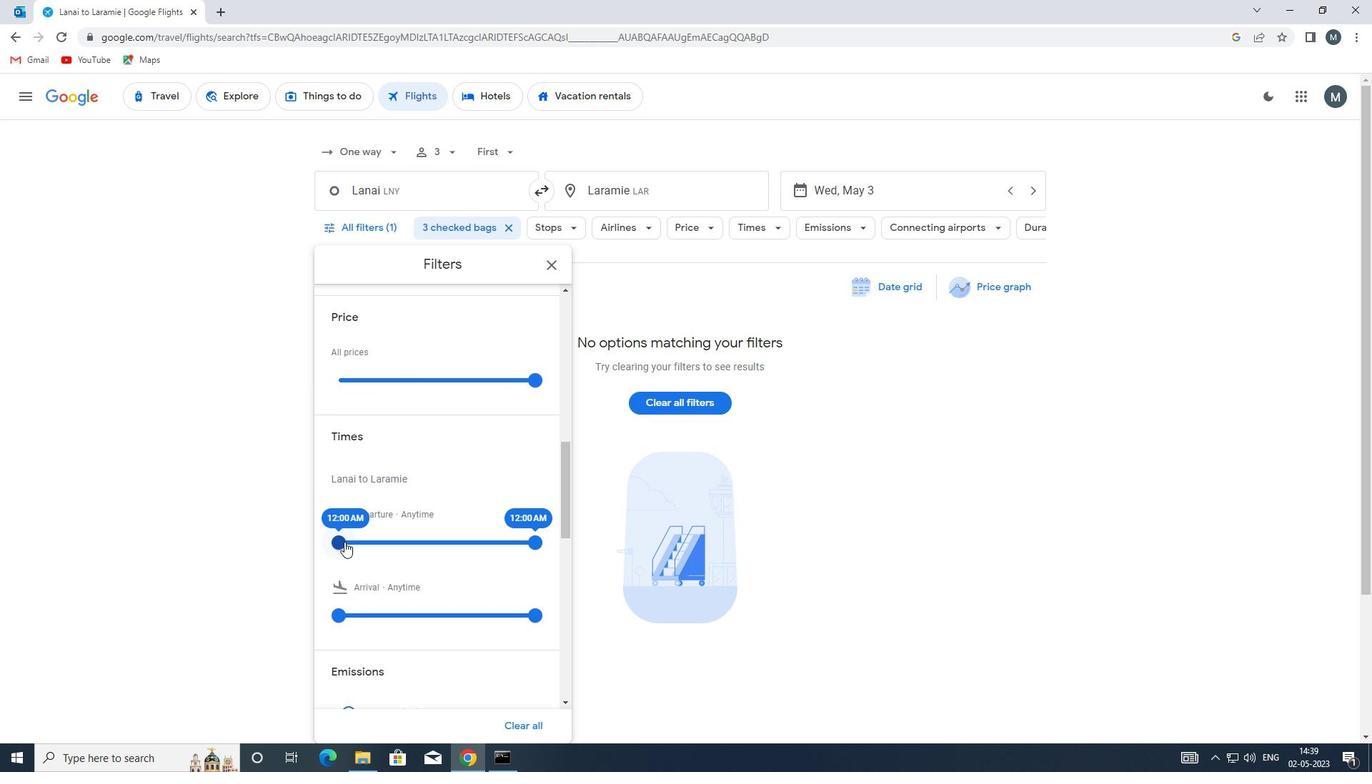 
Action: Mouse moved to (536, 538)
Screenshot: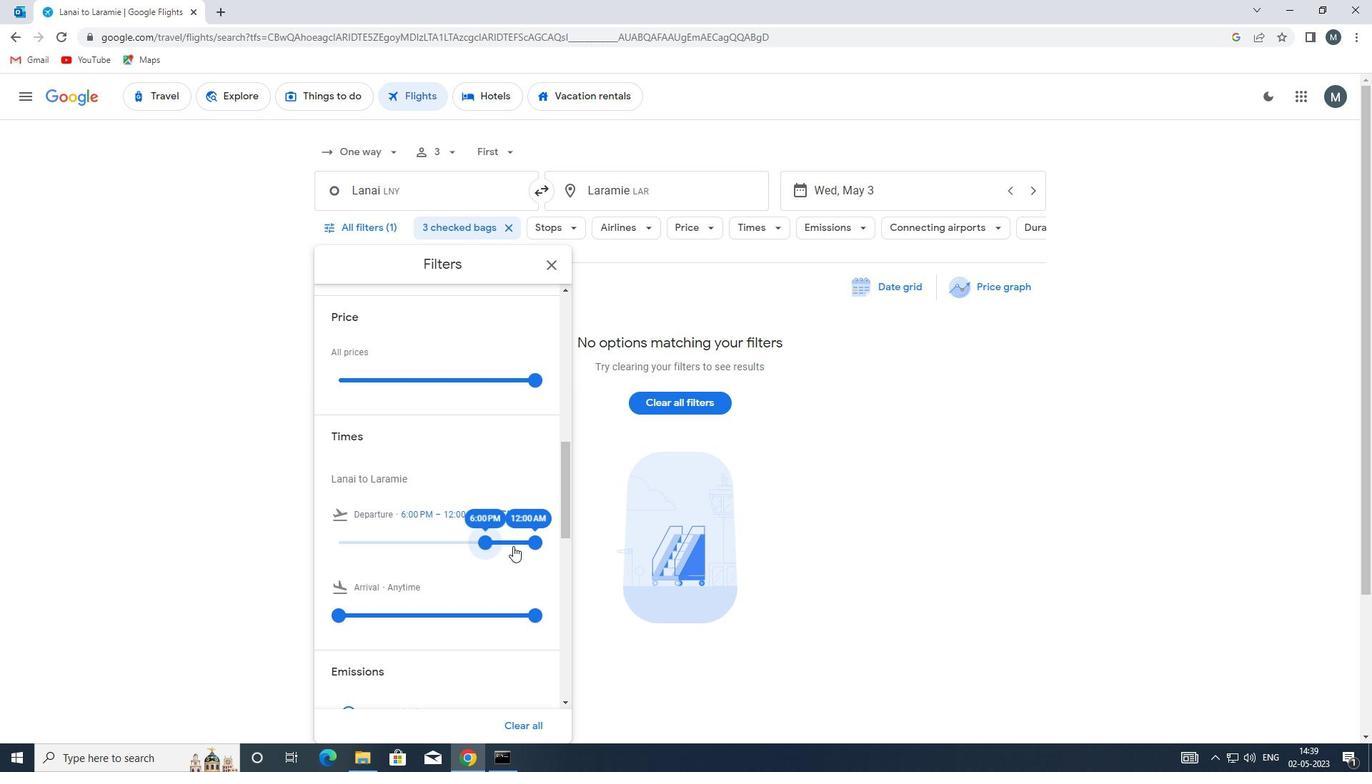 
Action: Mouse pressed left at (536, 538)
Screenshot: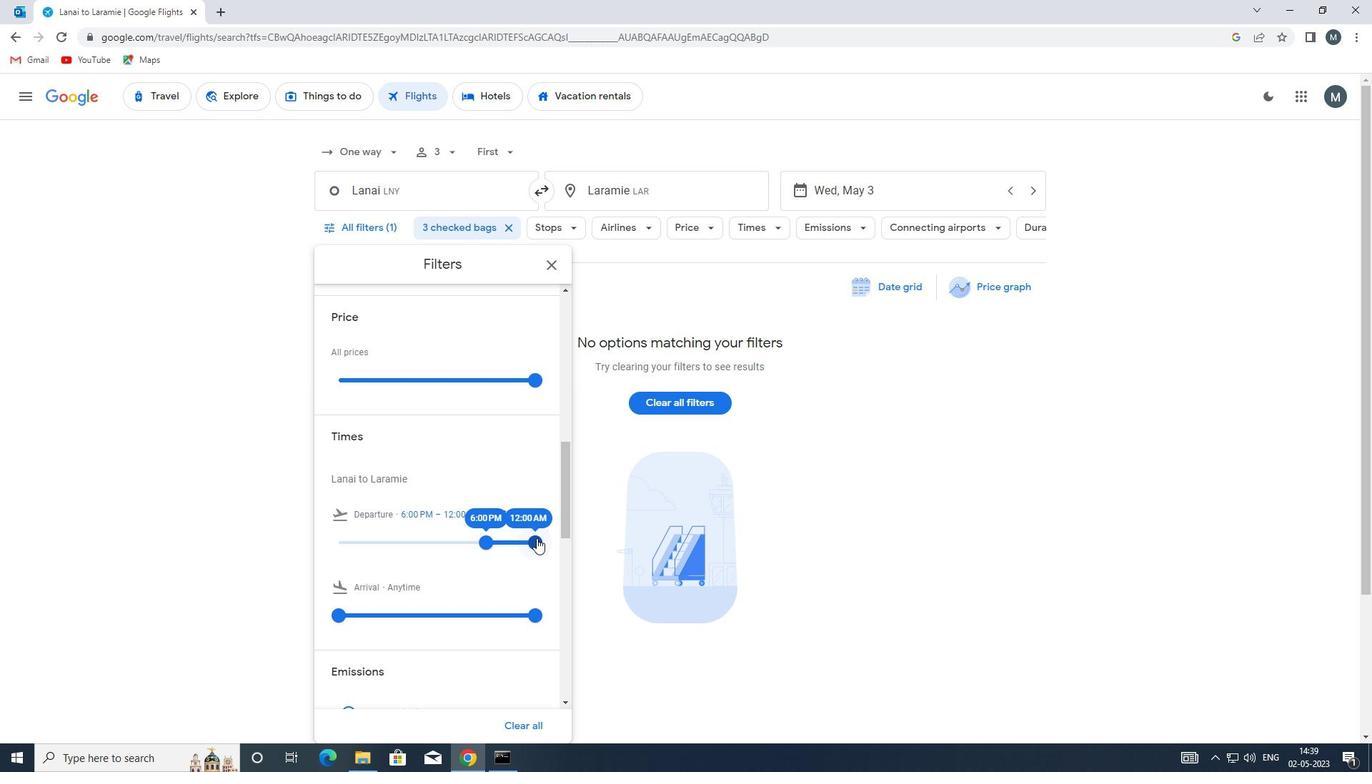 
Action: Mouse moved to (548, 267)
Screenshot: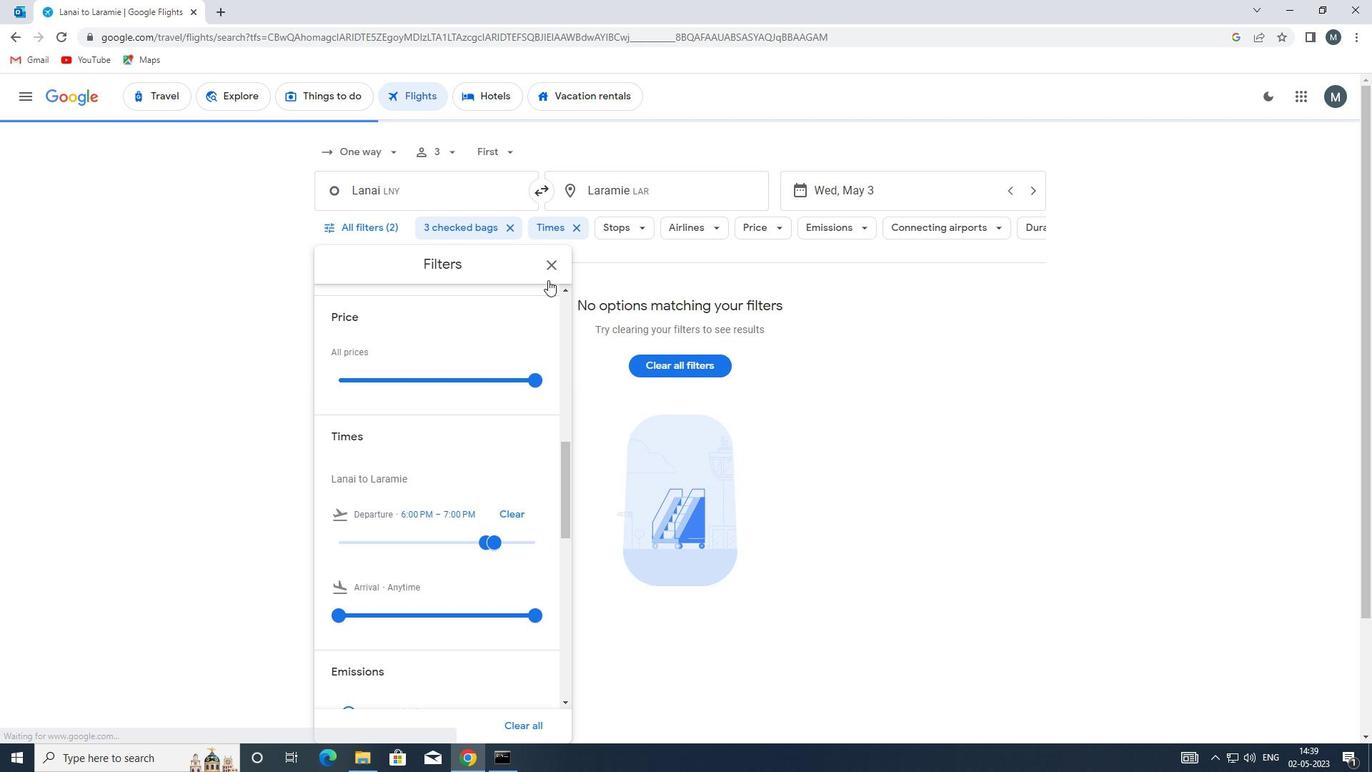 
Action: Mouse pressed left at (548, 267)
Screenshot: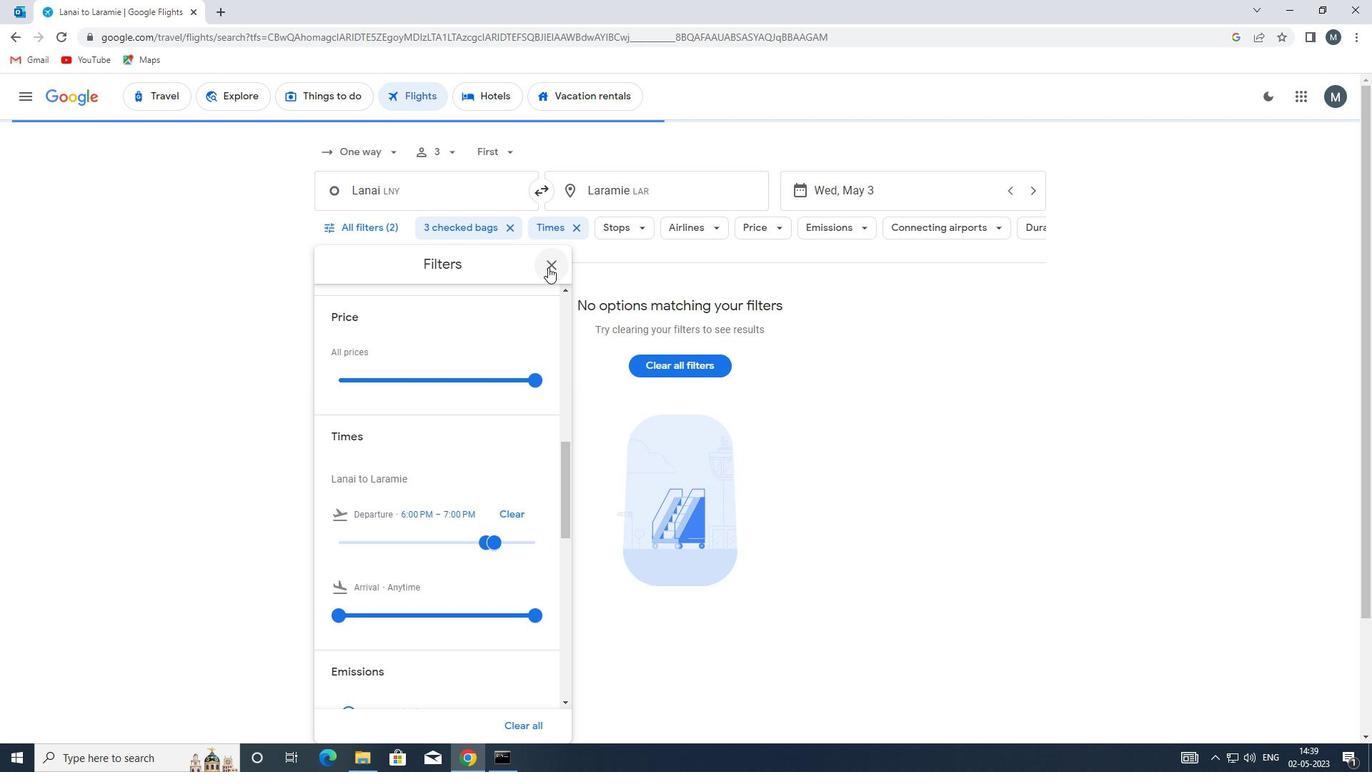 
Action: Mouse moved to (548, 266)
Screenshot: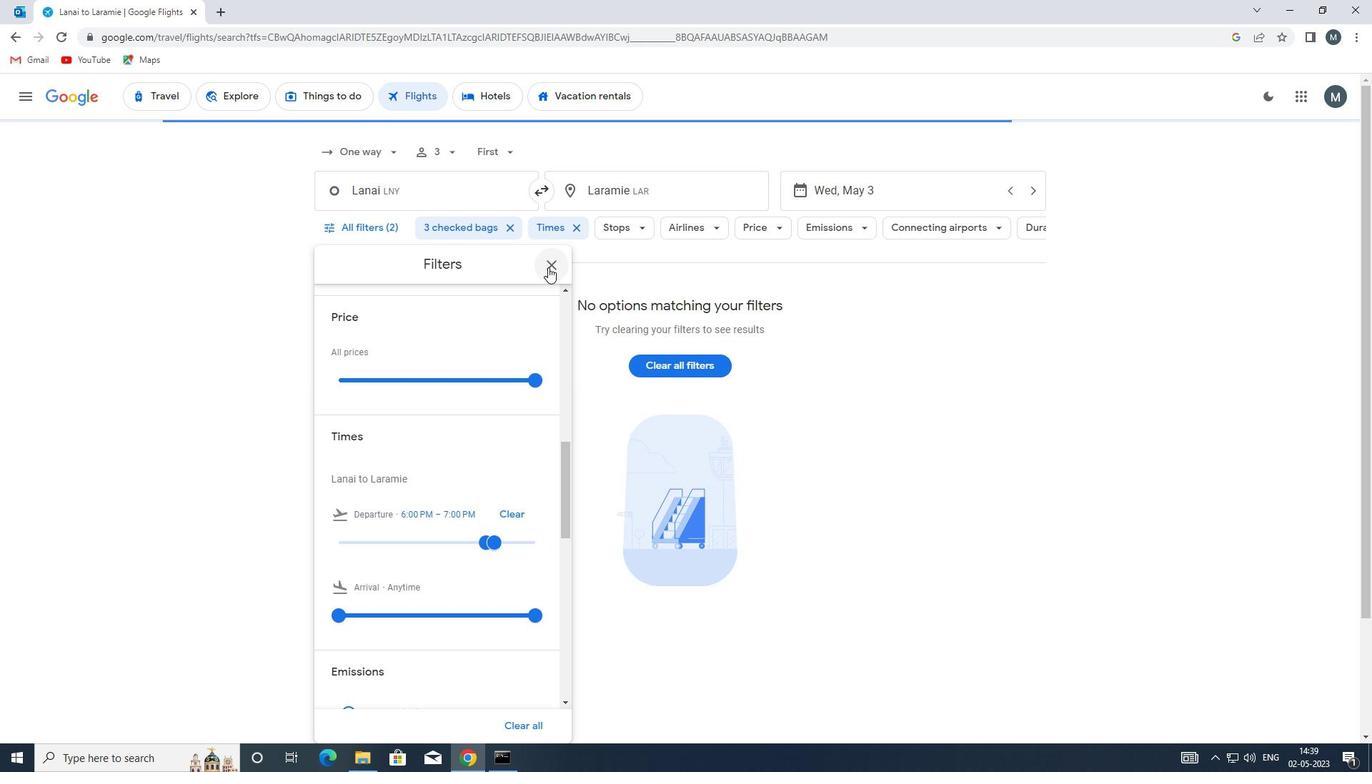 
